 Task: Create relationship between doctor and appointment object.
Action: Mouse moved to (648, 49)
Screenshot: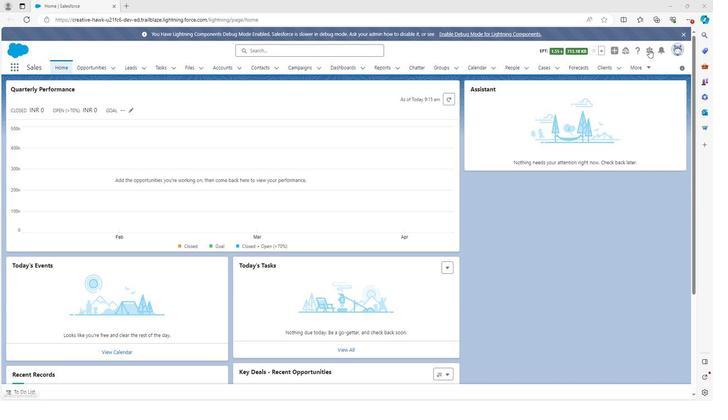 
Action: Mouse pressed left at (648, 49)
Screenshot: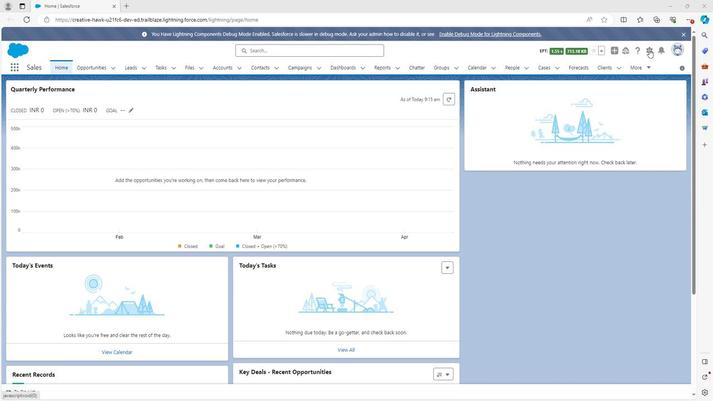 
Action: Mouse moved to (620, 69)
Screenshot: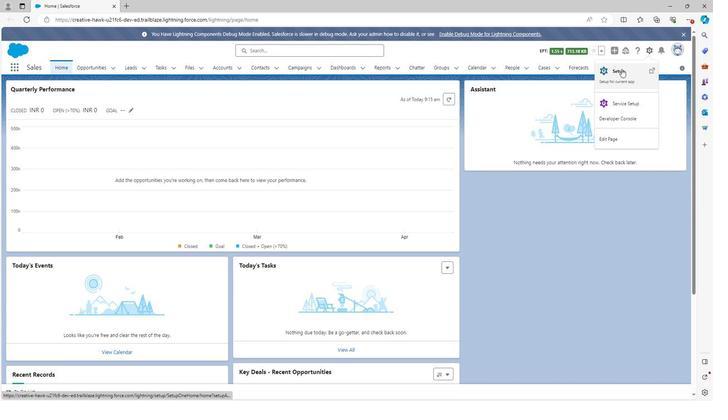 
Action: Mouse pressed left at (620, 69)
Screenshot: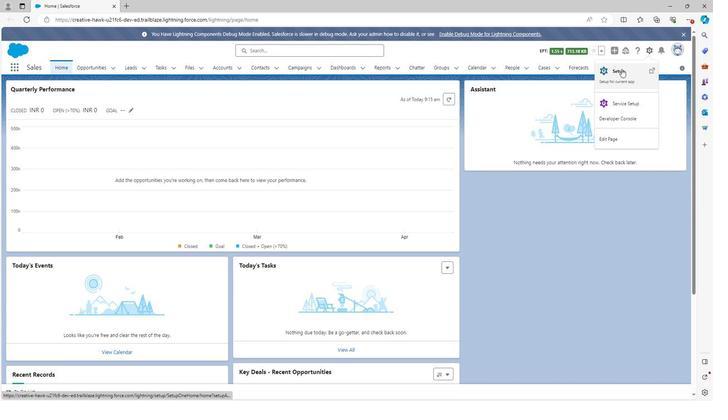 
Action: Mouse moved to (90, 64)
Screenshot: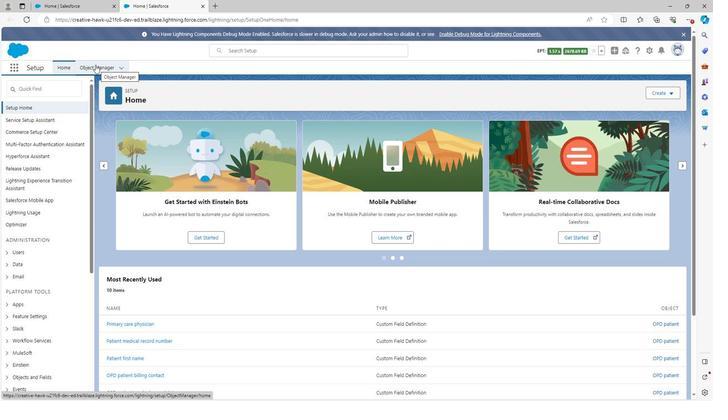 
Action: Mouse pressed left at (90, 64)
Screenshot: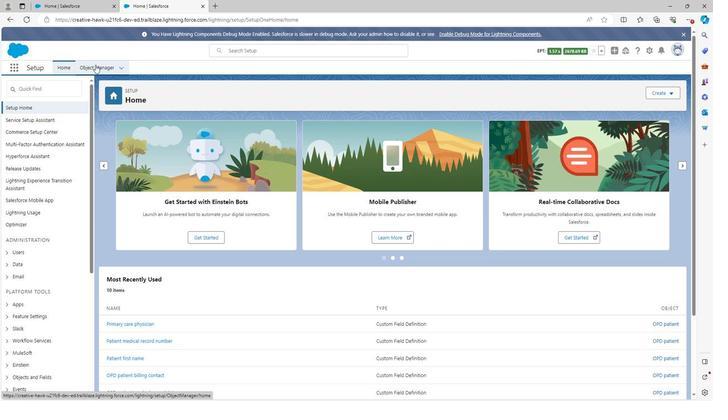 
Action: Mouse moved to (37, 271)
Screenshot: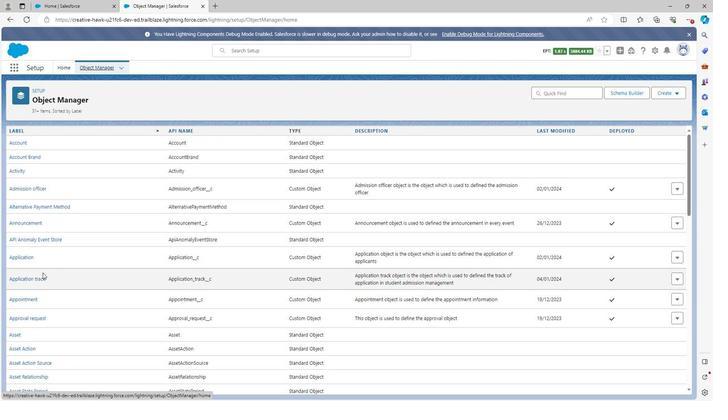 
Action: Mouse scrolled (37, 271) with delta (0, 0)
Screenshot: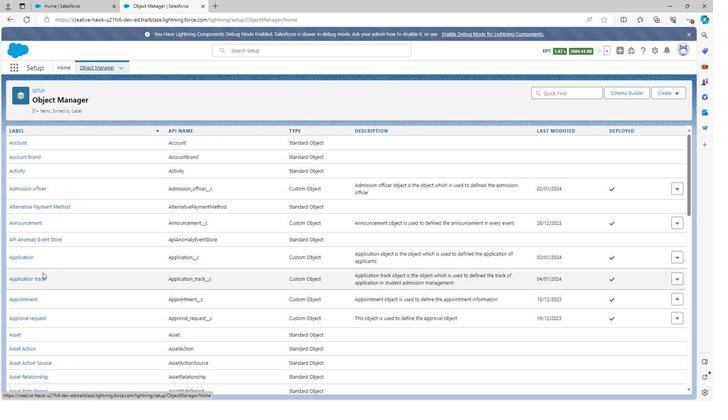 
Action: Mouse moved to (39, 267)
Screenshot: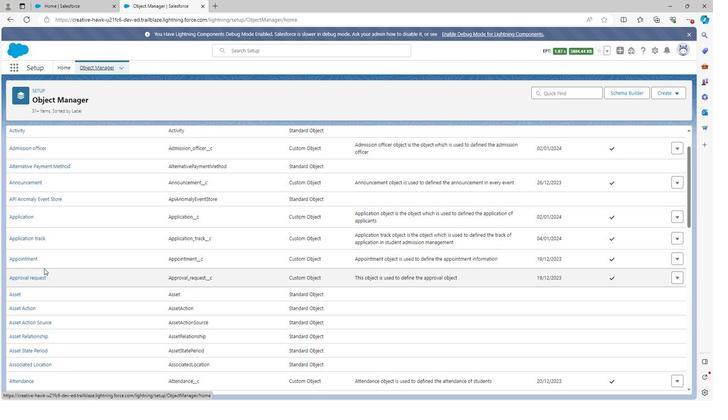 
Action: Mouse scrolled (39, 267) with delta (0, 0)
Screenshot: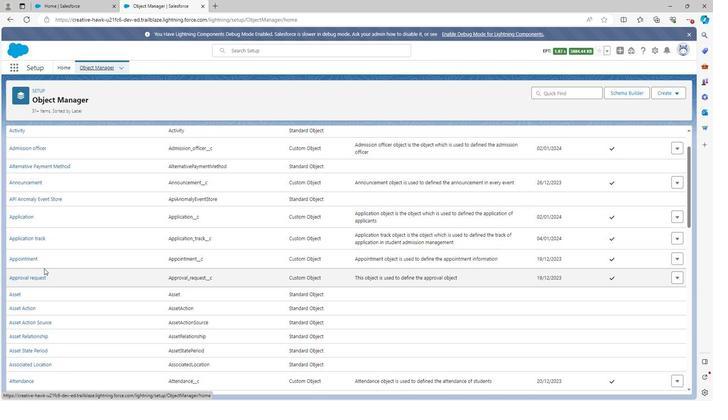 
Action: Mouse scrolled (39, 267) with delta (0, 0)
Screenshot: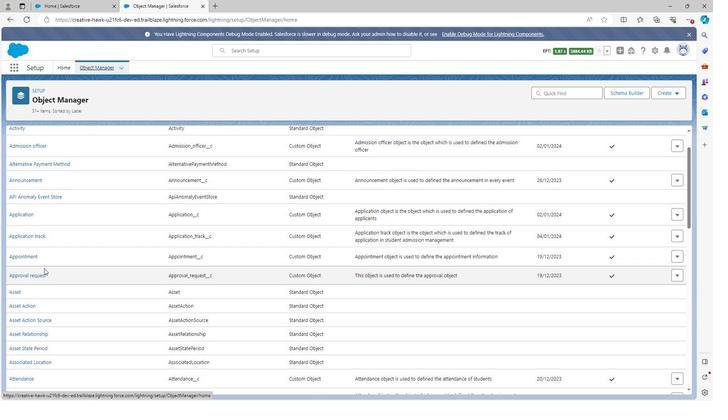 
Action: Mouse scrolled (39, 267) with delta (0, 0)
Screenshot: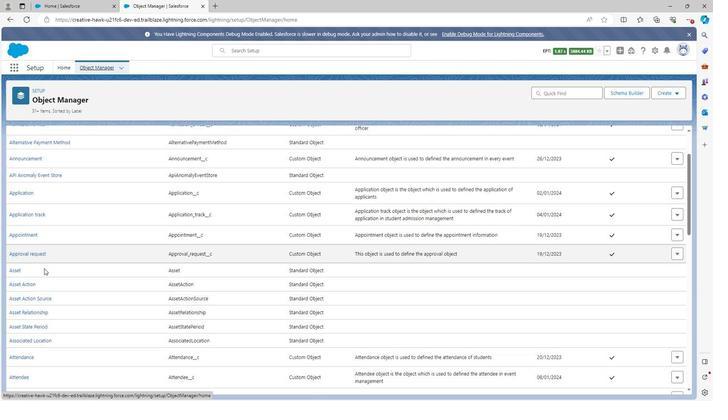 
Action: Mouse scrolled (39, 267) with delta (0, 0)
Screenshot: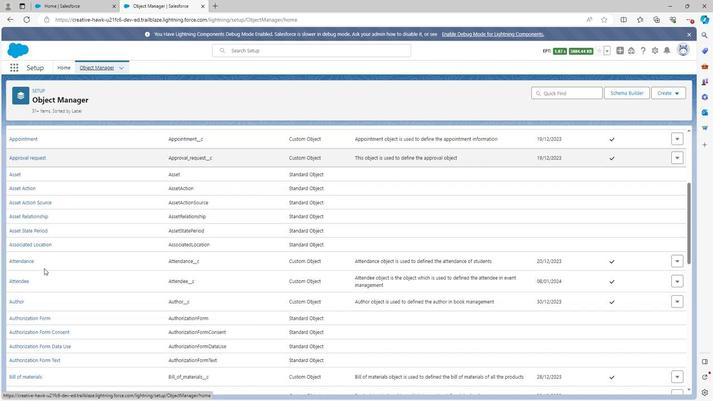 
Action: Mouse scrolled (39, 267) with delta (0, 0)
Screenshot: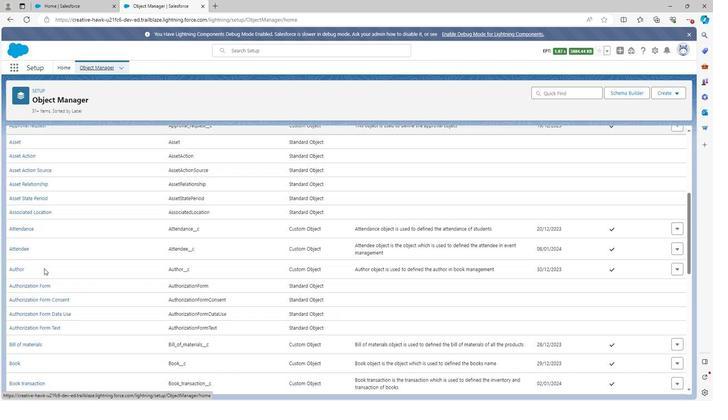
Action: Mouse moved to (39, 267)
Screenshot: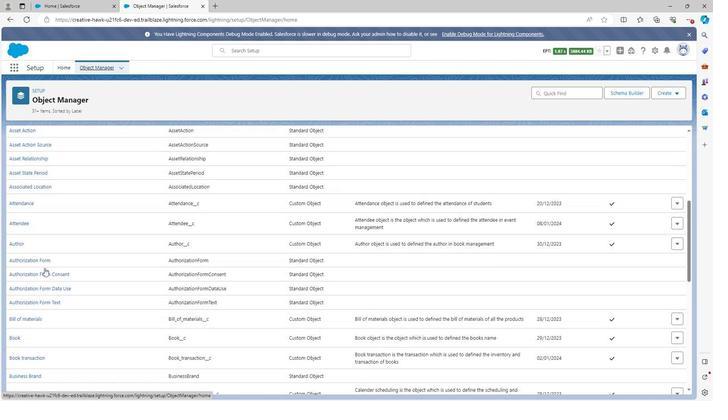 
Action: Mouse scrolled (39, 266) with delta (0, 0)
Screenshot: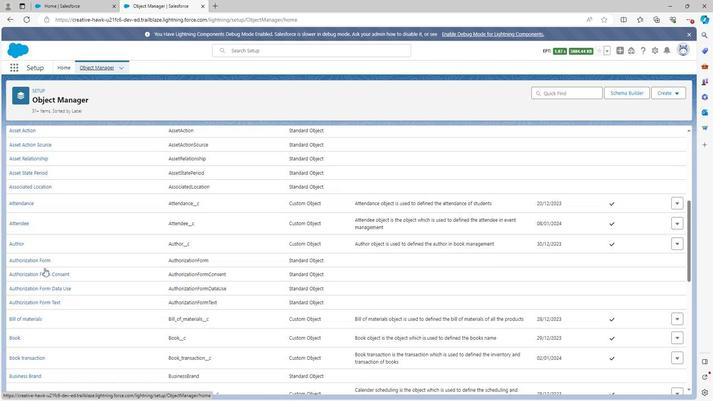 
Action: Mouse moved to (39, 267)
Screenshot: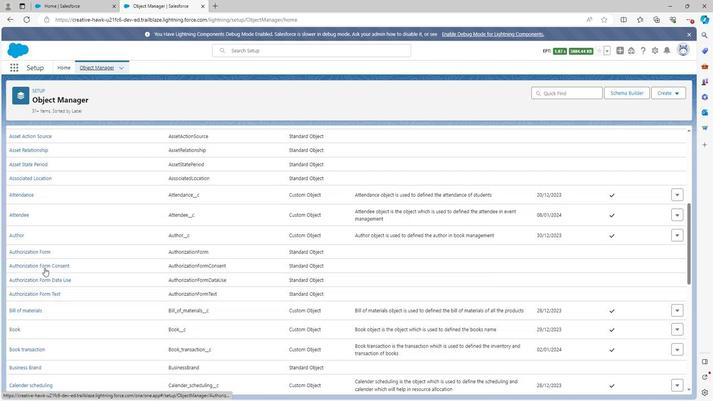 
Action: Mouse scrolled (39, 266) with delta (0, 0)
Screenshot: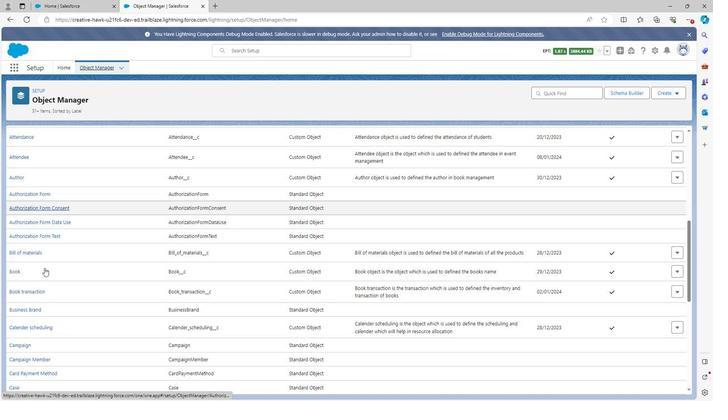 
Action: Mouse scrolled (39, 266) with delta (0, 0)
Screenshot: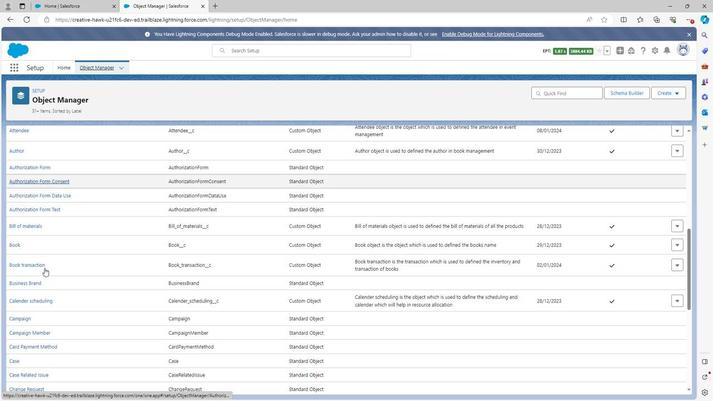 
Action: Mouse scrolled (39, 266) with delta (0, 0)
Screenshot: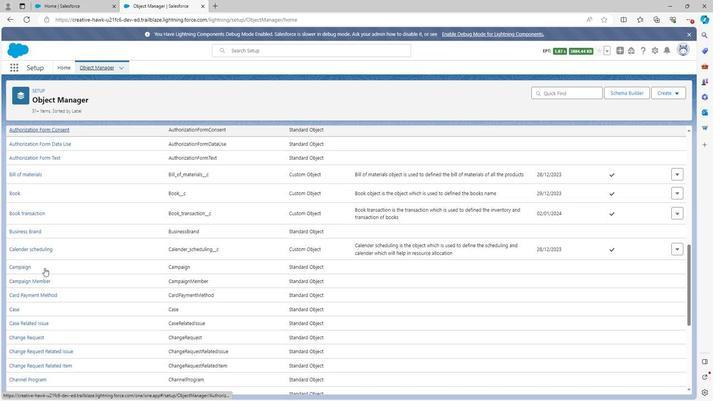 
Action: Mouse scrolled (39, 266) with delta (0, 0)
Screenshot: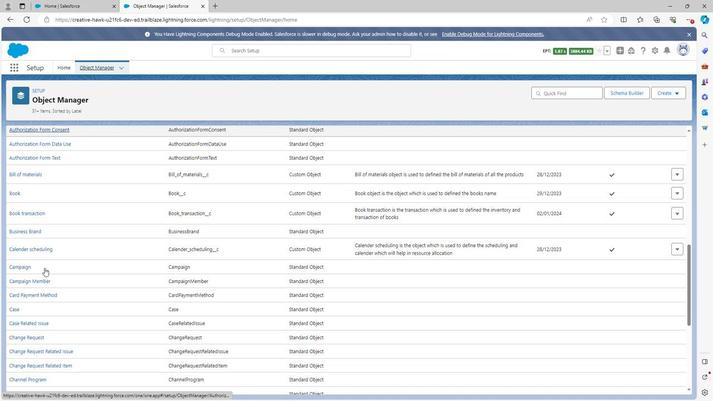 
Action: Mouse scrolled (39, 266) with delta (0, 0)
Screenshot: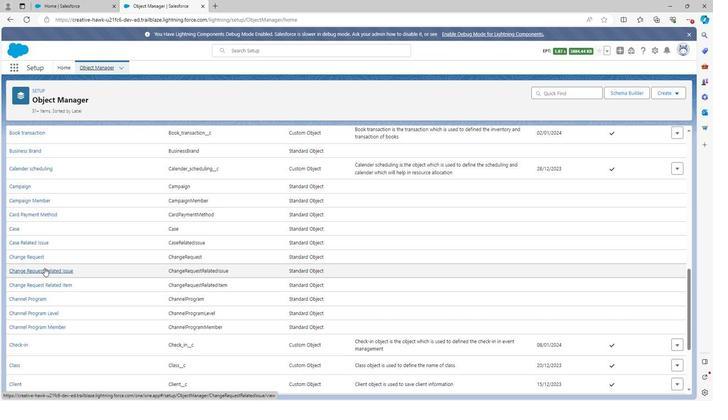 
Action: Mouse scrolled (39, 266) with delta (0, 0)
Screenshot: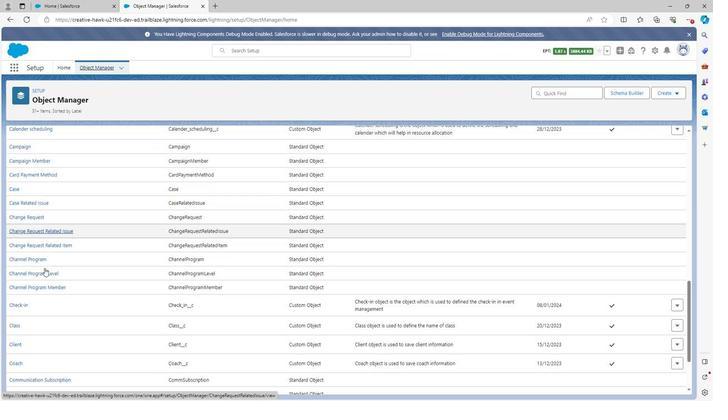 
Action: Mouse scrolled (39, 266) with delta (0, 0)
Screenshot: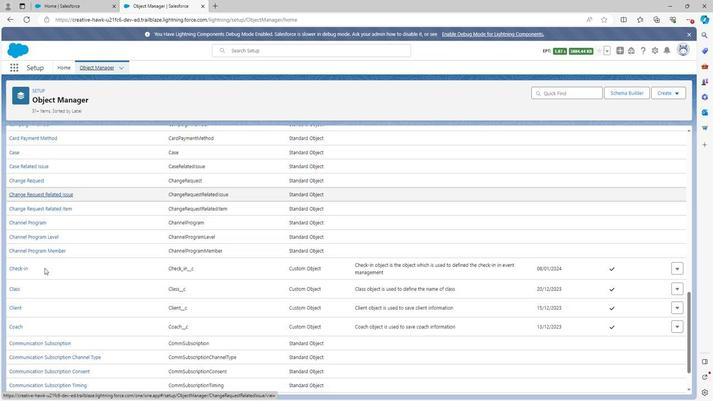 
Action: Mouse scrolled (39, 266) with delta (0, 0)
Screenshot: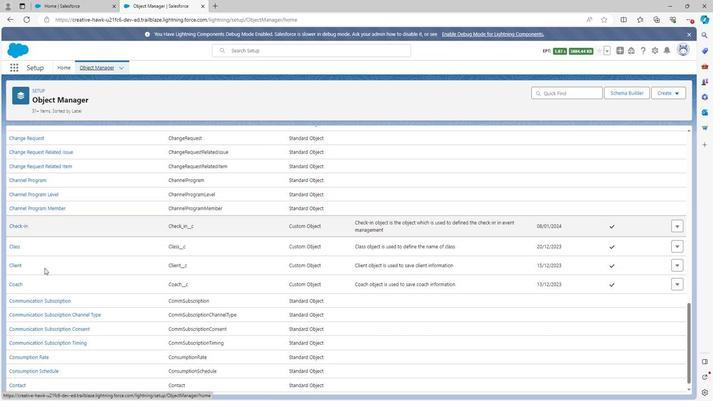 
Action: Mouse scrolled (39, 266) with delta (0, 0)
Screenshot: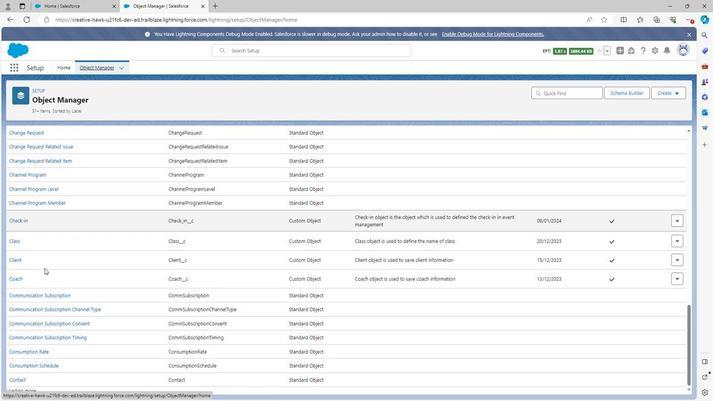 
Action: Mouse scrolled (39, 266) with delta (0, 0)
Screenshot: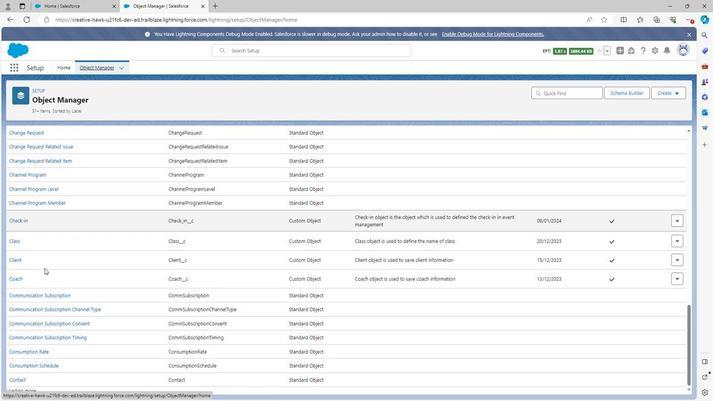 
Action: Mouse scrolled (39, 266) with delta (0, 0)
Screenshot: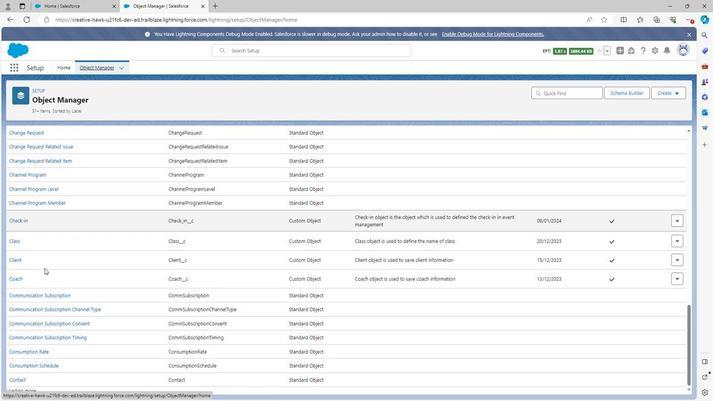 
Action: Mouse scrolled (39, 266) with delta (0, 0)
Screenshot: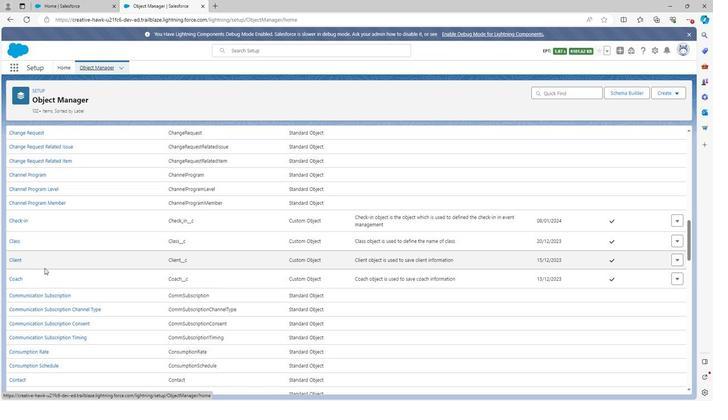 
Action: Mouse scrolled (39, 266) with delta (0, 0)
Screenshot: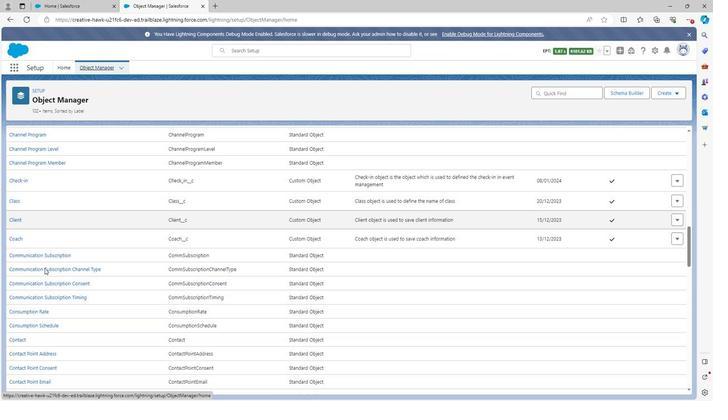 
Action: Mouse scrolled (39, 266) with delta (0, 0)
Screenshot: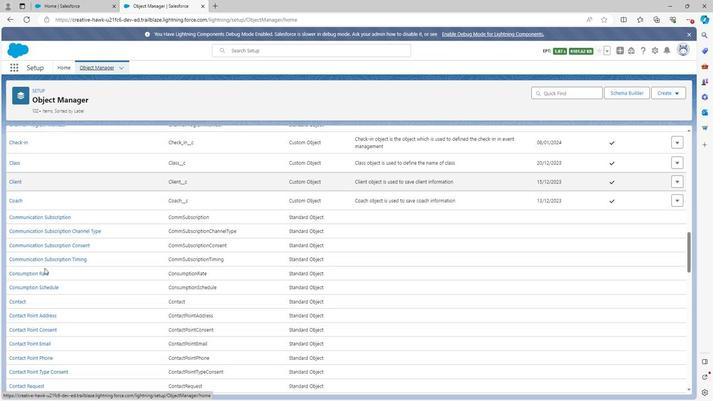 
Action: Mouse scrolled (39, 266) with delta (0, 0)
Screenshot: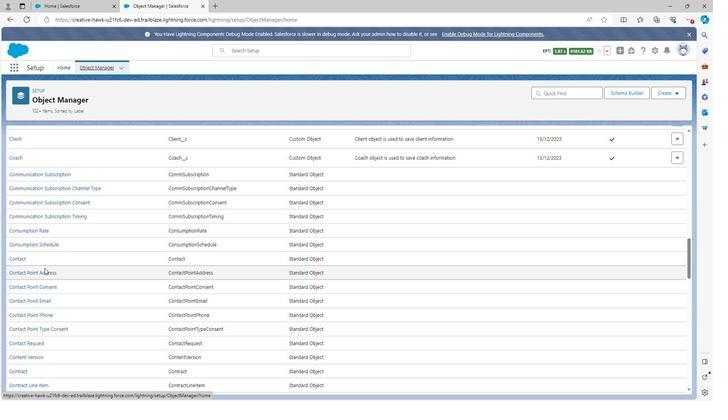 
Action: Mouse scrolled (39, 266) with delta (0, 0)
Screenshot: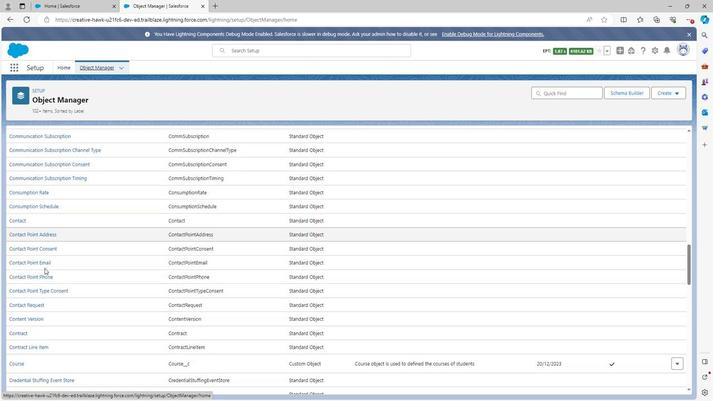 
Action: Mouse scrolled (39, 266) with delta (0, 0)
Screenshot: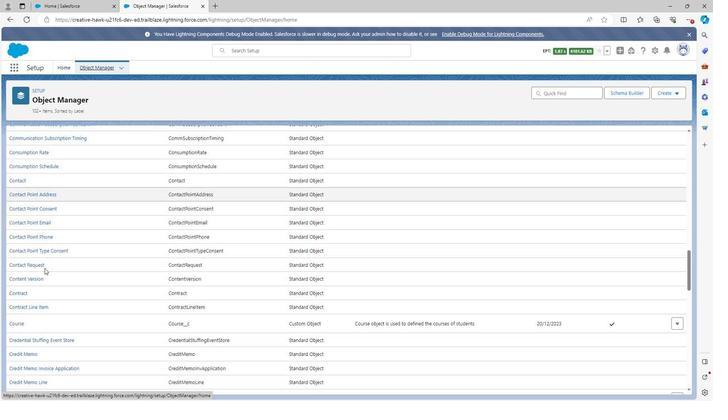 
Action: Mouse moved to (40, 267)
Screenshot: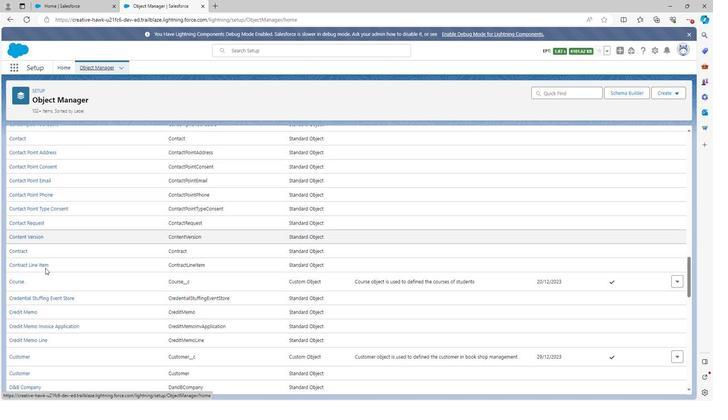 
Action: Mouse scrolled (40, 266) with delta (0, 0)
Screenshot: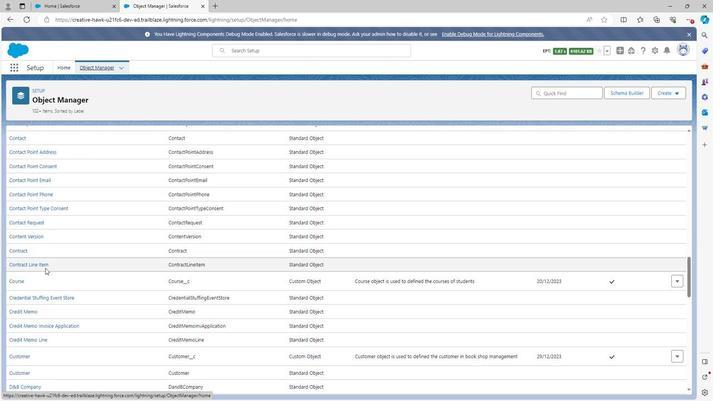 
Action: Mouse scrolled (40, 266) with delta (0, 0)
Screenshot: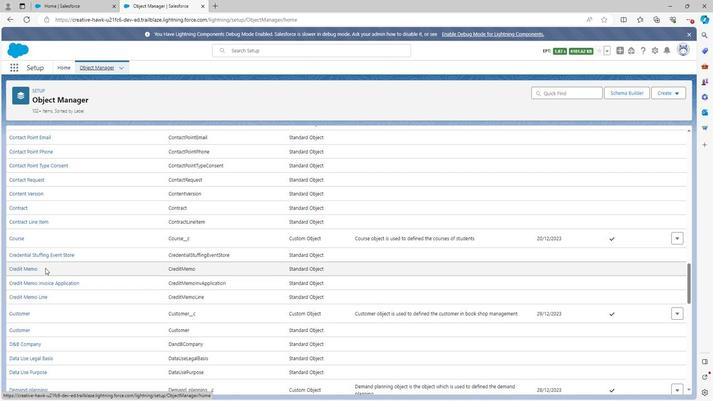 
Action: Mouse scrolled (40, 266) with delta (0, 0)
Screenshot: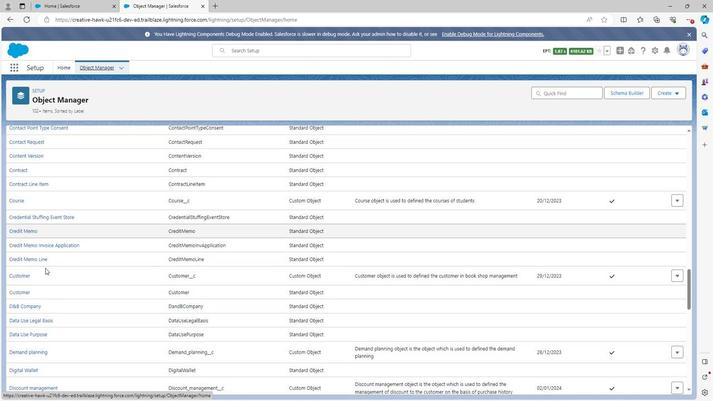 
Action: Mouse scrolled (40, 266) with delta (0, 0)
Screenshot: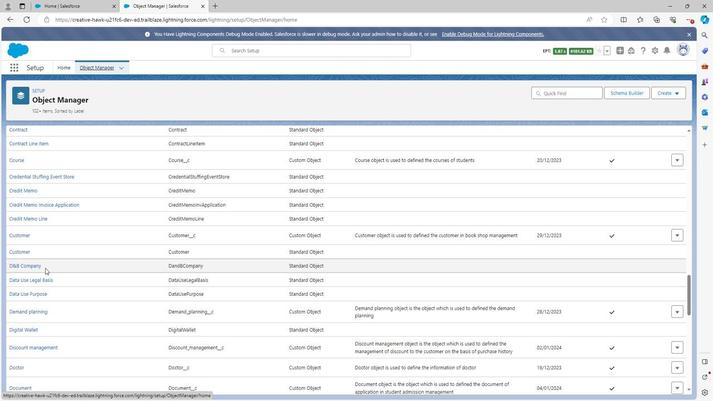 
Action: Mouse scrolled (40, 266) with delta (0, 0)
Screenshot: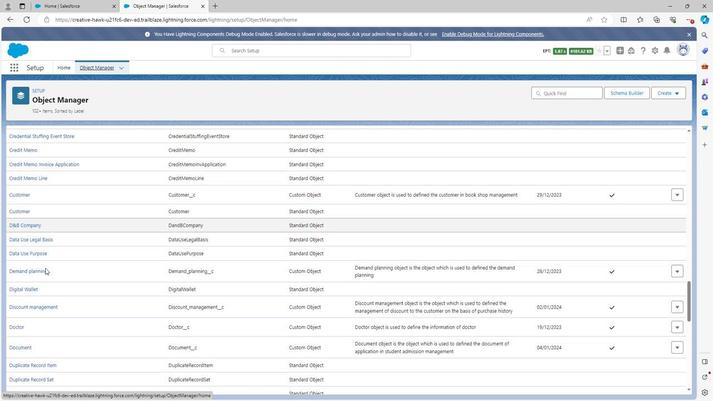 
Action: Mouse scrolled (40, 266) with delta (0, 0)
Screenshot: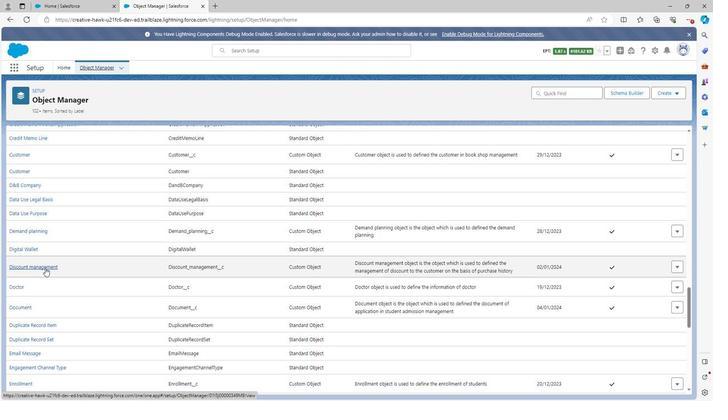 
Action: Mouse scrolled (40, 266) with delta (0, 0)
Screenshot: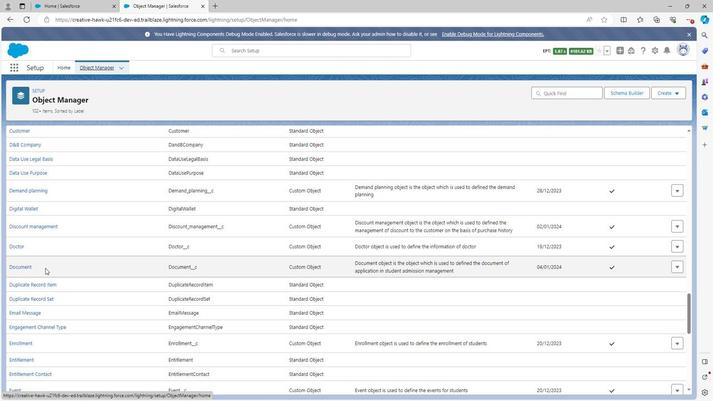 
Action: Mouse scrolled (40, 266) with delta (0, 0)
Screenshot: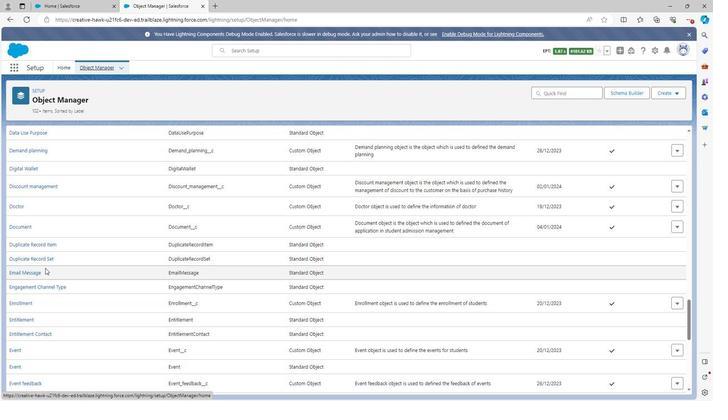 
Action: Mouse scrolled (40, 266) with delta (0, 0)
Screenshot: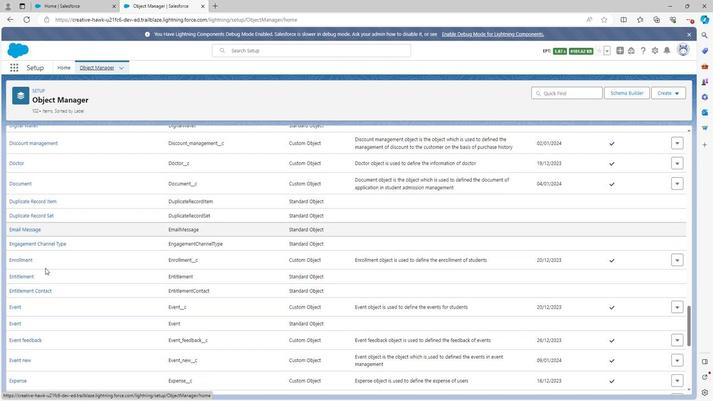 
Action: Mouse scrolled (40, 266) with delta (0, 0)
Screenshot: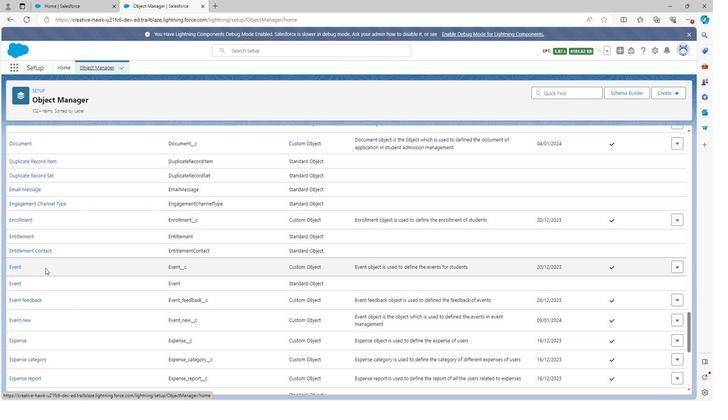
Action: Mouse scrolled (40, 266) with delta (0, 0)
Screenshot: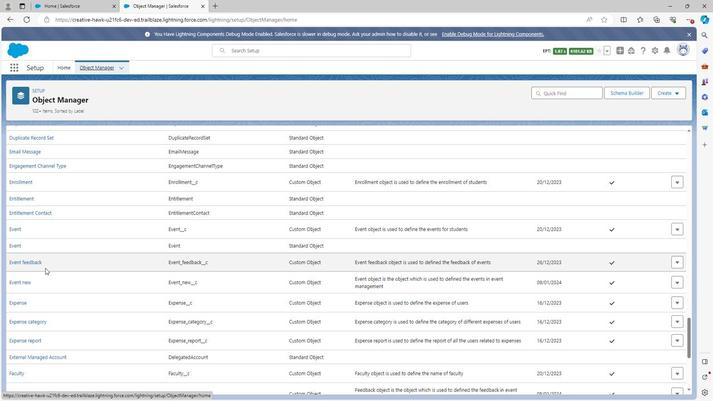 
Action: Mouse scrolled (40, 266) with delta (0, 0)
Screenshot: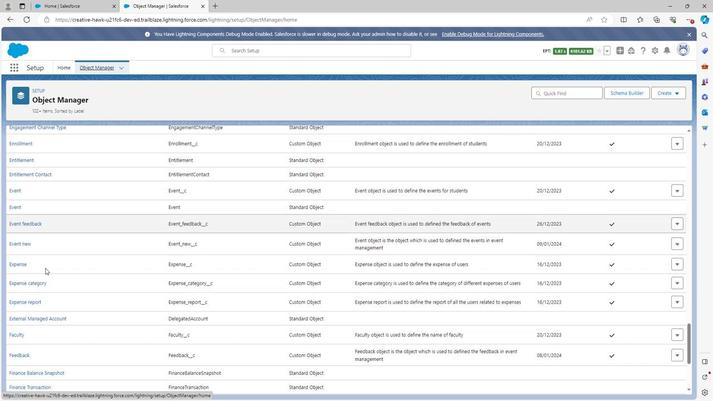 
Action: Mouse scrolled (40, 266) with delta (0, 0)
Screenshot: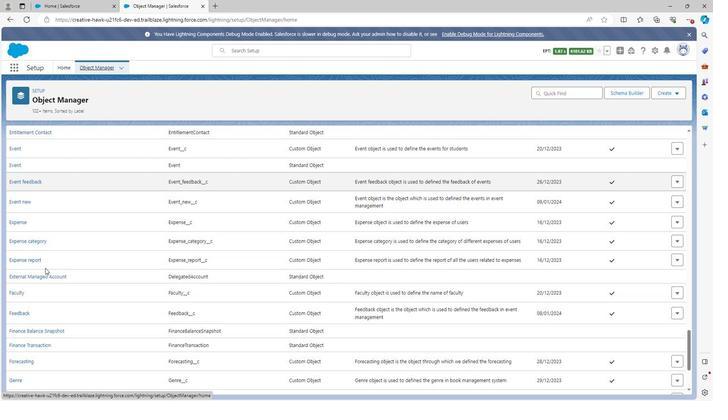 
Action: Mouse scrolled (40, 266) with delta (0, 0)
Screenshot: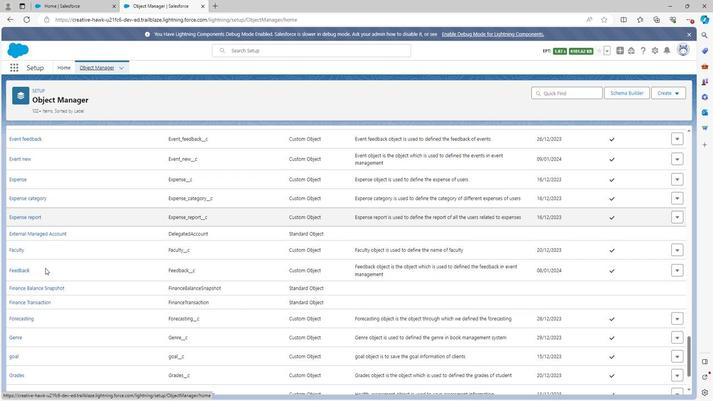 
Action: Mouse scrolled (40, 266) with delta (0, 0)
Screenshot: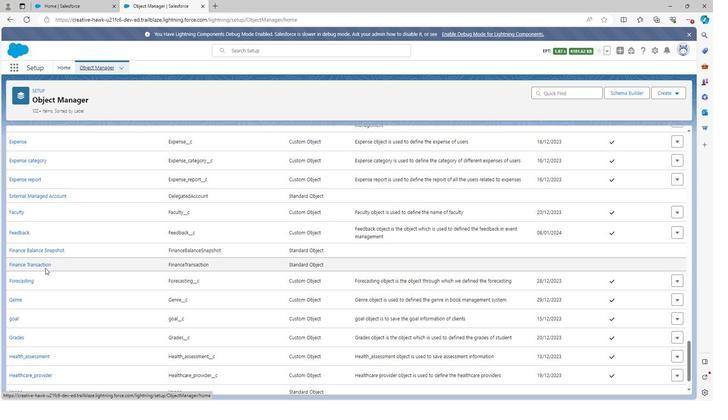 
Action: Mouse scrolled (40, 266) with delta (0, 0)
Screenshot: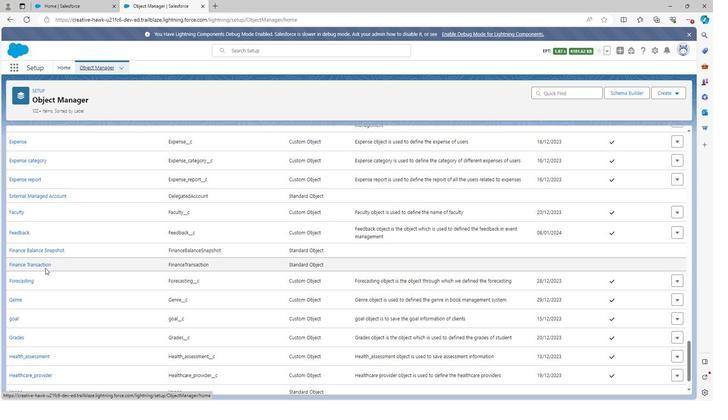 
Action: Mouse moved to (40, 268)
Screenshot: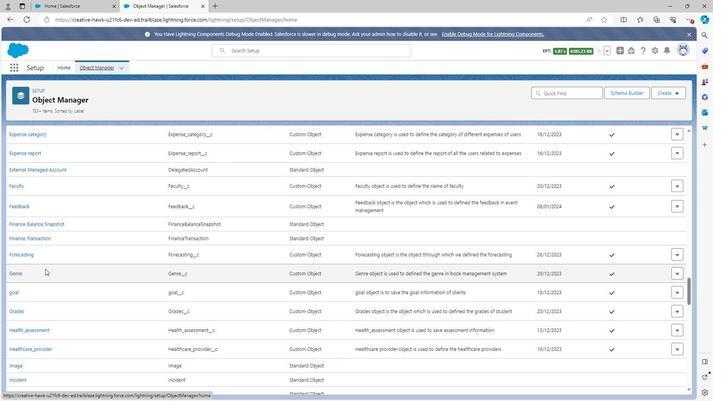 
Action: Mouse scrolled (40, 267) with delta (0, 0)
Screenshot: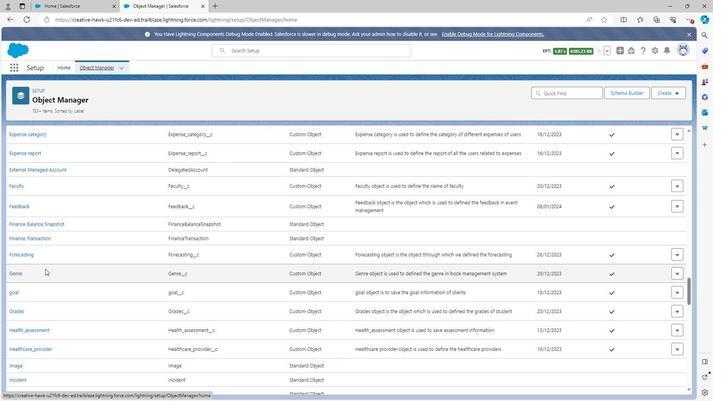 
Action: Mouse scrolled (40, 267) with delta (0, 0)
Screenshot: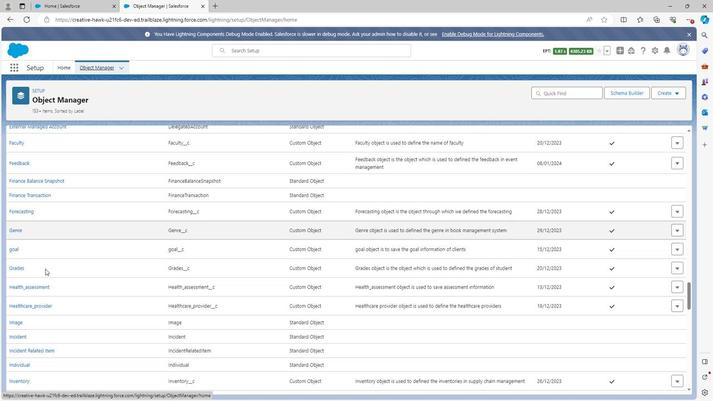 
Action: Mouse moved to (40, 269)
Screenshot: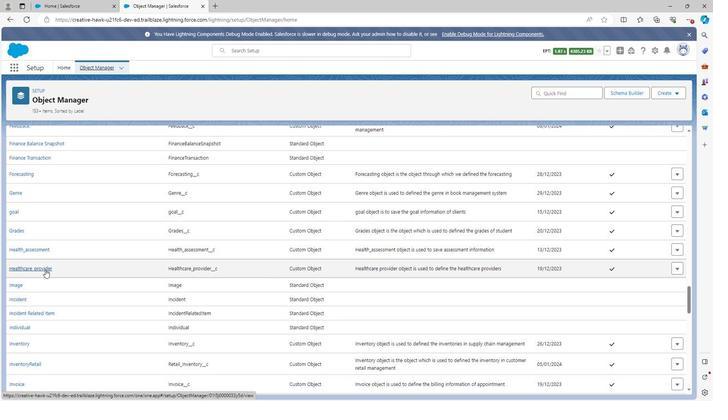 
Action: Mouse scrolled (40, 268) with delta (0, 0)
Screenshot: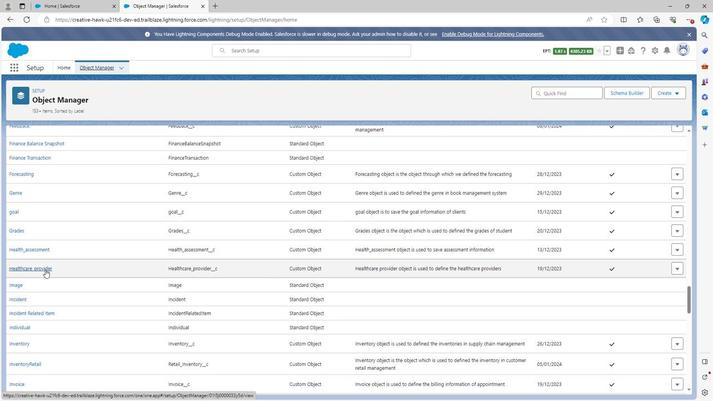 
Action: Mouse moved to (40, 269)
Screenshot: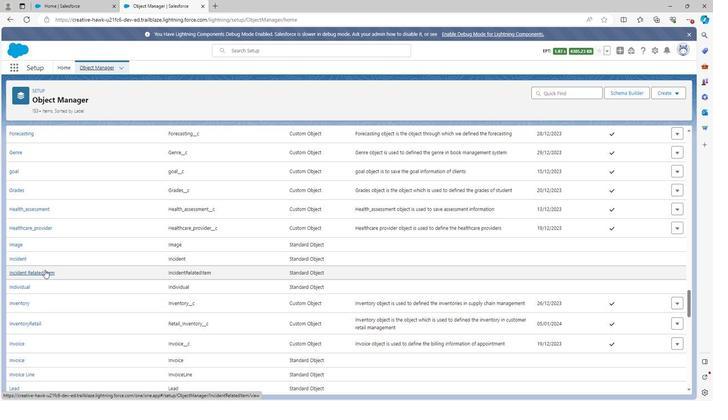 
Action: Mouse scrolled (40, 269) with delta (0, 0)
Screenshot: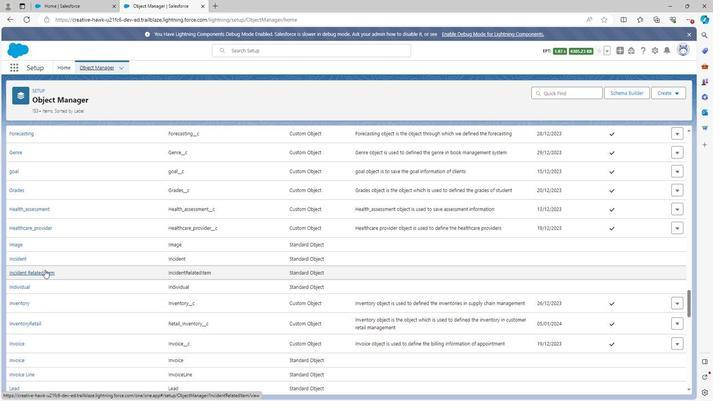 
Action: Mouse scrolled (40, 269) with delta (0, 0)
Screenshot: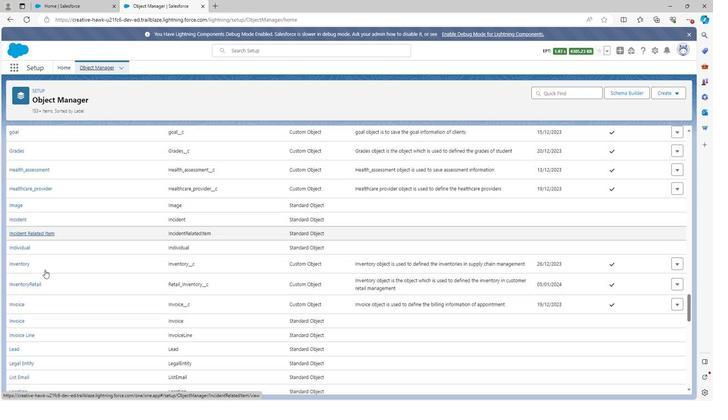 
Action: Mouse scrolled (40, 269) with delta (0, 0)
Screenshot: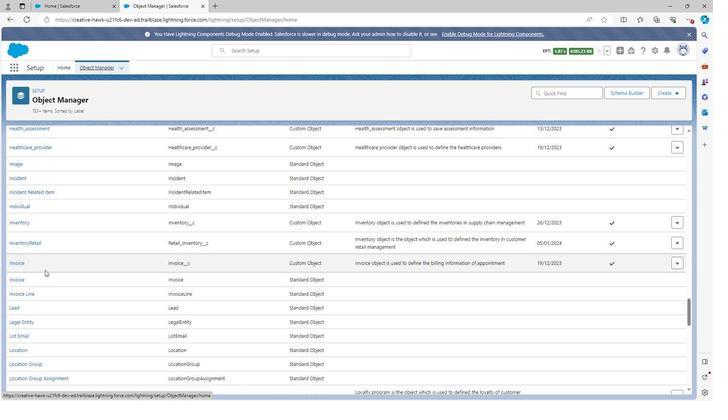 
Action: Mouse scrolled (40, 269) with delta (0, 0)
Screenshot: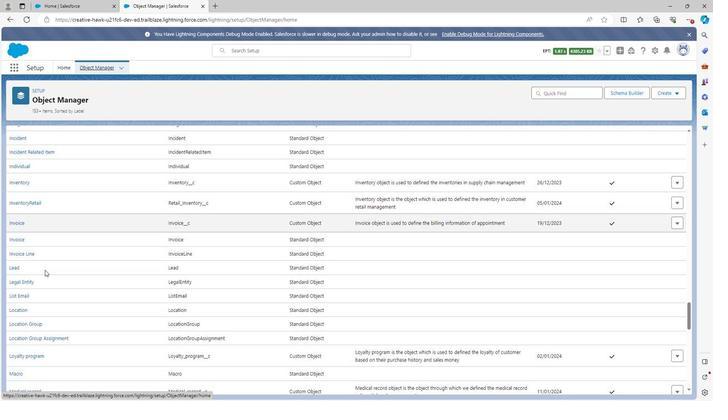 
Action: Mouse moved to (40, 269)
Screenshot: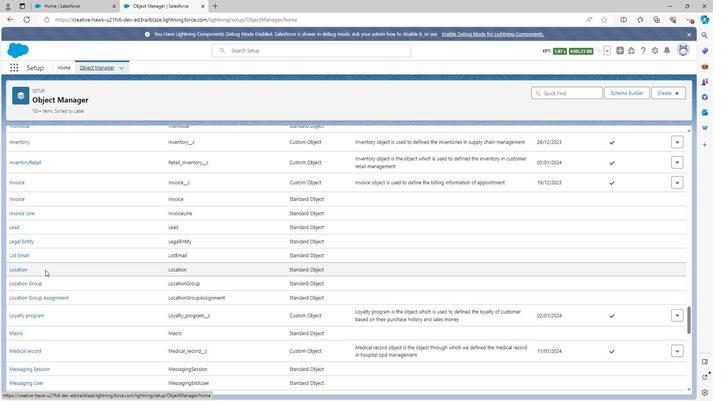 
Action: Mouse scrolled (40, 269) with delta (0, 0)
Screenshot: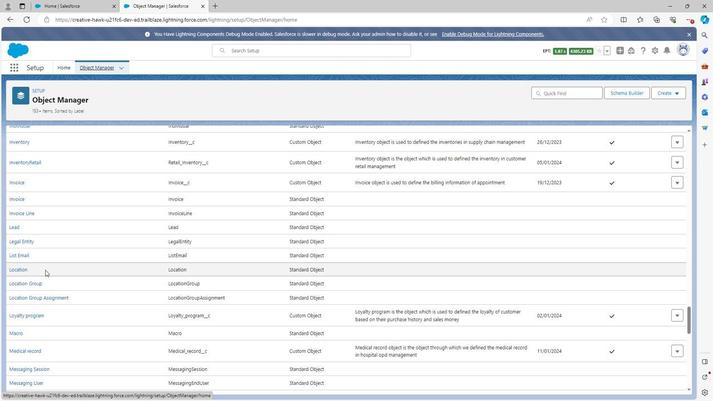 
Action: Mouse scrolled (40, 269) with delta (0, 0)
Screenshot: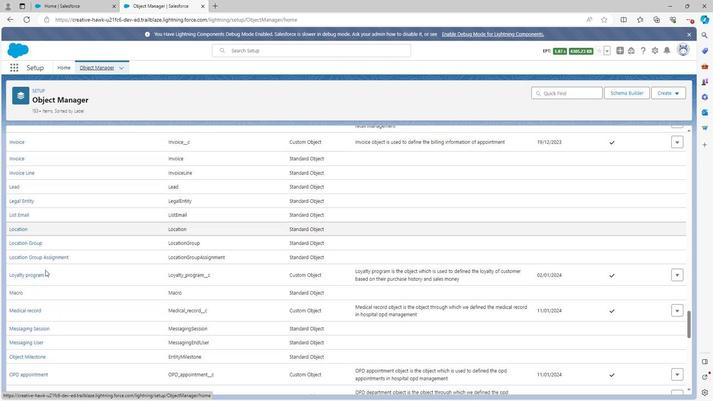 
Action: Mouse scrolled (40, 269) with delta (0, 0)
Screenshot: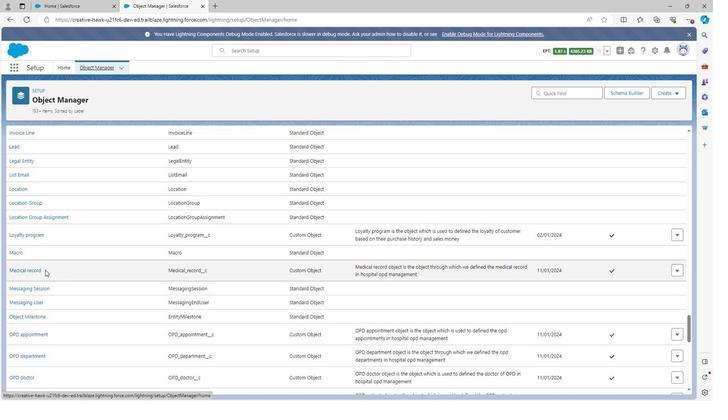 
Action: Mouse moved to (31, 291)
Screenshot: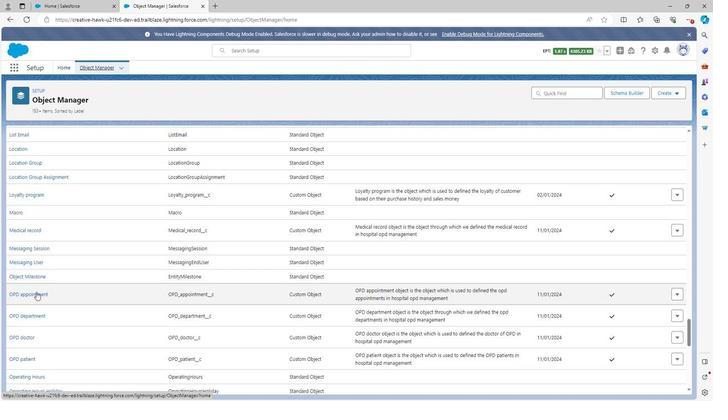 
Action: Mouse pressed left at (31, 291)
Screenshot: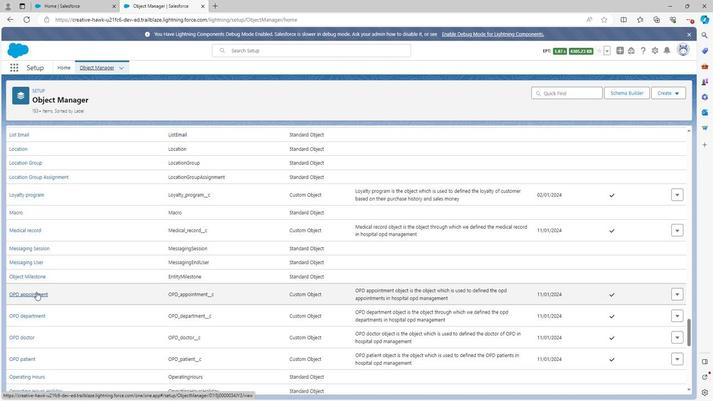 
Action: Mouse moved to (42, 147)
Screenshot: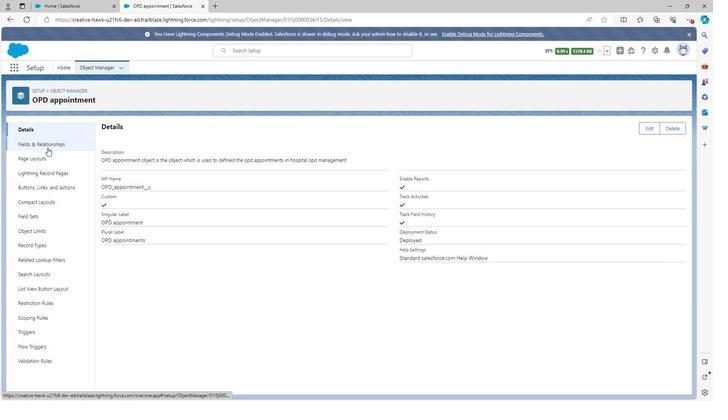
Action: Mouse pressed left at (42, 147)
Screenshot: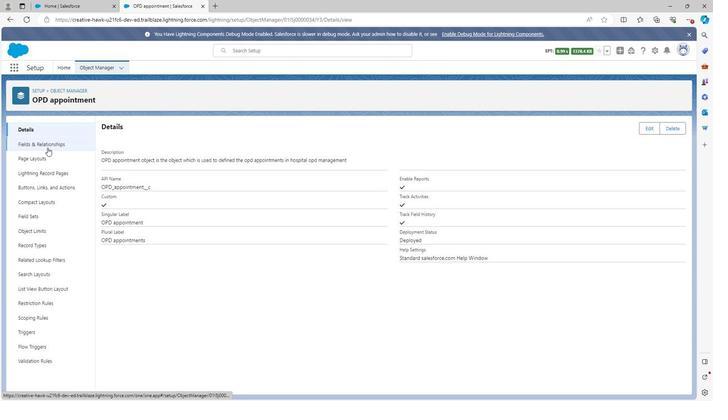 
Action: Mouse moved to (524, 129)
Screenshot: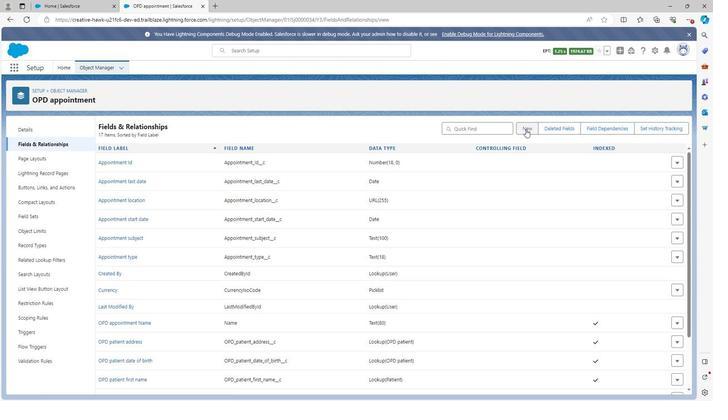 
Action: Mouse pressed left at (524, 129)
Screenshot: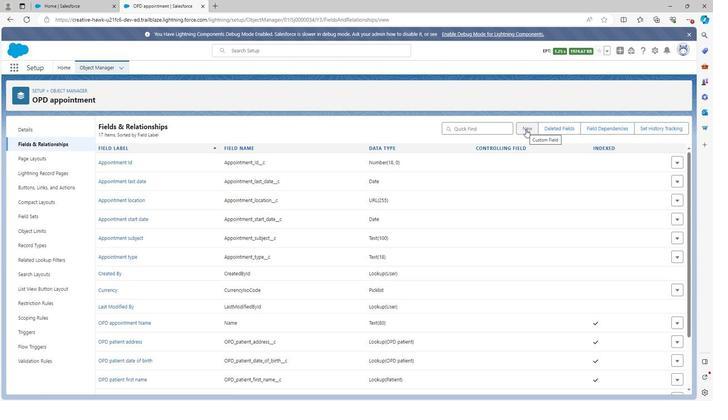 
Action: Mouse moved to (105, 264)
Screenshot: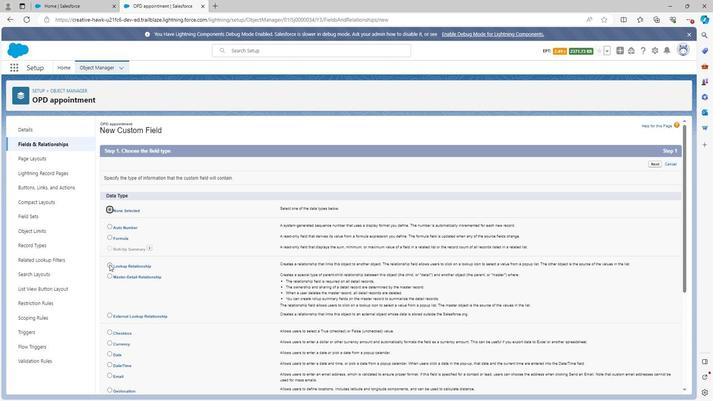 
Action: Mouse pressed left at (105, 264)
Screenshot: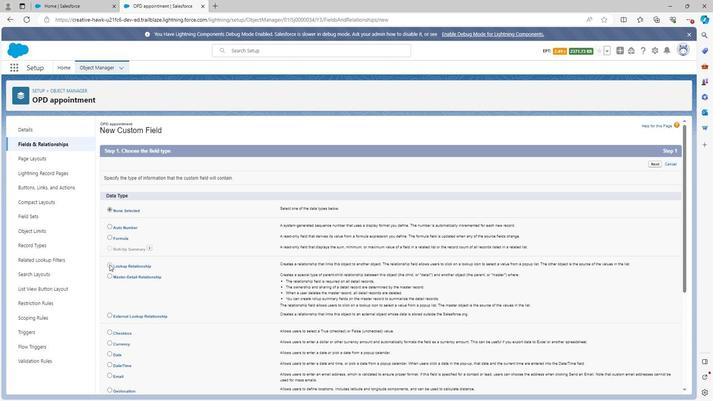 
Action: Mouse moved to (636, 342)
Screenshot: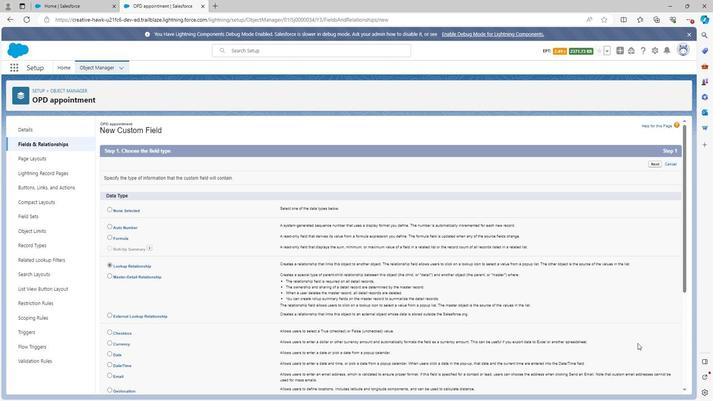 
Action: Mouse scrolled (636, 342) with delta (0, 0)
Screenshot: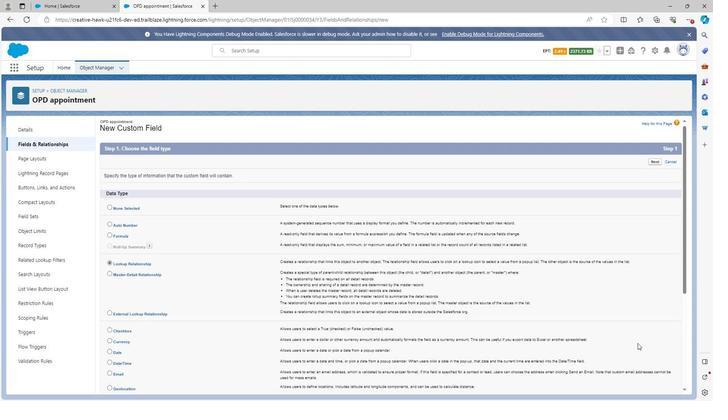 
Action: Mouse scrolled (636, 342) with delta (0, 0)
Screenshot: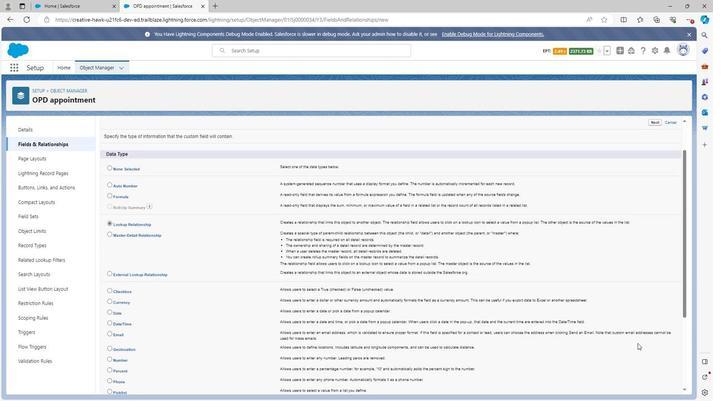 
Action: Mouse scrolled (636, 342) with delta (0, 0)
Screenshot: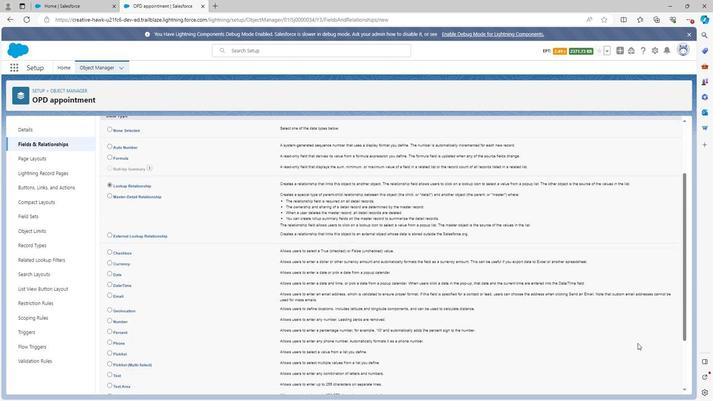 
Action: Mouse scrolled (636, 342) with delta (0, 0)
Screenshot: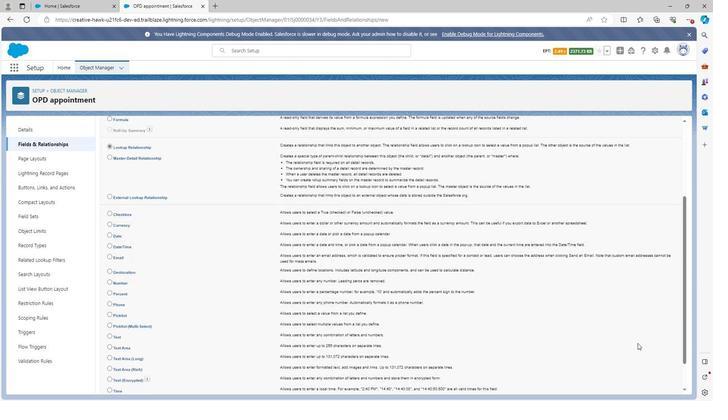 
Action: Mouse scrolled (636, 342) with delta (0, 0)
Screenshot: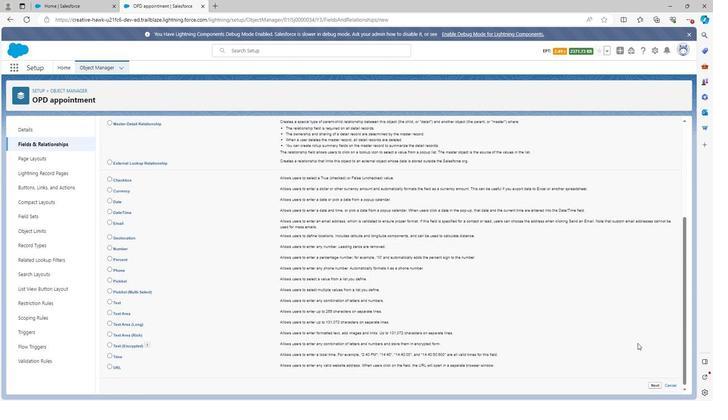 
Action: Mouse scrolled (636, 342) with delta (0, 0)
Screenshot: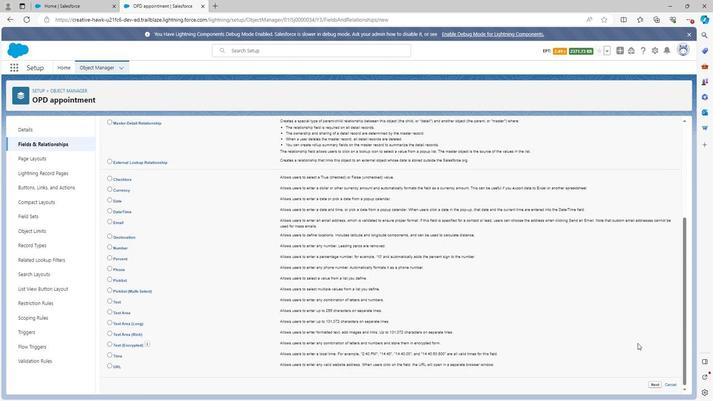 
Action: Mouse moved to (655, 383)
Screenshot: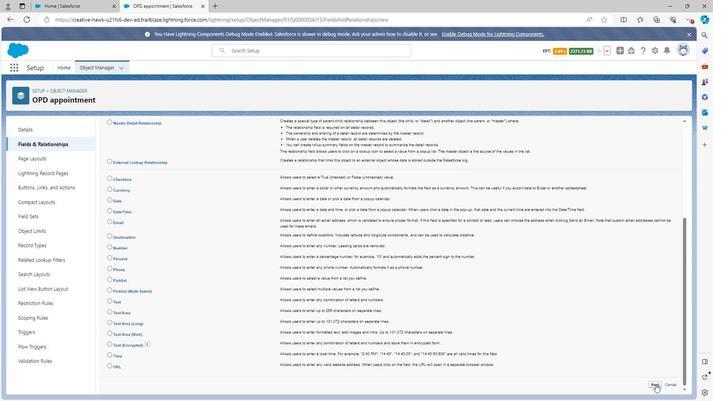 
Action: Mouse pressed left at (655, 383)
Screenshot: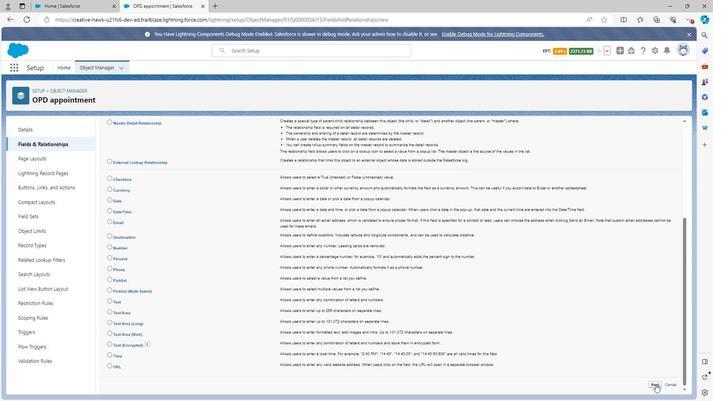 
Action: Mouse moved to (228, 191)
Screenshot: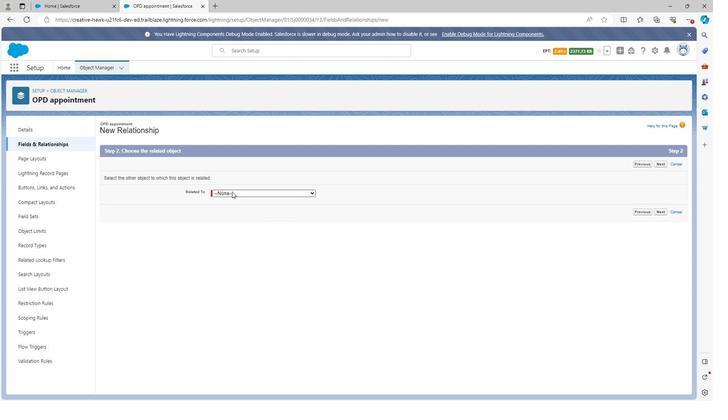 
Action: Mouse pressed left at (228, 191)
Screenshot: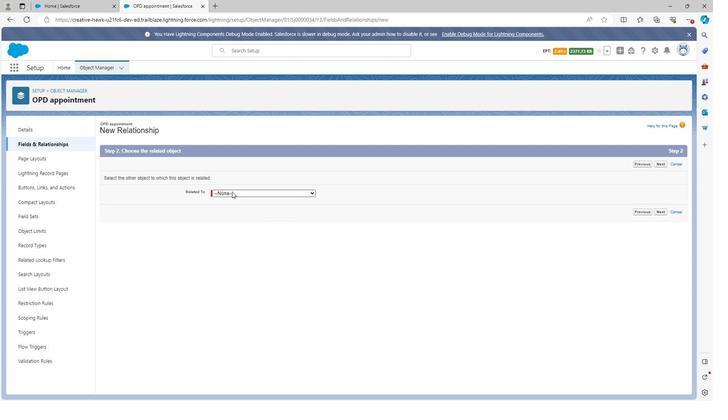 
Action: Mouse moved to (239, 259)
Screenshot: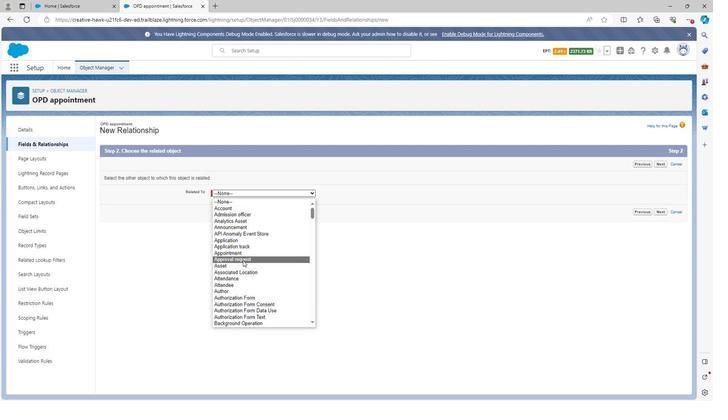 
Action: Mouse scrolled (239, 259) with delta (0, 0)
Screenshot: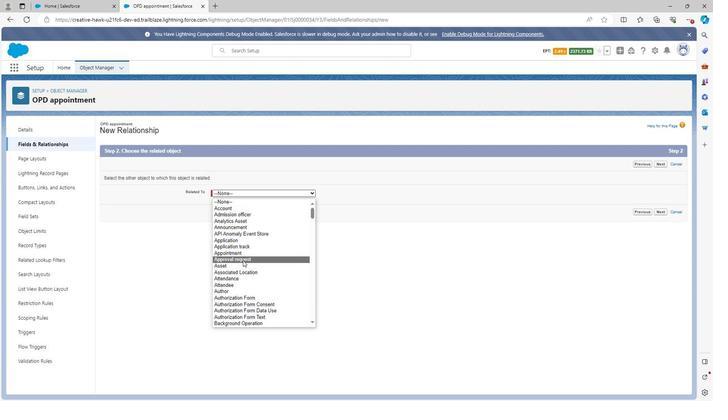 
Action: Mouse moved to (239, 260)
Screenshot: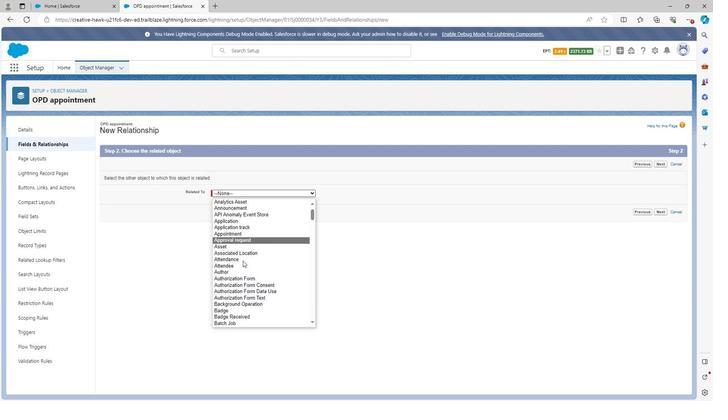 
Action: Mouse scrolled (239, 259) with delta (0, 0)
Screenshot: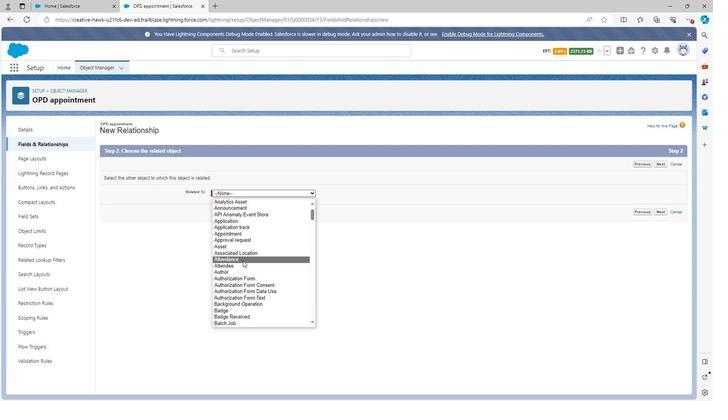 
Action: Mouse moved to (241, 259)
Screenshot: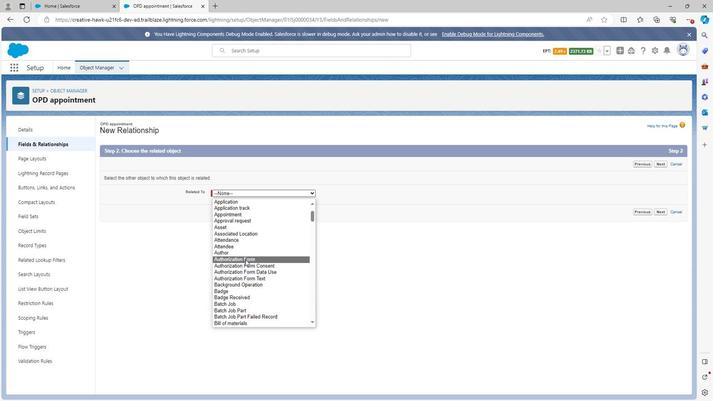 
Action: Mouse scrolled (241, 258) with delta (0, 0)
Screenshot: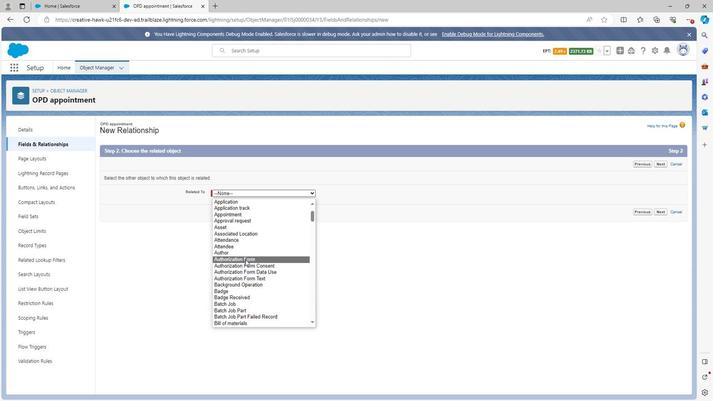 
Action: Mouse scrolled (241, 258) with delta (0, 0)
Screenshot: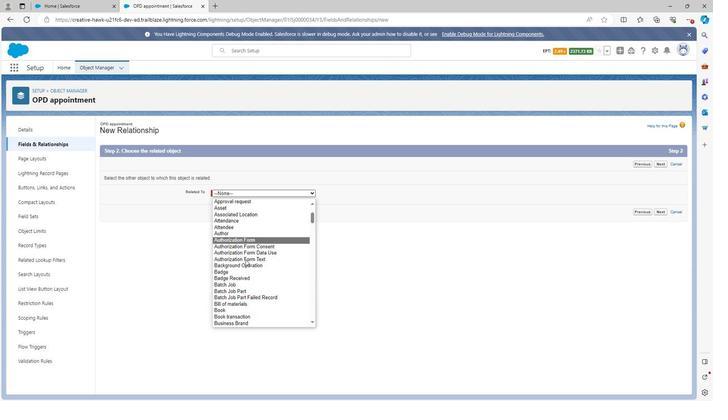 
Action: Mouse scrolled (241, 258) with delta (0, 0)
Screenshot: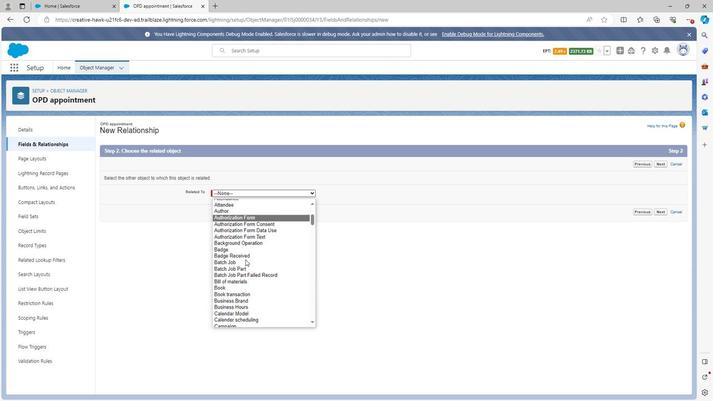 
Action: Mouse scrolled (241, 258) with delta (0, 0)
Screenshot: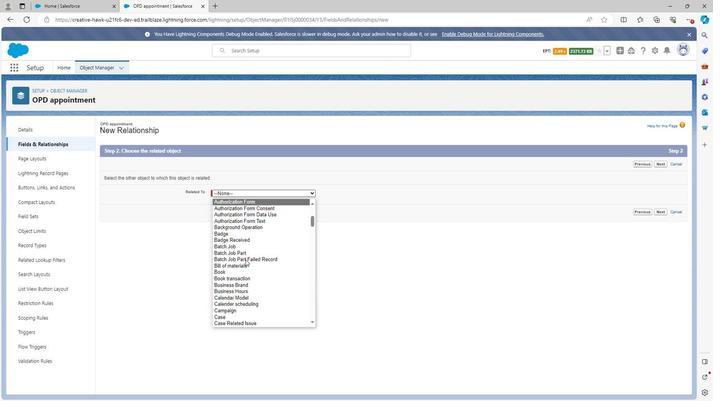 
Action: Mouse scrolled (241, 258) with delta (0, 0)
Screenshot: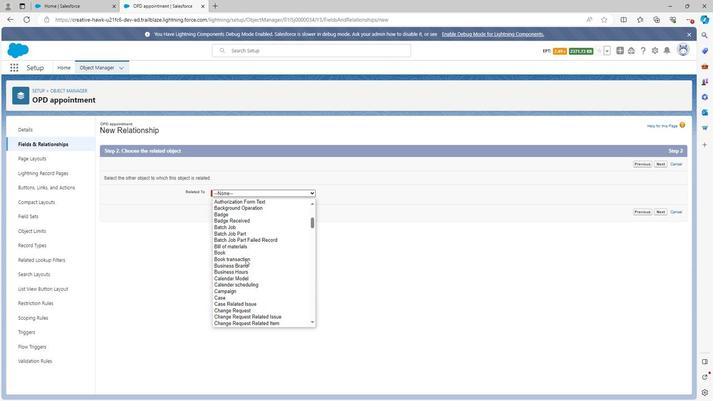 
Action: Mouse scrolled (241, 258) with delta (0, 0)
Screenshot: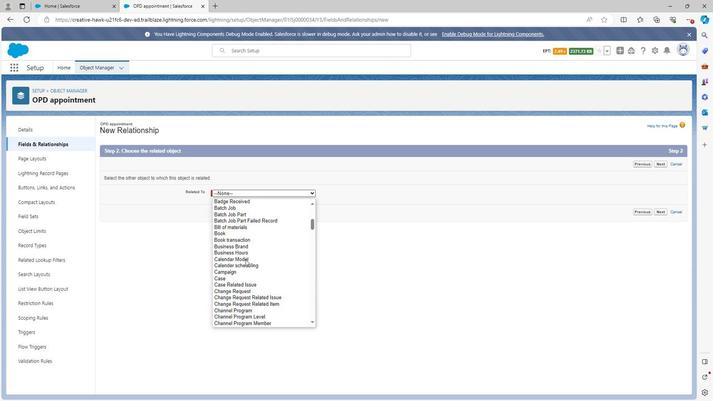 
Action: Mouse scrolled (241, 258) with delta (0, 0)
Screenshot: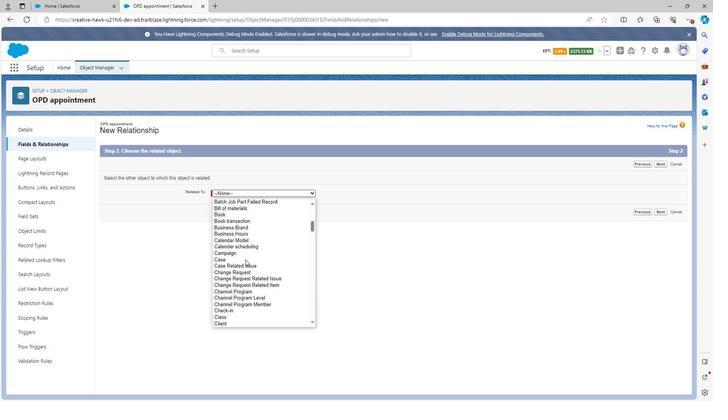 
Action: Mouse scrolled (241, 258) with delta (0, 0)
Screenshot: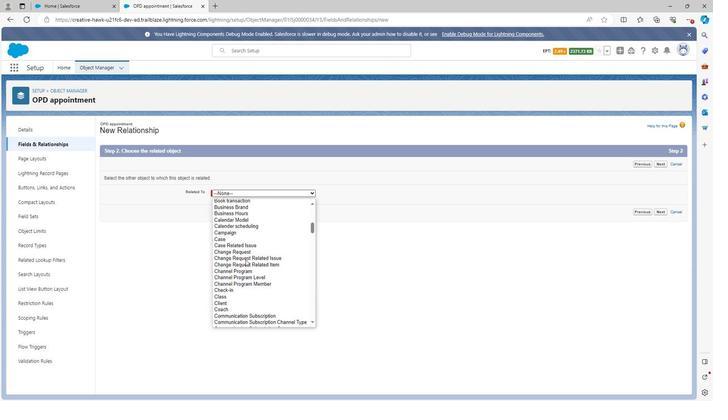 
Action: Mouse scrolled (241, 258) with delta (0, 0)
Screenshot: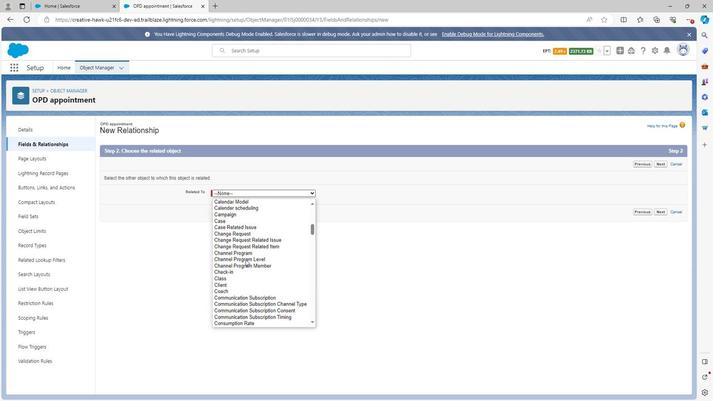 
Action: Mouse scrolled (241, 258) with delta (0, 0)
Screenshot: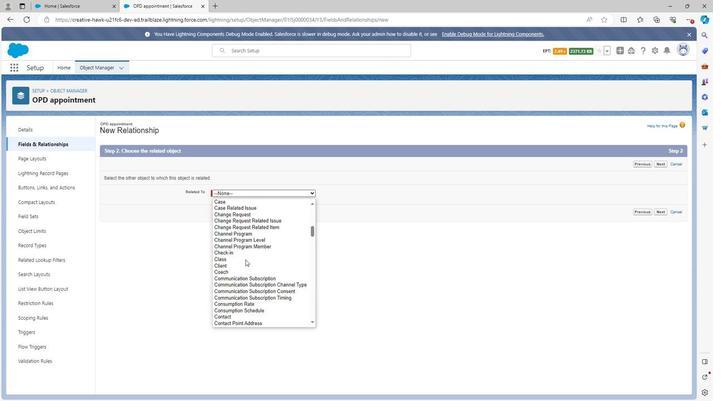 
Action: Mouse scrolled (241, 258) with delta (0, 0)
Screenshot: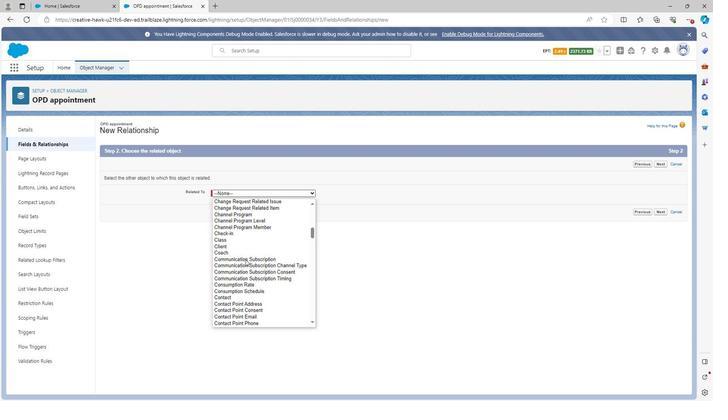 
Action: Mouse scrolled (241, 258) with delta (0, 0)
Screenshot: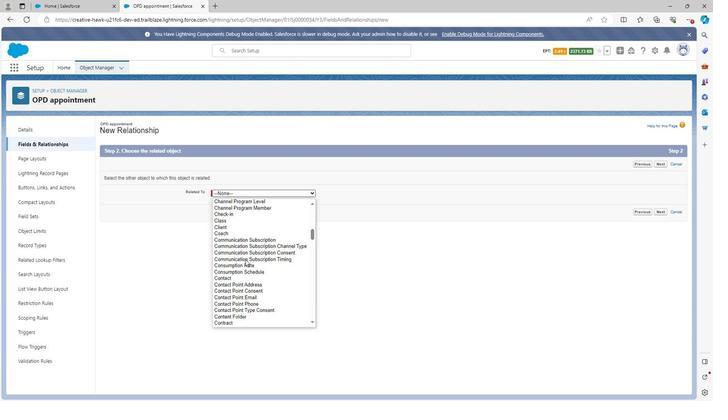
Action: Mouse scrolled (241, 258) with delta (0, 0)
Screenshot: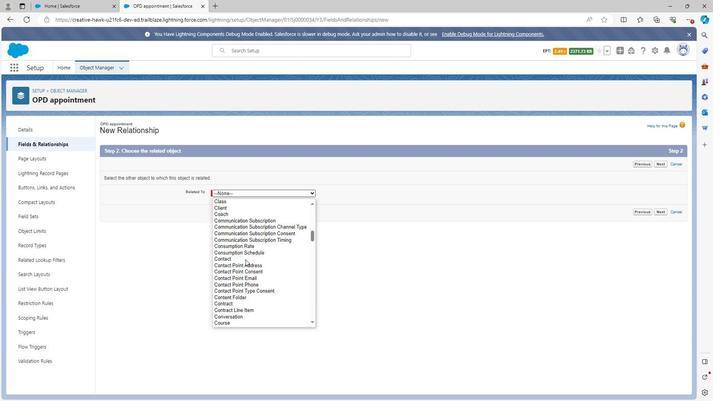 
Action: Mouse scrolled (241, 258) with delta (0, 0)
Screenshot: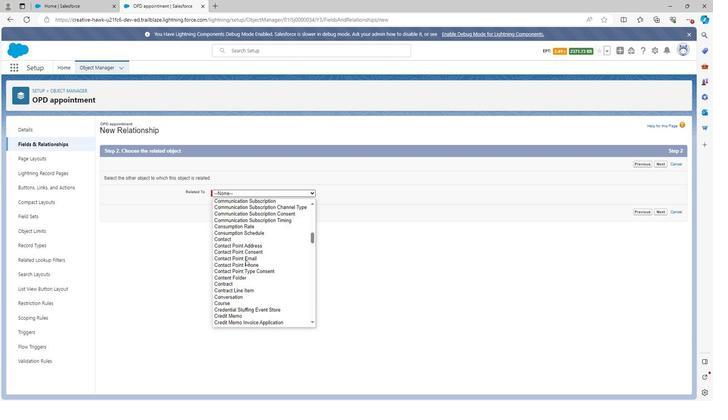 
Action: Mouse scrolled (241, 258) with delta (0, 0)
Screenshot: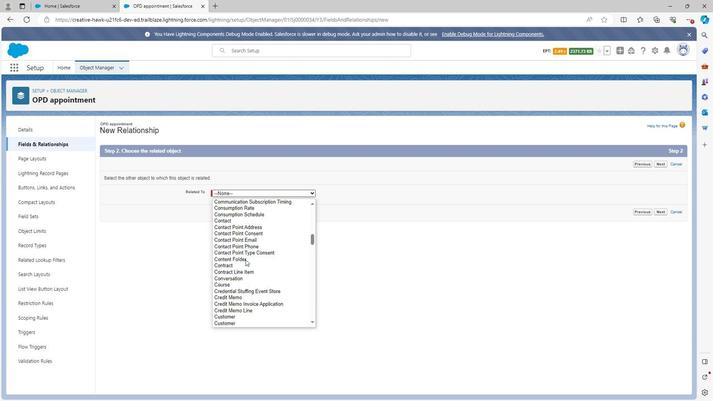 
Action: Mouse scrolled (241, 258) with delta (0, 0)
Screenshot: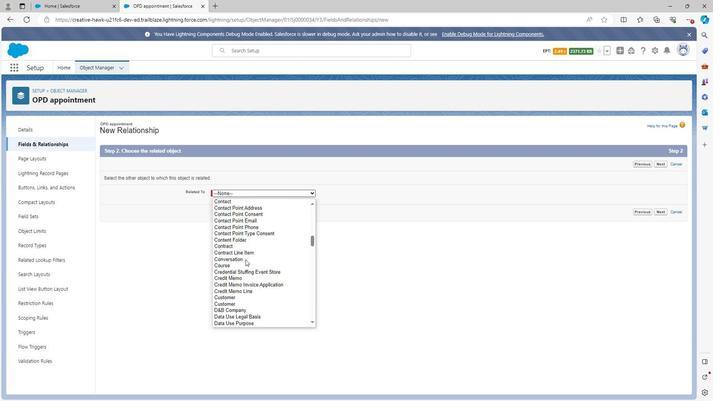 
Action: Mouse scrolled (241, 258) with delta (0, 0)
Screenshot: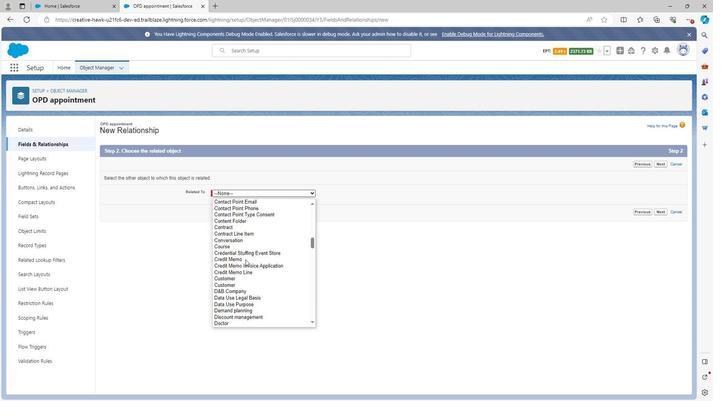
Action: Mouse scrolled (241, 258) with delta (0, 0)
Screenshot: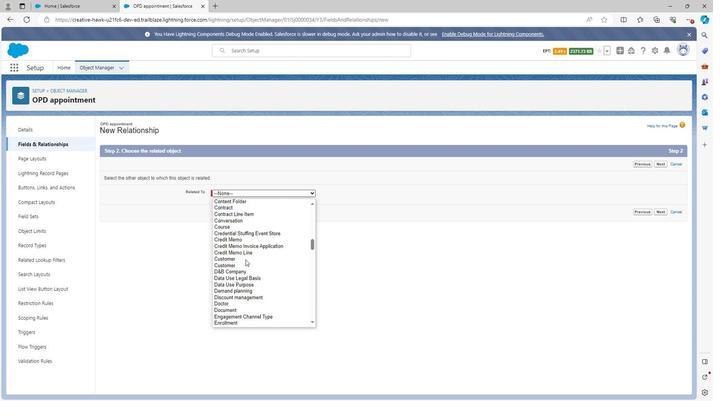 
Action: Mouse scrolled (241, 258) with delta (0, 0)
Screenshot: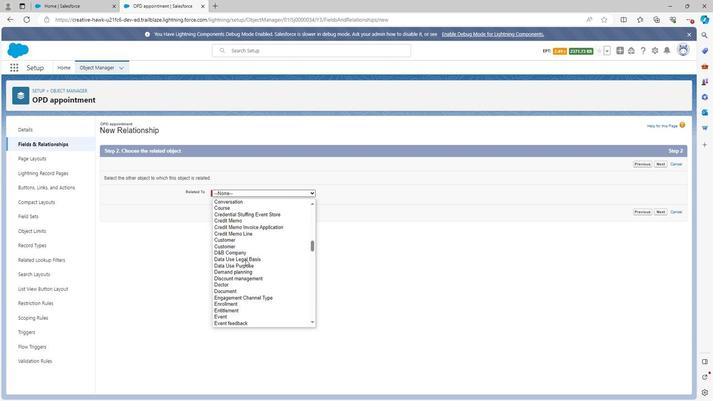 
Action: Mouse scrolled (241, 258) with delta (0, 0)
Screenshot: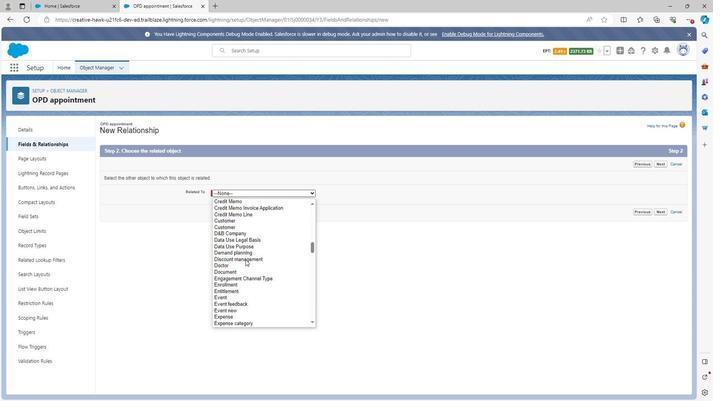 
Action: Mouse scrolled (241, 258) with delta (0, 0)
Screenshot: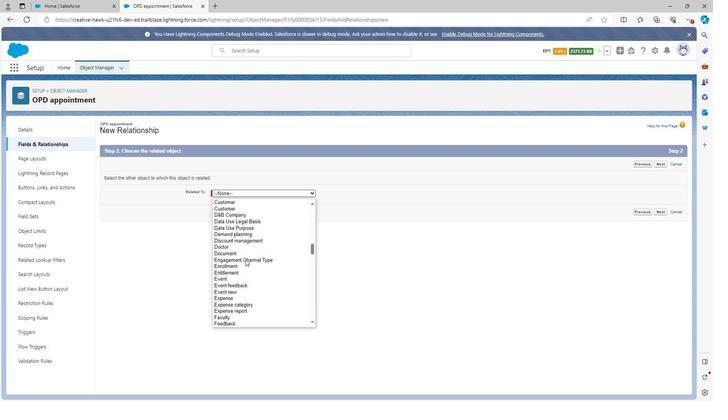 
Action: Mouse scrolled (241, 258) with delta (0, 0)
Screenshot: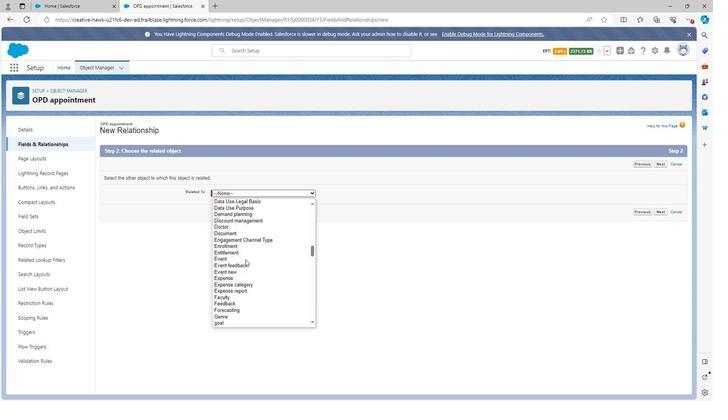 
Action: Mouse scrolled (241, 258) with delta (0, 0)
Screenshot: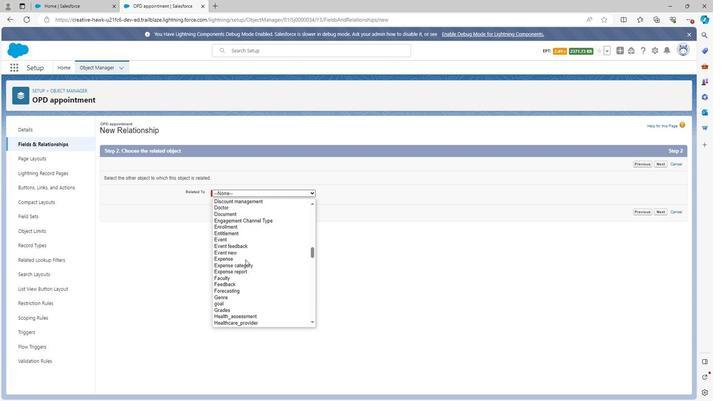 
Action: Mouse scrolled (241, 258) with delta (0, 0)
Screenshot: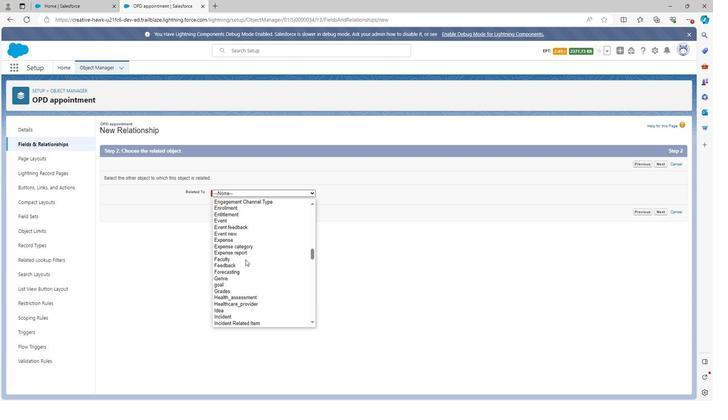 
Action: Mouse scrolled (241, 258) with delta (0, 0)
Screenshot: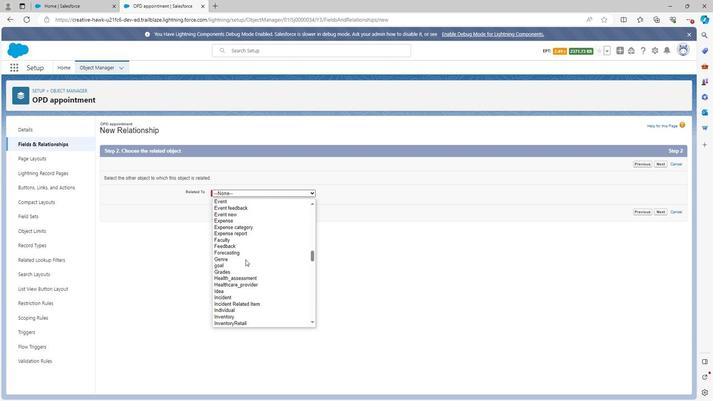 
Action: Mouse scrolled (241, 258) with delta (0, 0)
Screenshot: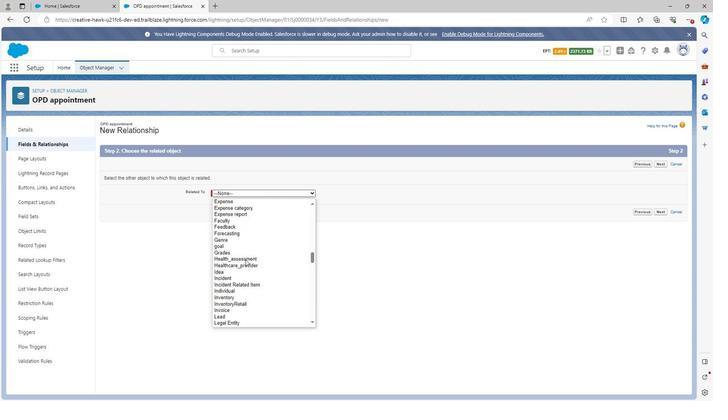 
Action: Mouse scrolled (241, 258) with delta (0, 0)
Screenshot: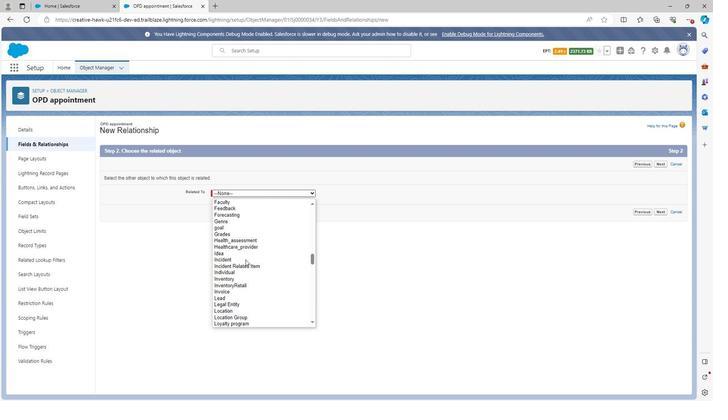 
Action: Mouse scrolled (241, 258) with delta (0, 0)
Screenshot: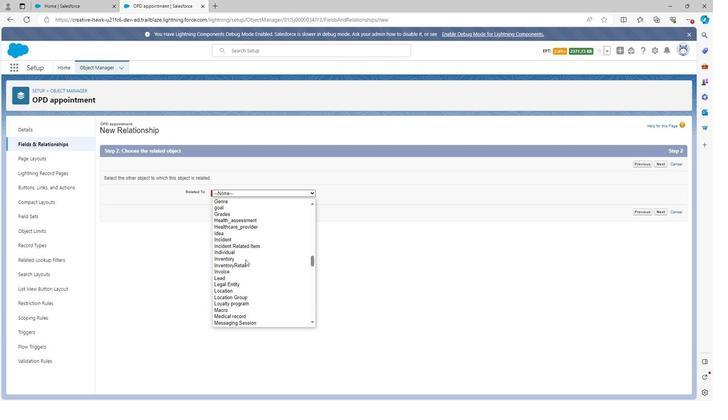 
Action: Mouse scrolled (241, 258) with delta (0, 0)
Screenshot: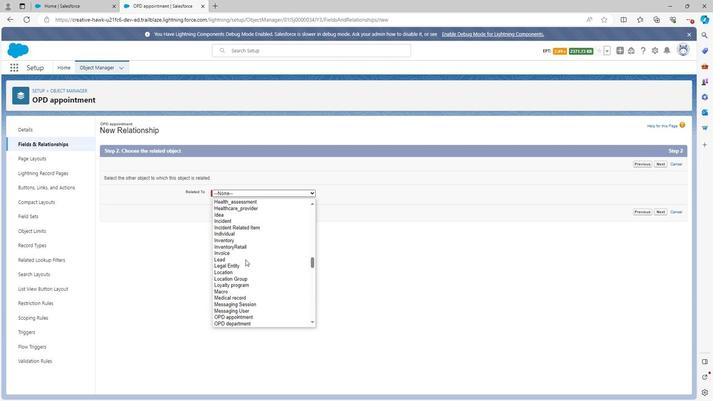 
Action: Mouse scrolled (241, 258) with delta (0, 0)
Screenshot: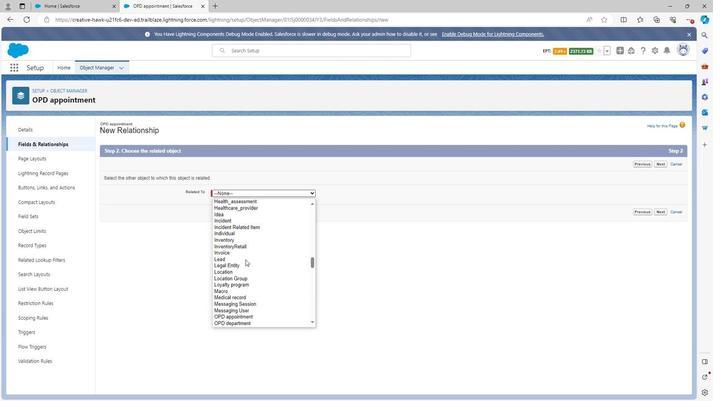 
Action: Mouse moved to (240, 259)
Screenshot: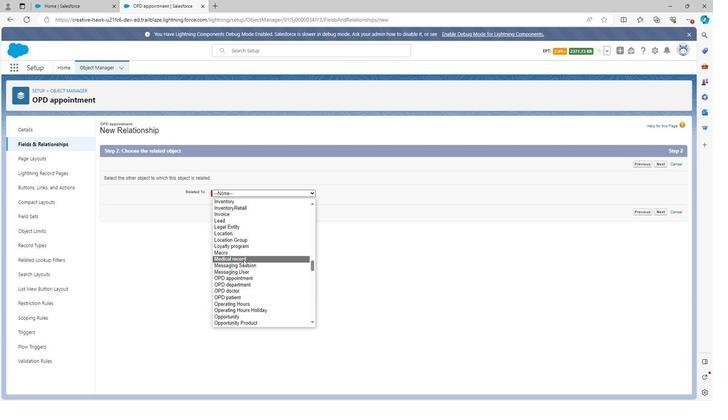 
Action: Mouse scrolled (240, 259) with delta (0, 0)
Screenshot: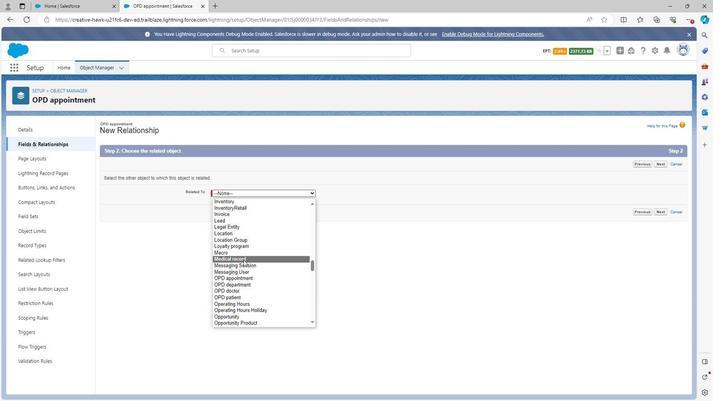 
Action: Mouse scrolled (240, 259) with delta (0, 0)
Screenshot: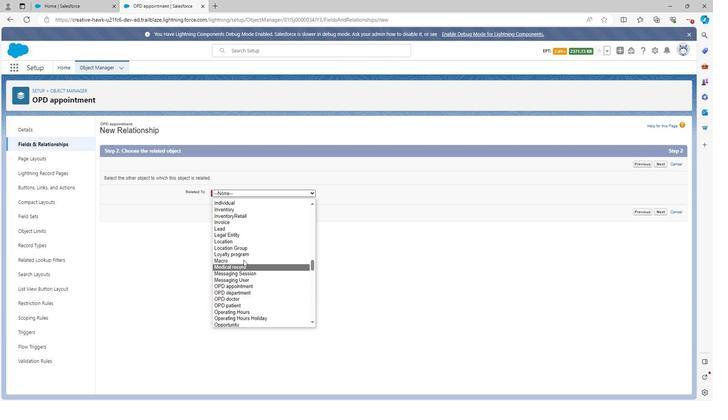 
Action: Mouse scrolled (240, 259) with delta (0, 0)
Screenshot: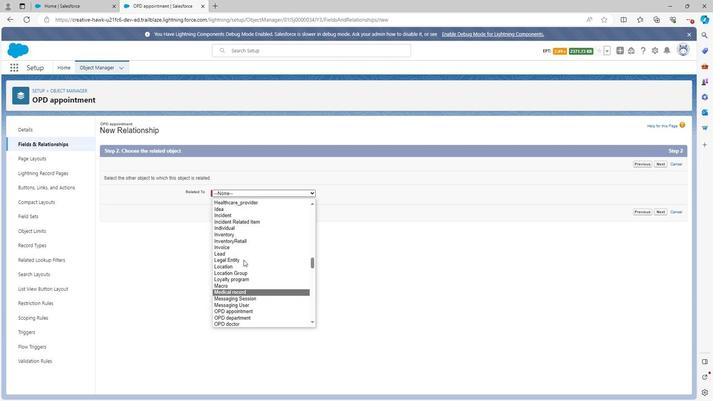 
Action: Mouse scrolled (240, 259) with delta (0, 0)
Screenshot: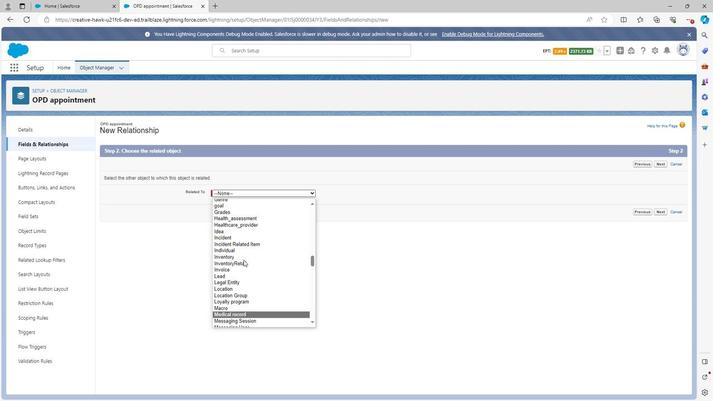 
Action: Mouse scrolled (240, 259) with delta (0, 0)
Screenshot: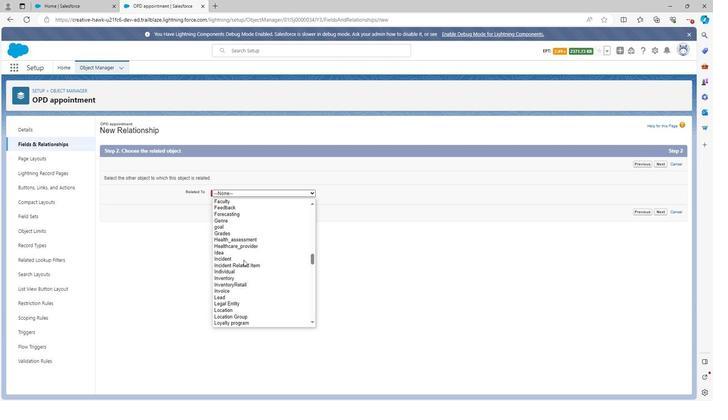 
Action: Mouse scrolled (240, 259) with delta (0, 0)
Screenshot: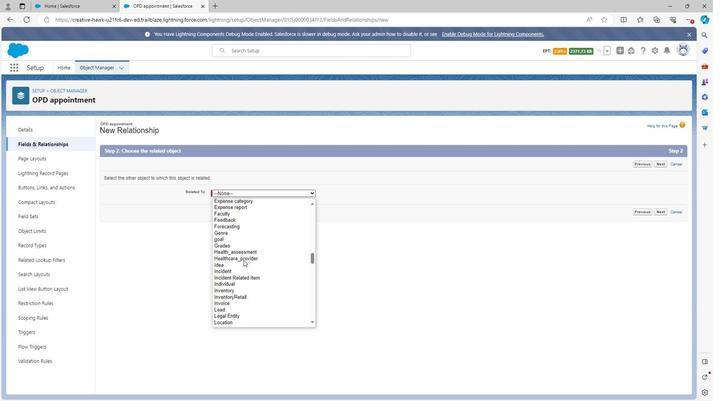 
Action: Mouse scrolled (240, 259) with delta (0, 0)
Screenshot: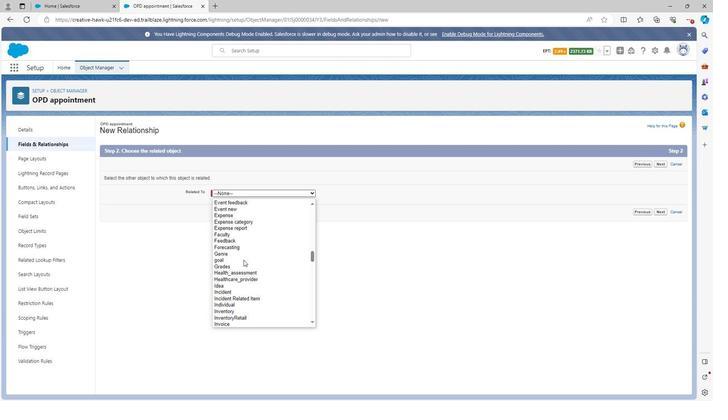 
Action: Mouse scrolled (240, 259) with delta (0, 0)
Screenshot: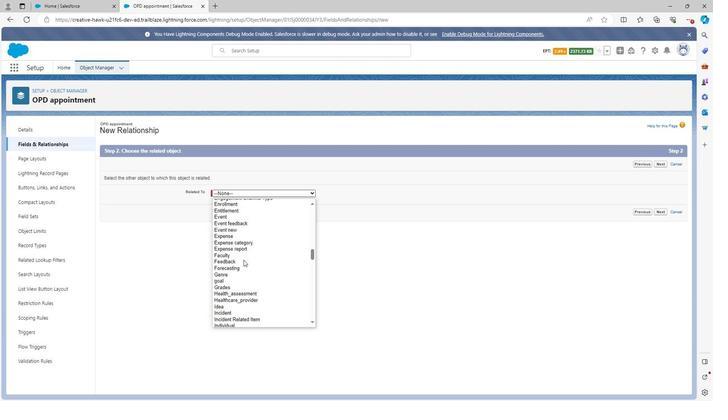 
Action: Mouse scrolled (240, 259) with delta (0, 0)
Screenshot: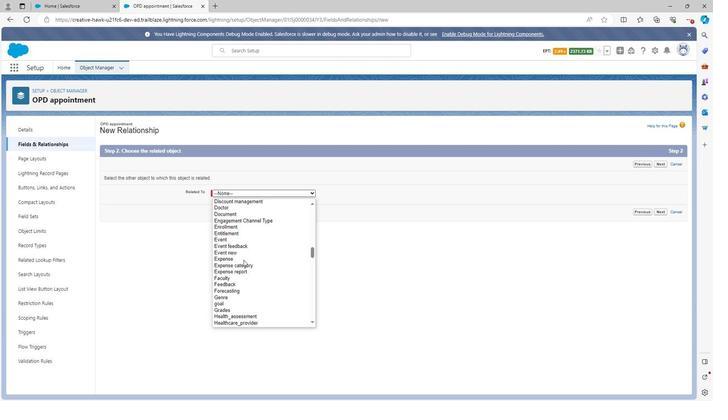 
Action: Mouse moved to (230, 239)
Screenshot: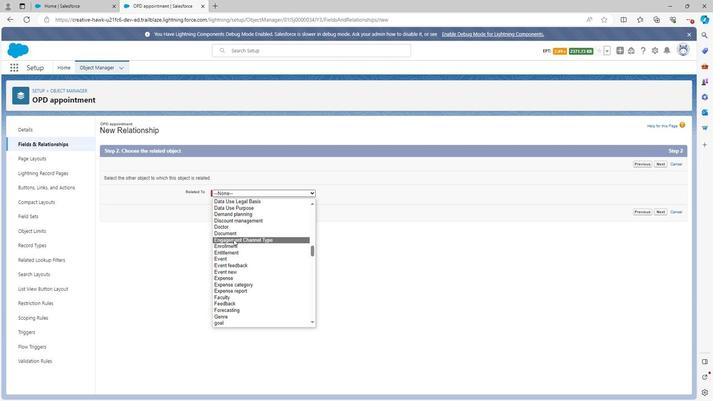 
Action: Mouse scrolled (230, 239) with delta (0, 0)
Screenshot: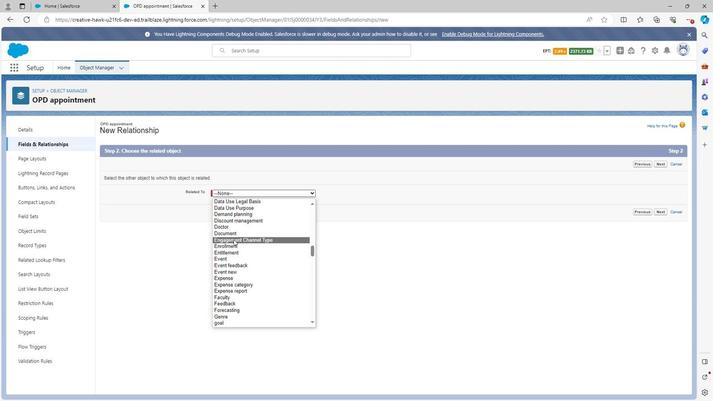 
Action: Mouse scrolled (230, 239) with delta (0, 0)
Screenshot: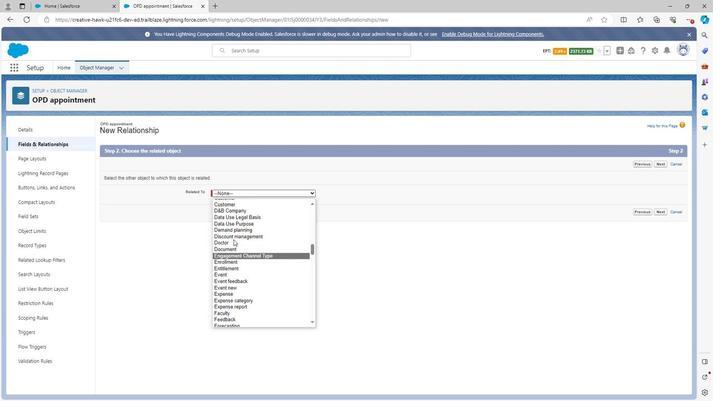 
Action: Mouse scrolled (230, 239) with delta (0, 0)
Screenshot: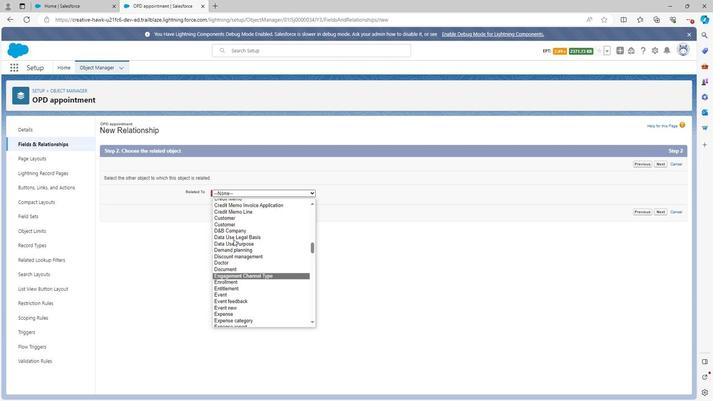 
Action: Mouse scrolled (230, 239) with delta (0, 0)
Screenshot: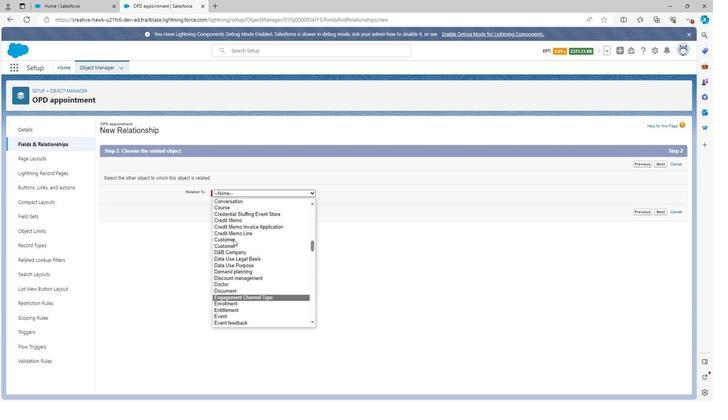 
Action: Mouse scrolled (230, 239) with delta (0, 0)
Screenshot: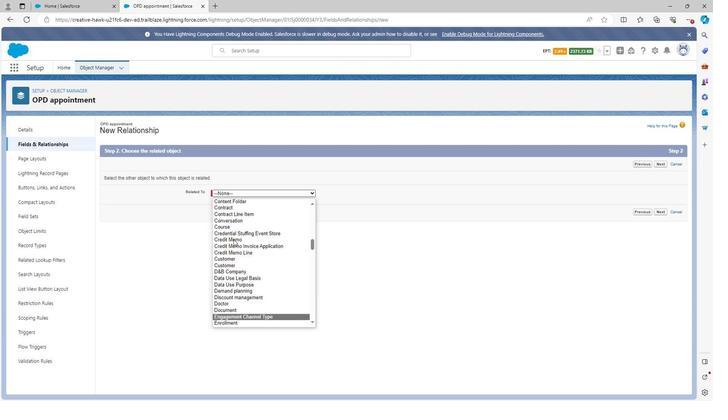 
Action: Mouse scrolled (230, 239) with delta (0, 0)
Screenshot: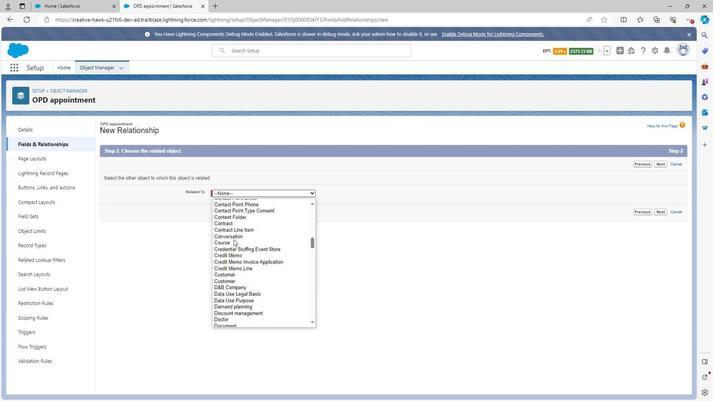 
Action: Mouse scrolled (230, 239) with delta (0, 0)
Screenshot: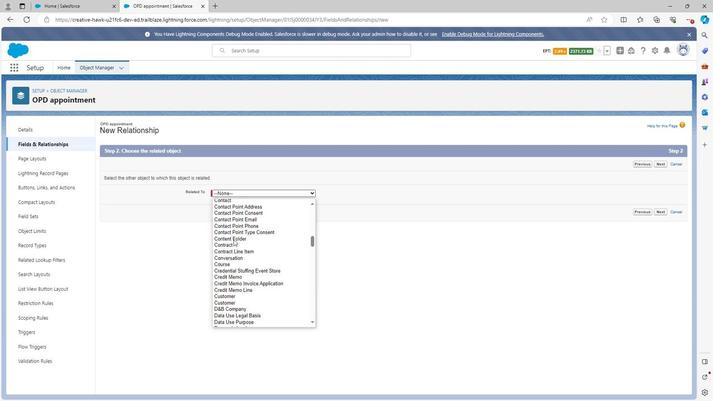 
Action: Mouse scrolled (230, 239) with delta (0, 0)
Screenshot: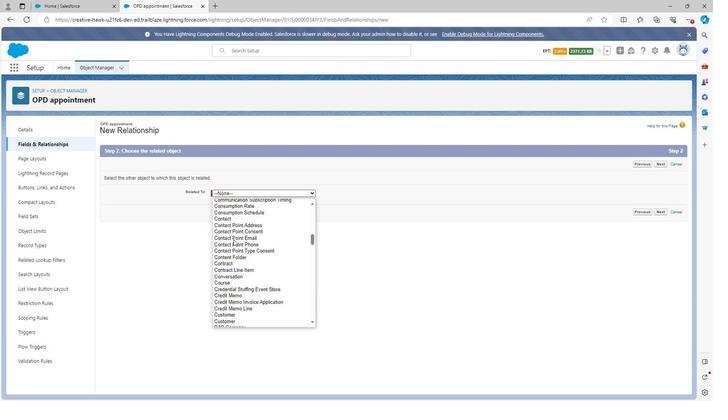 
Action: Mouse scrolled (230, 239) with delta (0, 0)
Screenshot: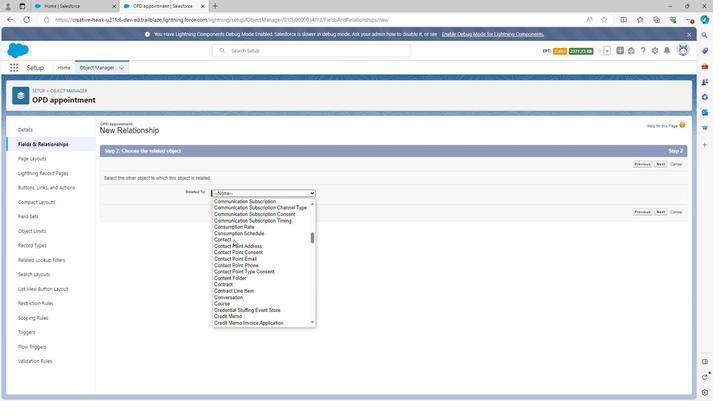 
Action: Mouse scrolled (230, 239) with delta (0, 0)
Screenshot: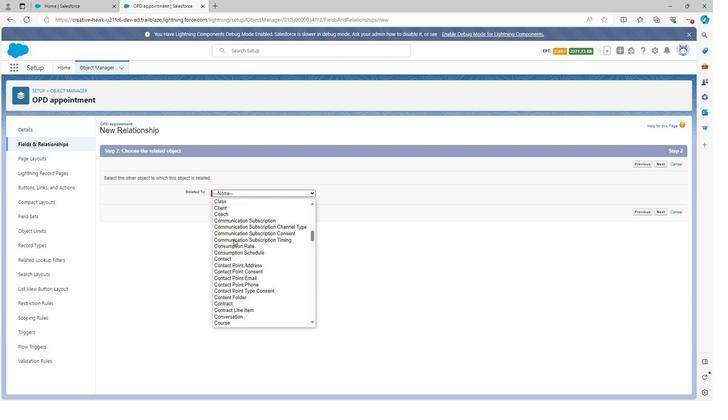 
Action: Mouse scrolled (230, 238) with delta (0, 0)
Screenshot: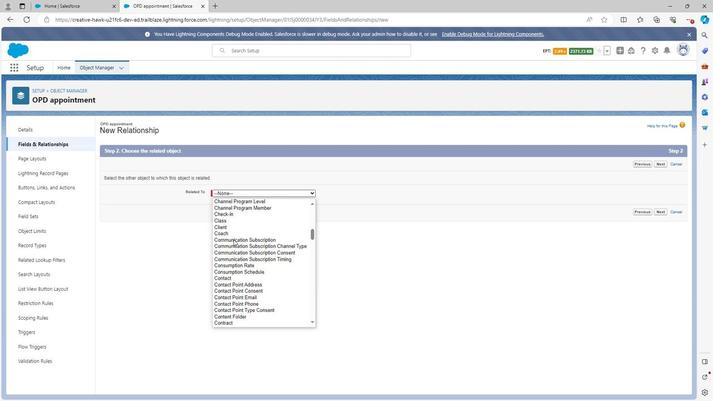 
Action: Mouse scrolled (230, 238) with delta (0, 0)
Screenshot: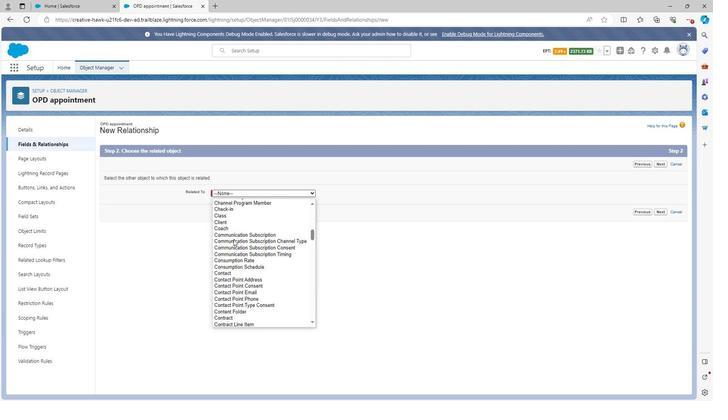 
Action: Mouse scrolled (230, 238) with delta (0, 0)
Screenshot: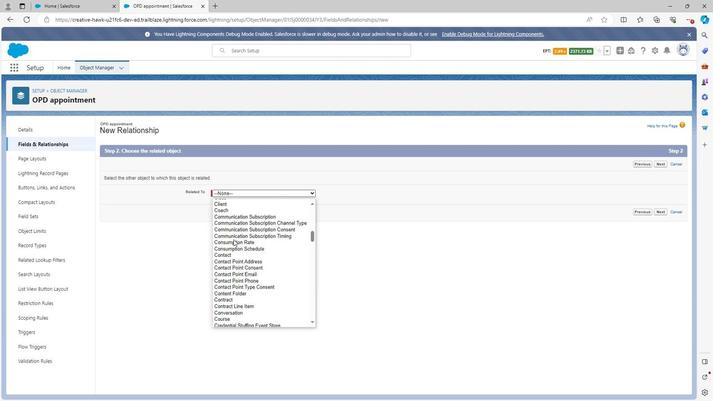 
Action: Mouse scrolled (230, 238) with delta (0, 0)
Screenshot: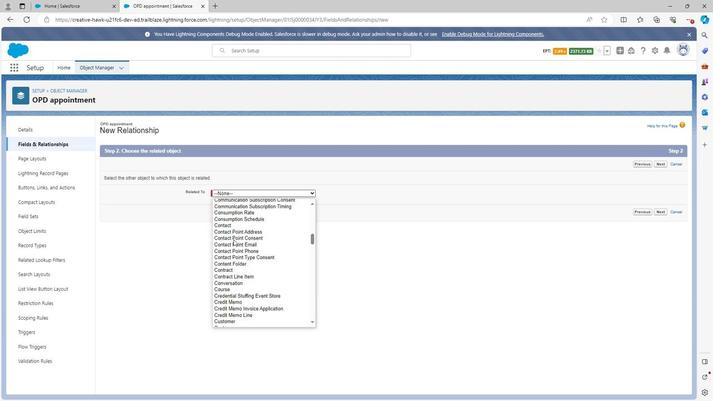 
Action: Mouse scrolled (230, 238) with delta (0, 0)
Screenshot: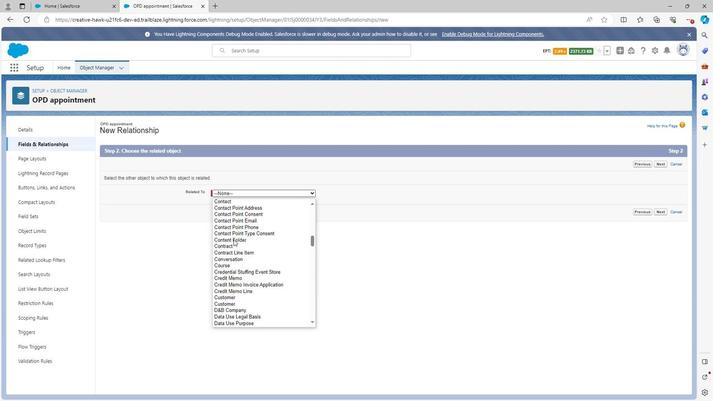 
Action: Mouse scrolled (230, 238) with delta (0, 0)
Screenshot: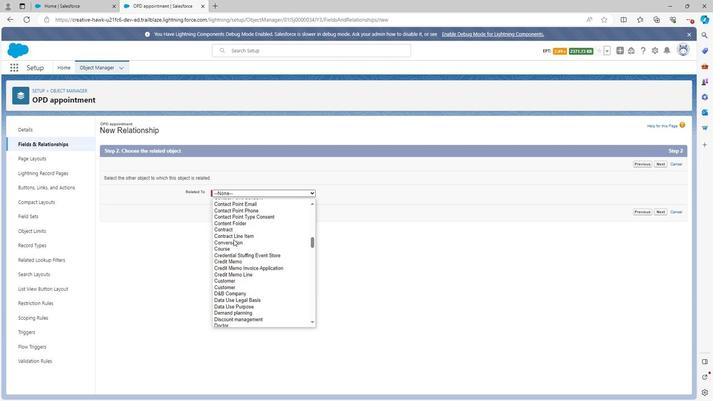 
Action: Mouse scrolled (230, 238) with delta (0, 0)
Screenshot: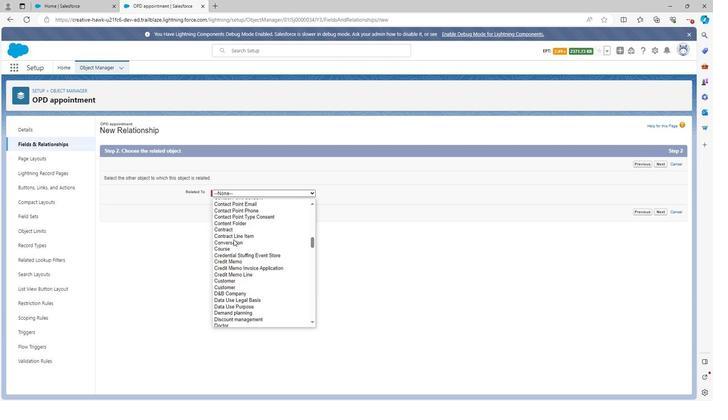 
Action: Mouse scrolled (230, 238) with delta (0, 0)
Screenshot: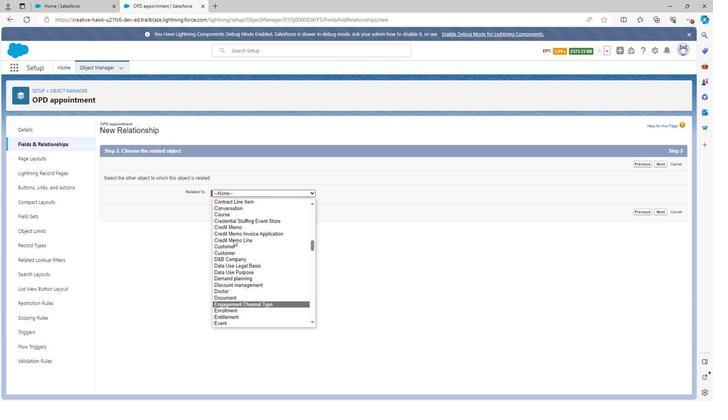 
Action: Mouse scrolled (230, 238) with delta (0, 0)
Screenshot: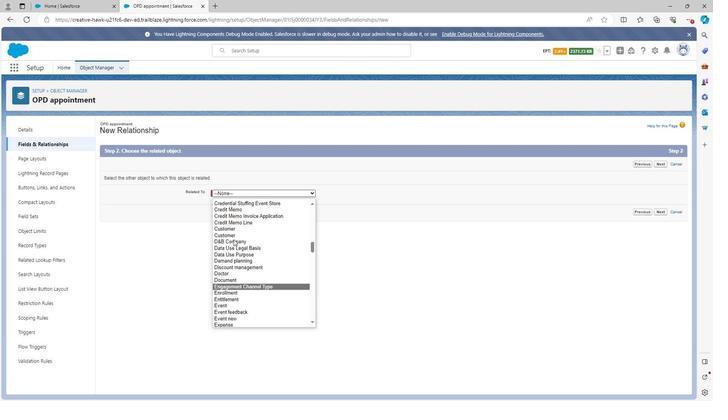 
Action: Mouse scrolled (230, 238) with delta (0, 0)
Screenshot: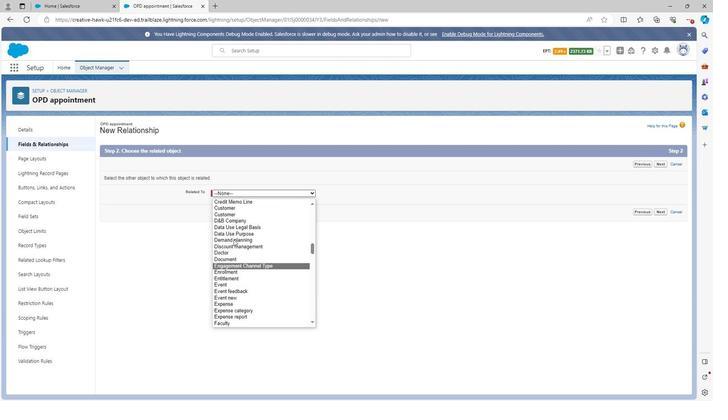 
Action: Mouse scrolled (230, 238) with delta (0, 0)
Screenshot: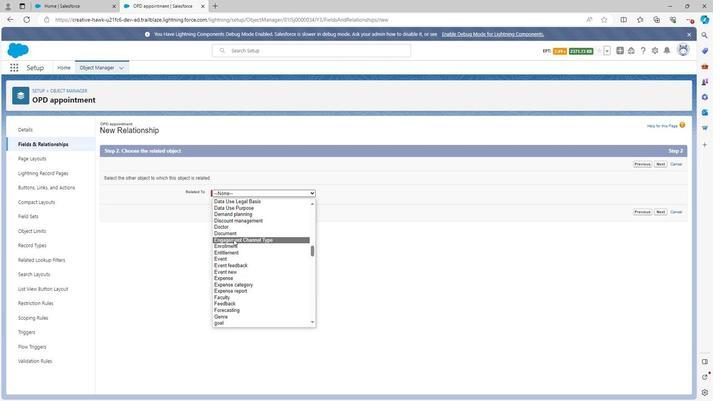 
Action: Mouse scrolled (230, 238) with delta (0, 0)
Screenshot: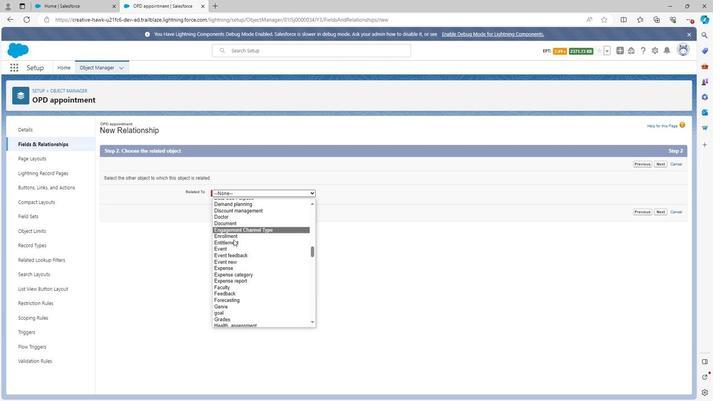 
Action: Mouse scrolled (230, 238) with delta (0, 0)
Screenshot: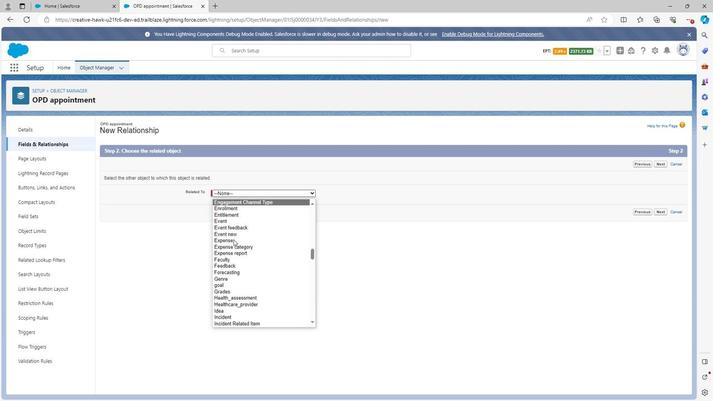 
Action: Mouse scrolled (230, 238) with delta (0, 0)
Screenshot: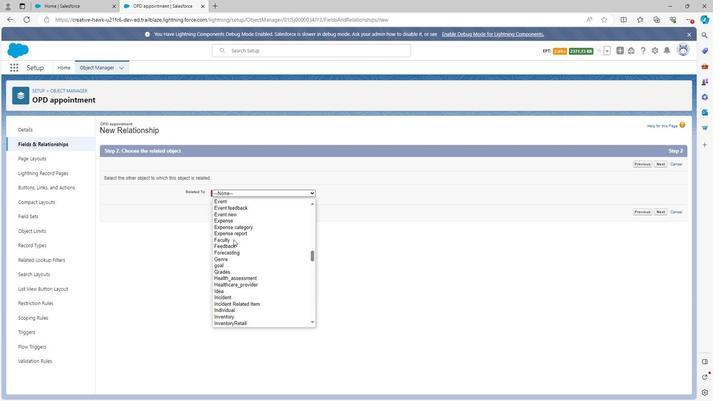 
Action: Mouse scrolled (230, 238) with delta (0, 0)
Screenshot: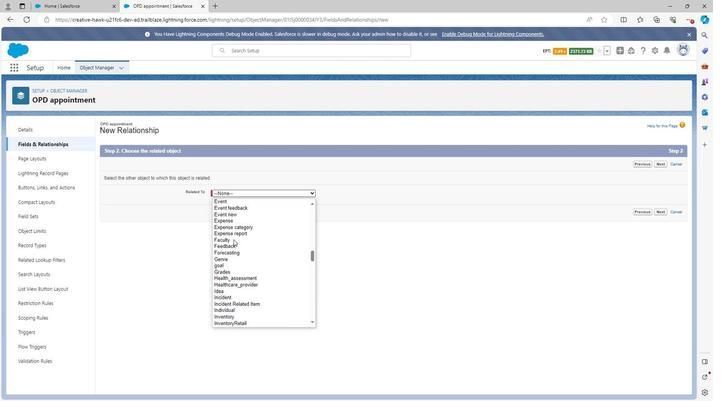 
Action: Mouse scrolled (230, 238) with delta (0, 0)
Screenshot: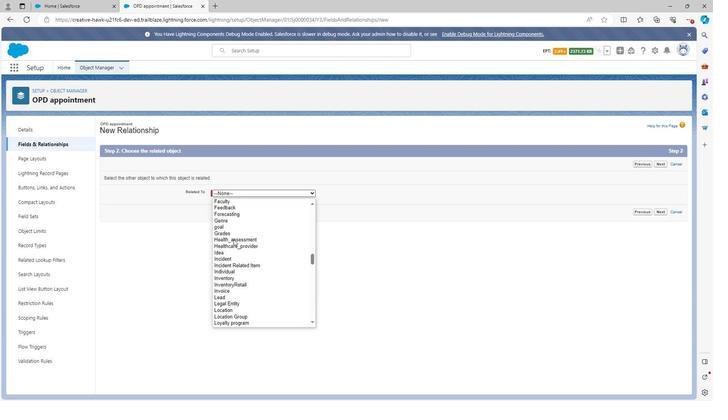 
Action: Mouse scrolled (230, 238) with delta (0, 0)
Screenshot: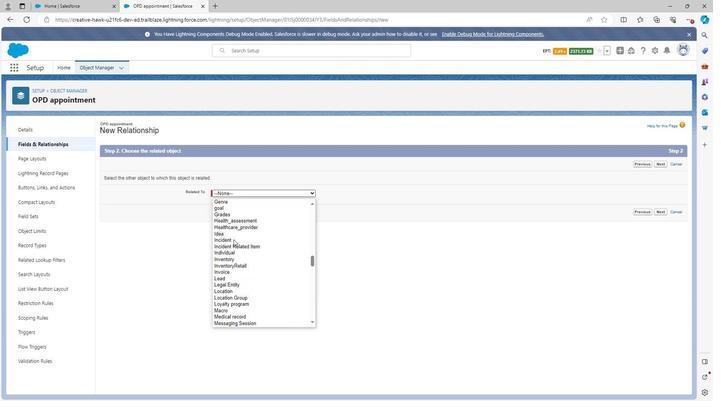 
Action: Mouse scrolled (230, 238) with delta (0, 0)
Screenshot: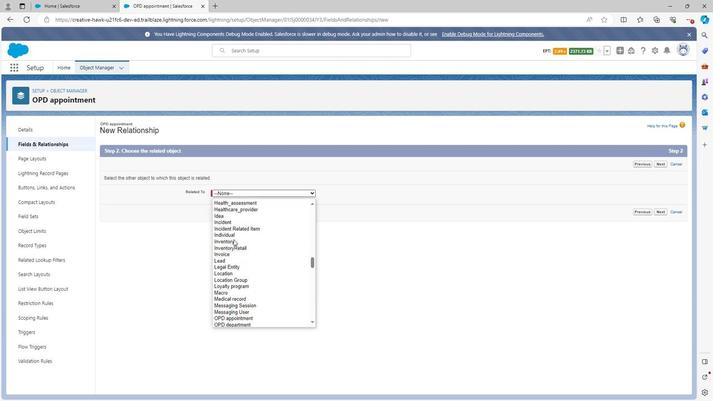 
Action: Mouse scrolled (230, 238) with delta (0, 0)
Screenshot: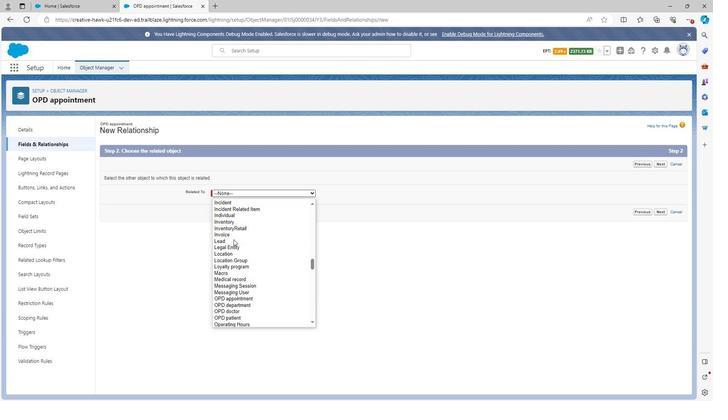 
Action: Mouse scrolled (230, 238) with delta (0, 0)
Screenshot: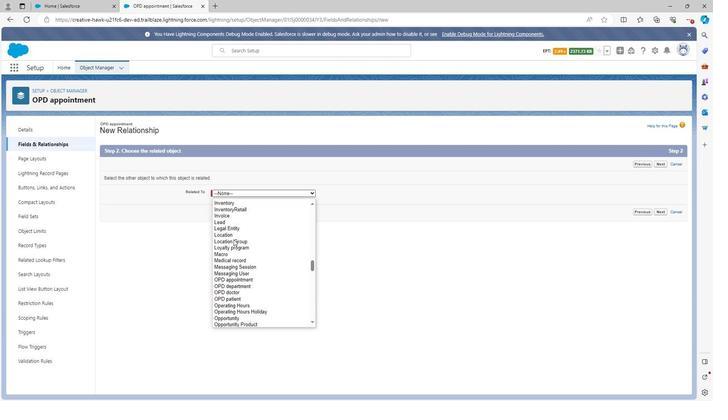
Action: Mouse moved to (232, 270)
Screenshot: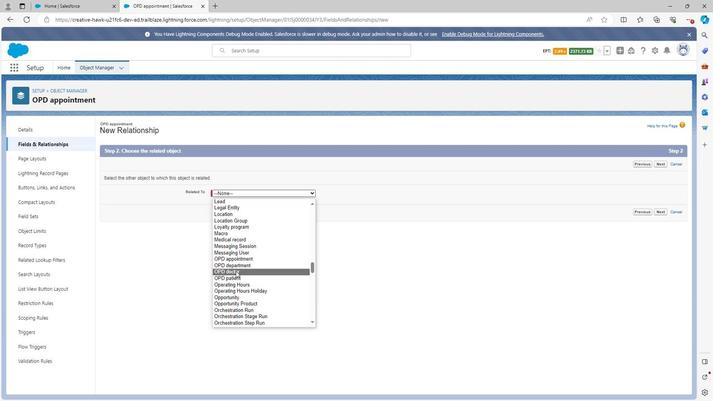 
Action: Mouse pressed left at (232, 270)
Screenshot: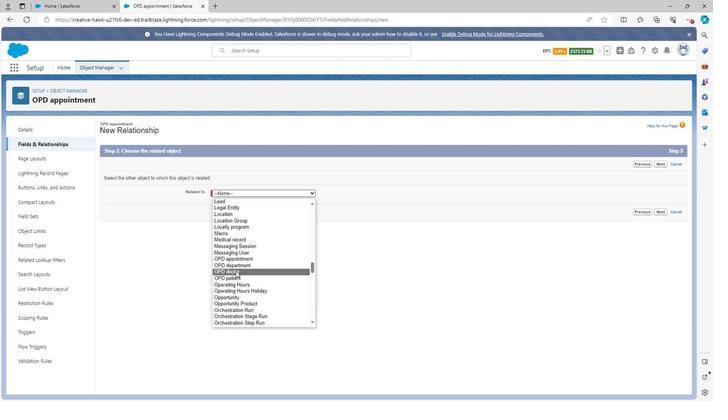 
Action: Mouse moved to (656, 211)
Screenshot: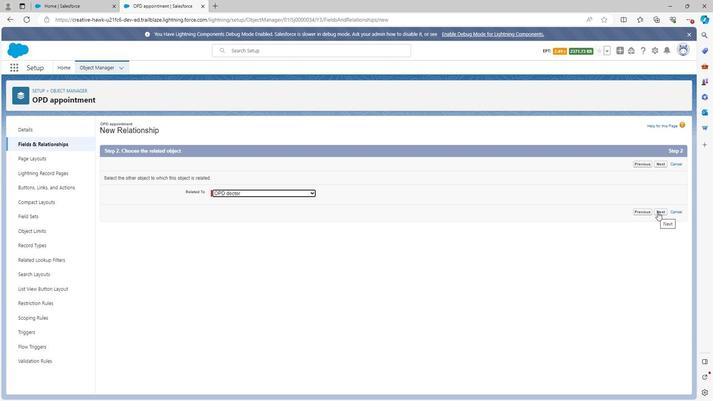 
Action: Mouse pressed left at (656, 211)
Screenshot: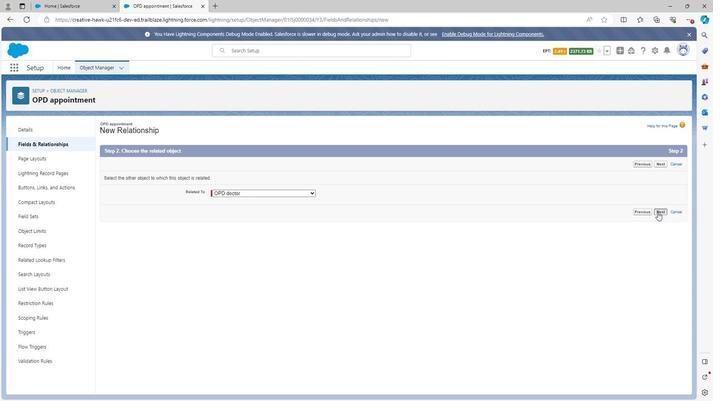 
Action: Mouse moved to (220, 177)
Screenshot: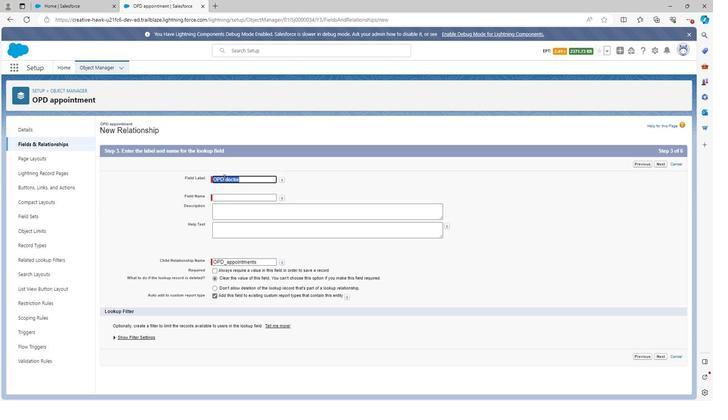 
Action: Key pressed <Key.shift>OPD<Key.space><Key.shift>Doctor<Key.space><Key.shift>ID<Key.backspace>d
Screenshot: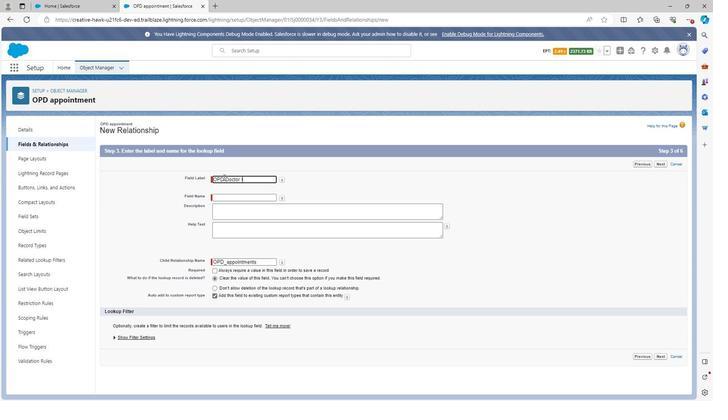 
Action: Mouse moved to (312, 183)
Screenshot: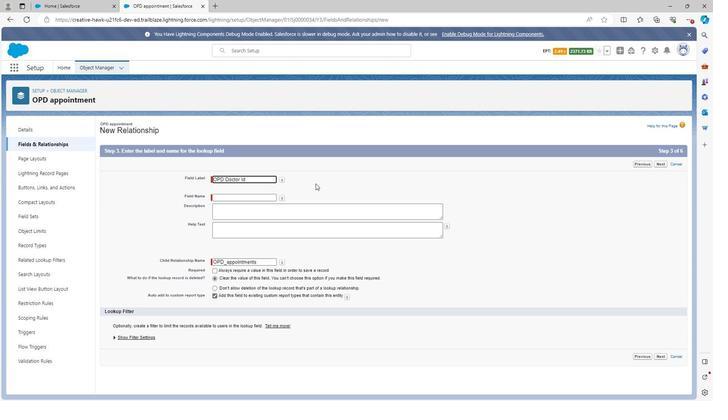 
Action: Mouse pressed left at (312, 183)
Screenshot: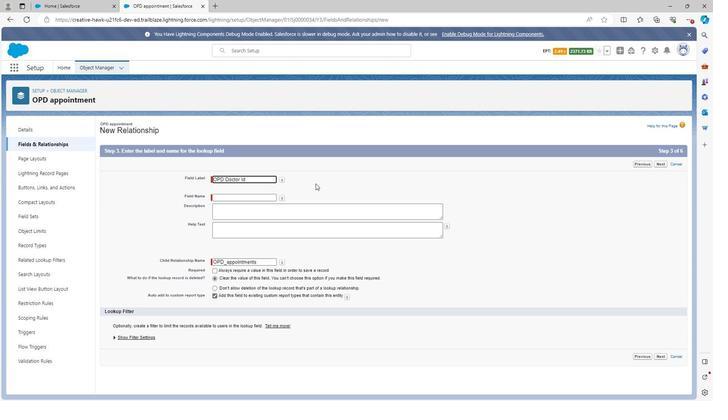 
Action: Mouse moved to (252, 212)
Screenshot: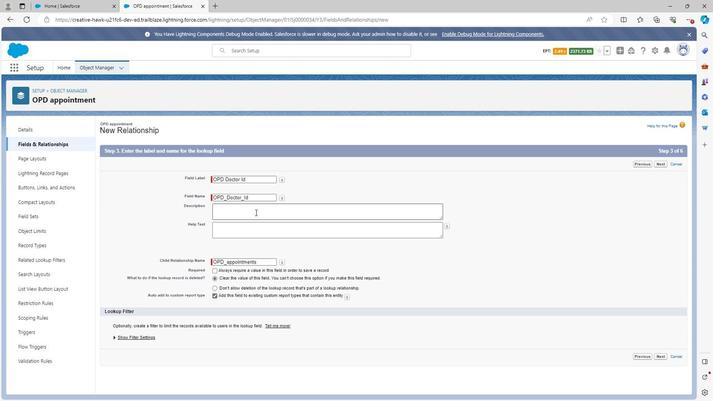 
Action: Mouse pressed left at (252, 212)
Screenshot: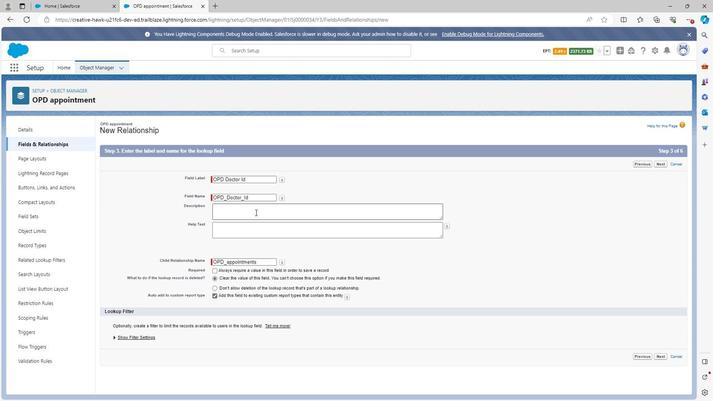 
Action: Key pressed <Key.shift><Key.shift>OPD<Key.space>doctor<Key.space><Key.shift>Id<Key.space>relationship<Key.space>is<Key.space>the<Key.space>relationship<Key.space>through<Key.space>which<Key.space>we<Key.space>get<Key.space><Key.shift>Id<Key.space>od<Key.backspace>f<Key.space><Key.shift>OPD<Key.space>doctor<Key.space>from<Key.space><Key.shift>OPD<Key.space>doctor<Key.space>object<Key.space>to<Key.space><Key.shift>OPD<Key.space>appointment<Key.space>object<Key.space>in<Key.space>hospital<Key.space>opd<Key.space>management
Screenshot: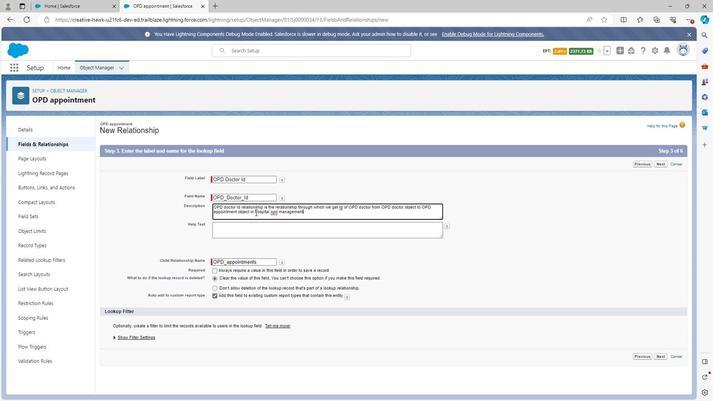 
Action: Mouse moved to (264, 223)
Screenshot: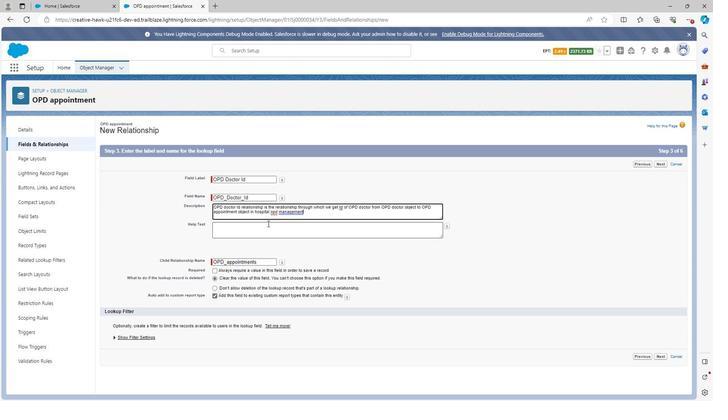
Action: Mouse pressed left at (264, 223)
Screenshot: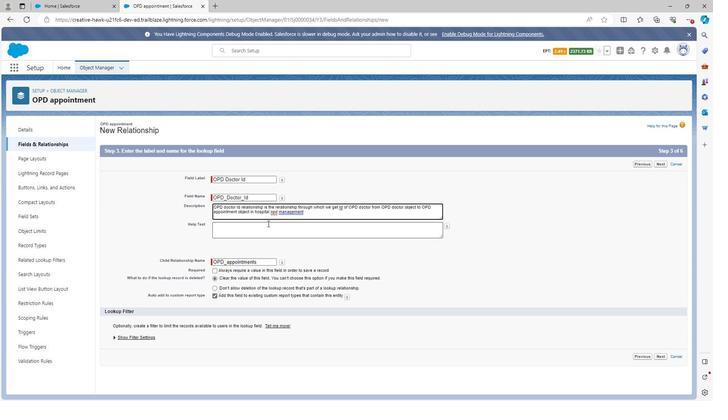 
Action: Key pressed <Key.shift><Key.shift>OPD<Key.space>doctor<Key.space><Key.shift>Id<Key.space>
Screenshot: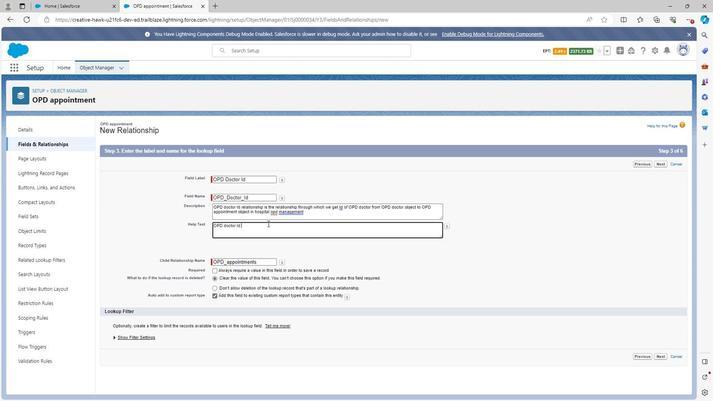 
Action: Mouse moved to (659, 356)
Screenshot: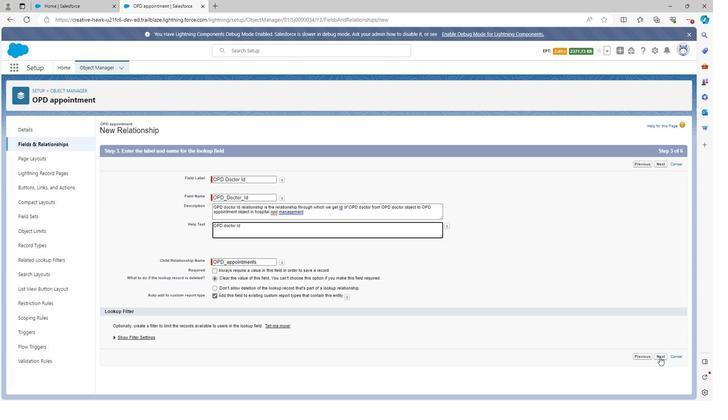 
Action: Mouse pressed left at (659, 356)
Screenshot: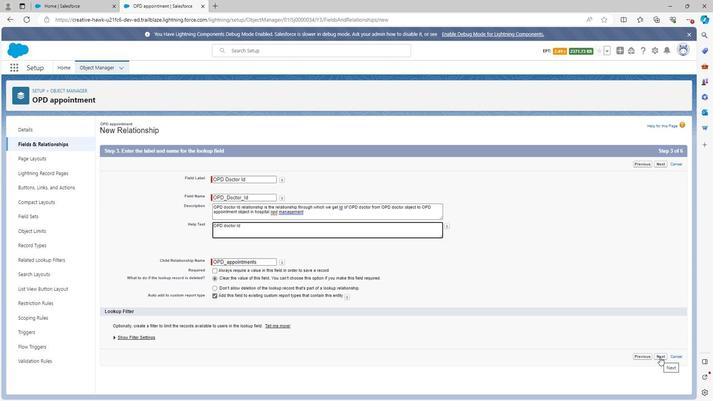 
Action: Mouse moved to (491, 226)
Screenshot: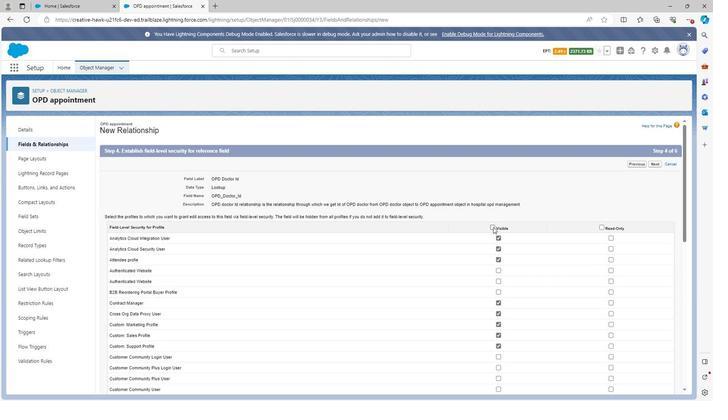 
Action: Mouse pressed left at (491, 226)
Screenshot: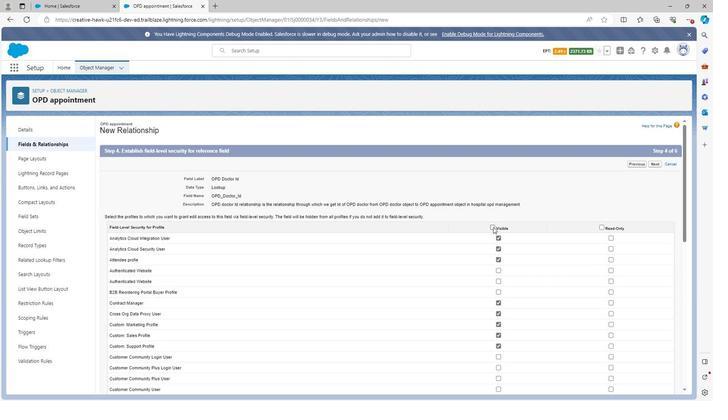 
Action: Mouse moved to (600, 227)
Screenshot: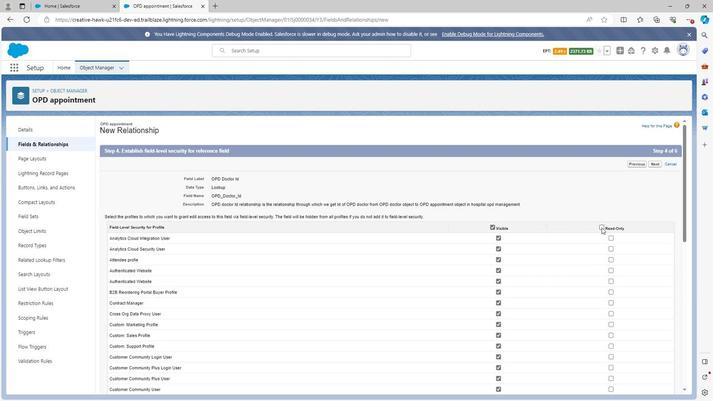
Action: Mouse pressed left at (600, 227)
Screenshot: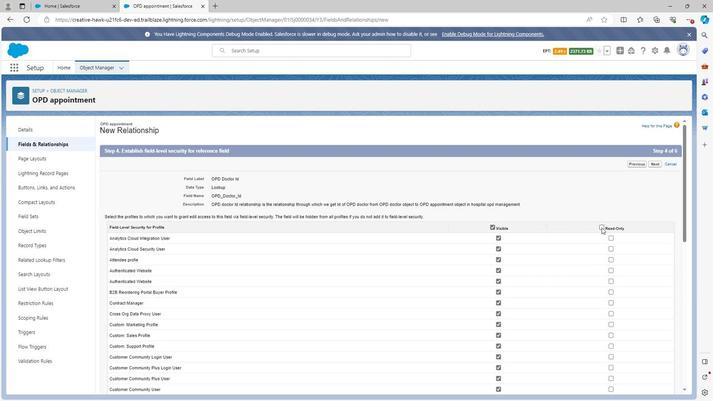 
Action: Mouse moved to (495, 237)
Screenshot: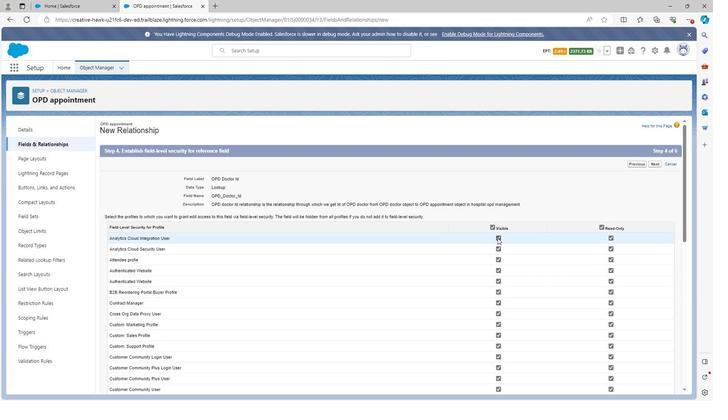 
Action: Mouse pressed left at (495, 237)
Screenshot: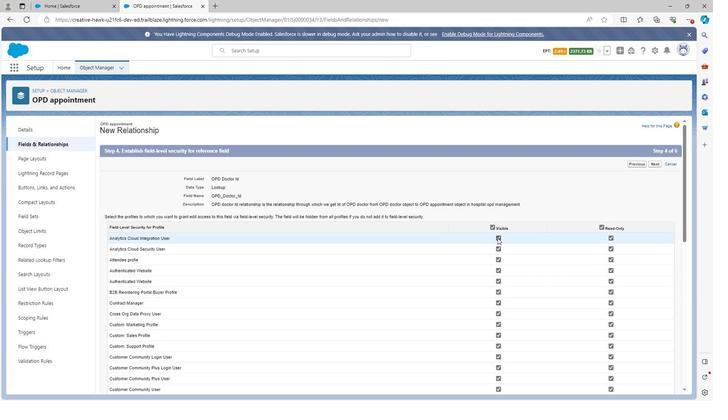 
Action: Mouse moved to (497, 247)
Screenshot: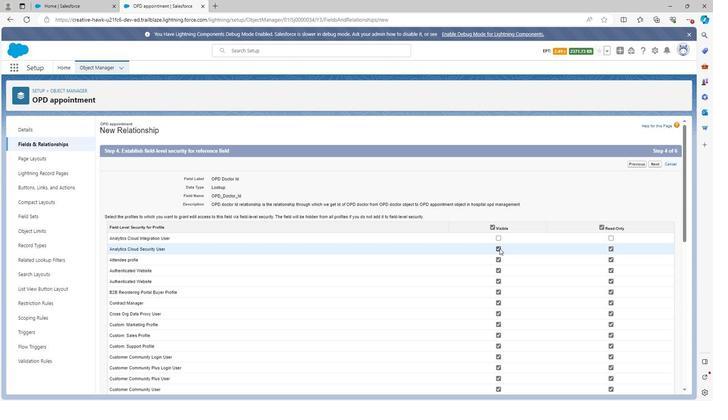 
Action: Mouse pressed left at (497, 247)
Screenshot: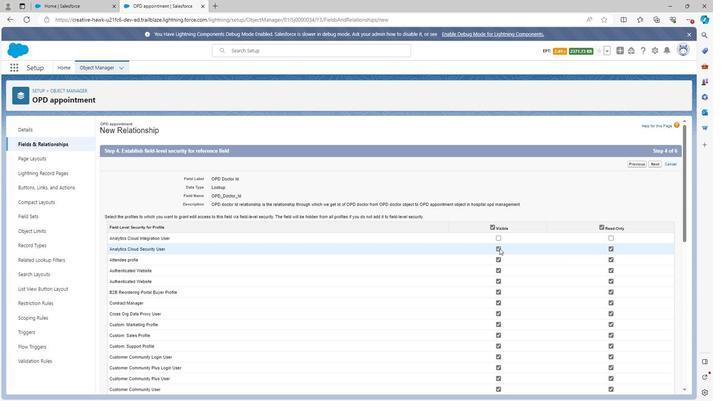 
Action: Mouse moved to (495, 289)
Screenshot: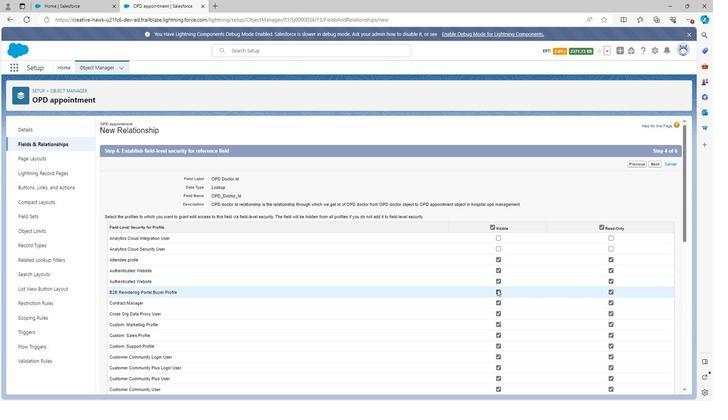 
Action: Mouse pressed left at (495, 289)
Screenshot: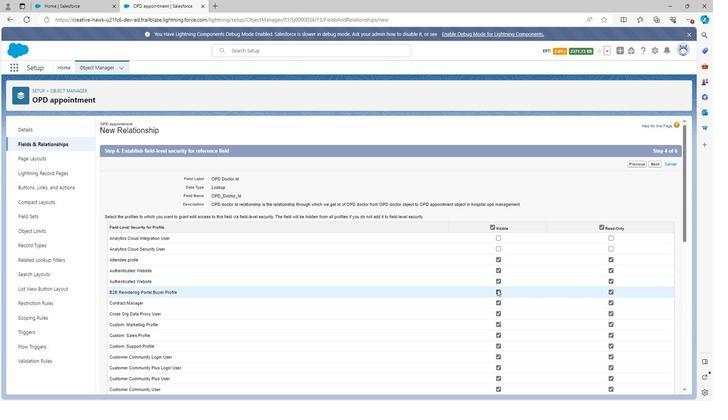 
Action: Mouse moved to (496, 311)
Screenshot: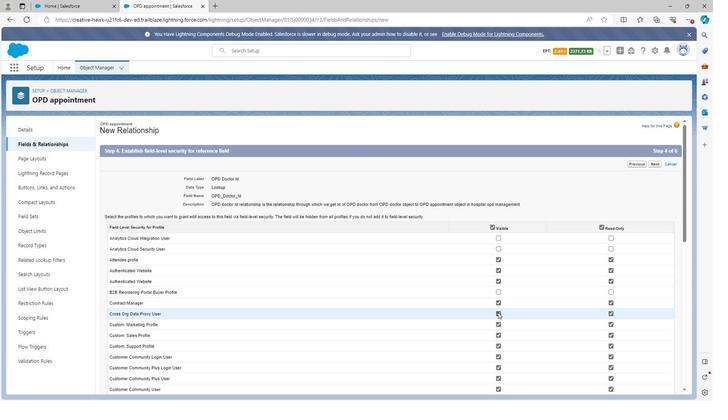 
Action: Mouse pressed left at (496, 311)
Screenshot: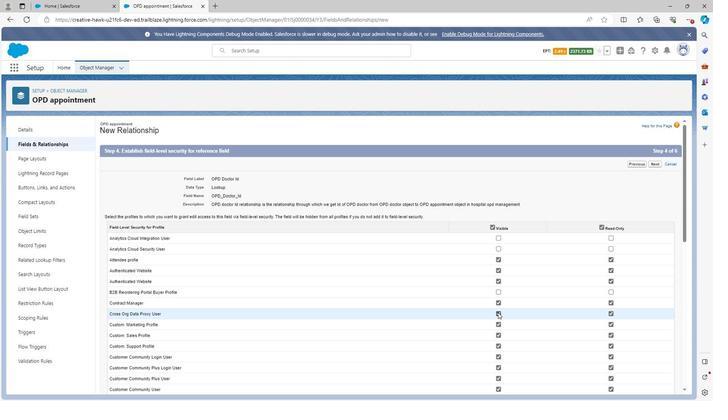 
Action: Mouse moved to (496, 343)
Screenshot: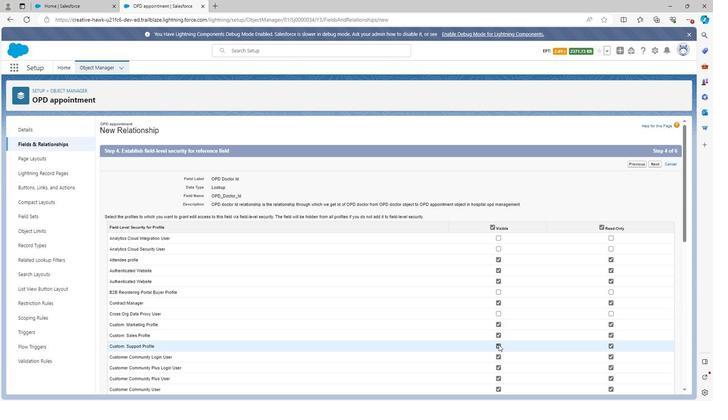 
Action: Mouse pressed left at (496, 343)
Screenshot: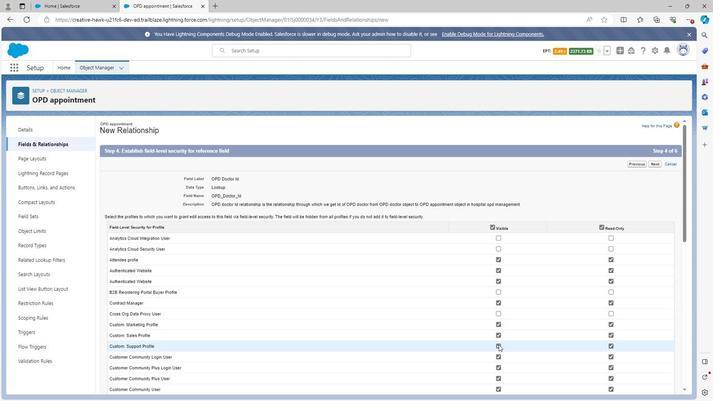 
Action: Mouse moved to (494, 376)
Screenshot: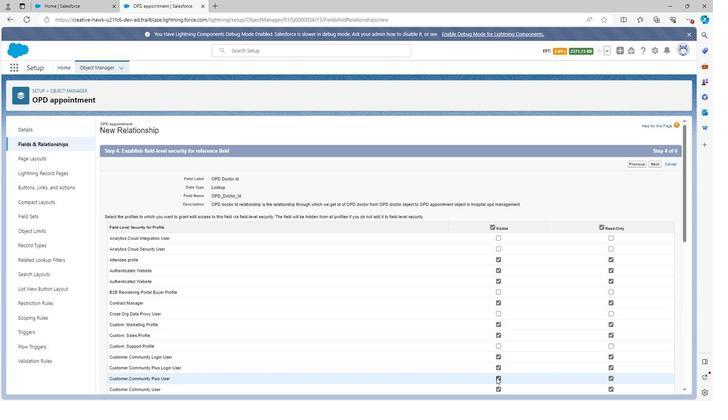 
Action: Mouse pressed left at (494, 376)
Screenshot: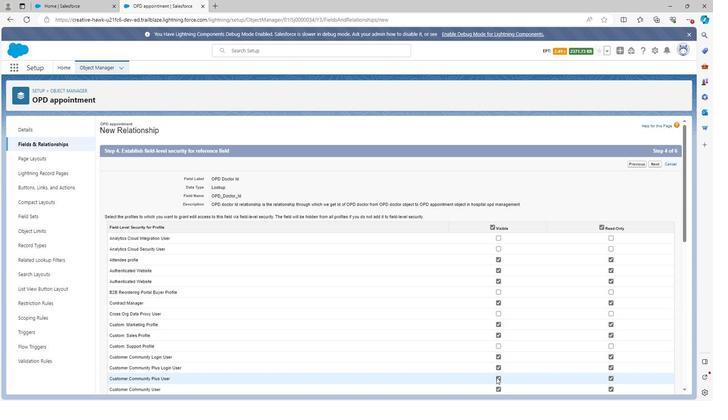 
Action: Mouse scrolled (494, 376) with delta (0, 0)
Screenshot: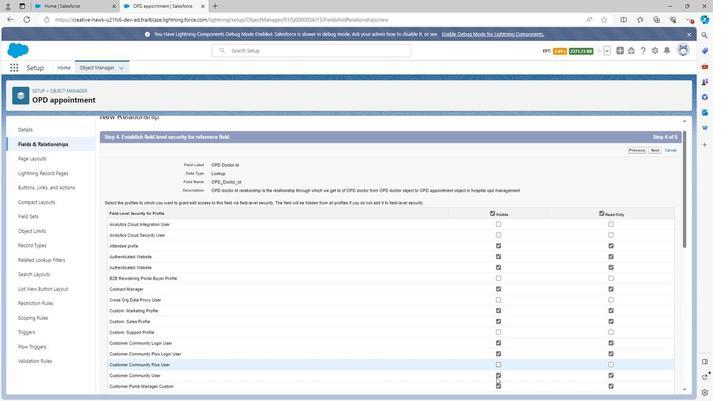 
Action: Mouse moved to (495, 345)
Screenshot: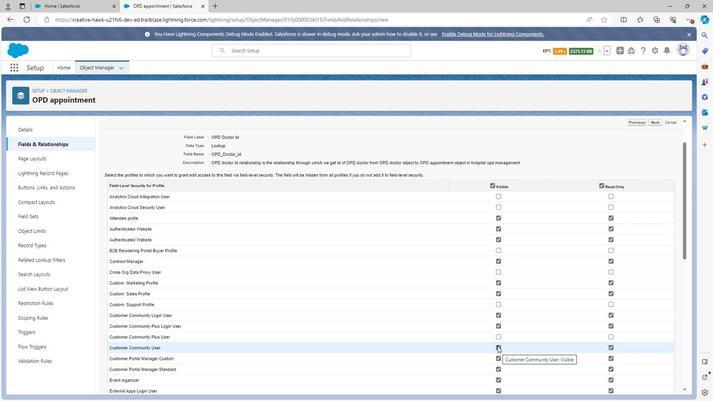 
Action: Mouse pressed left at (495, 345)
Screenshot: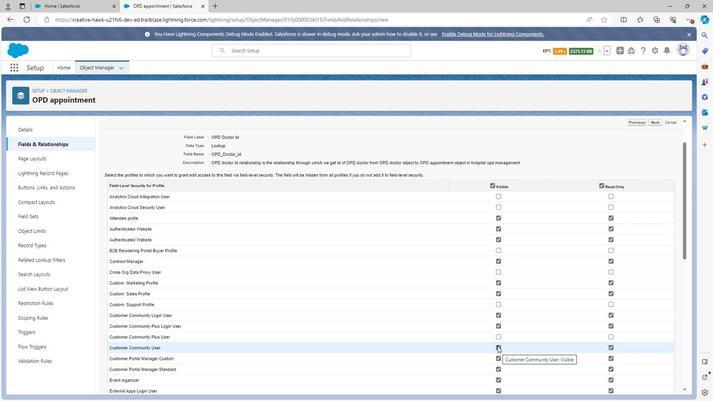 
Action: Mouse moved to (496, 377)
Screenshot: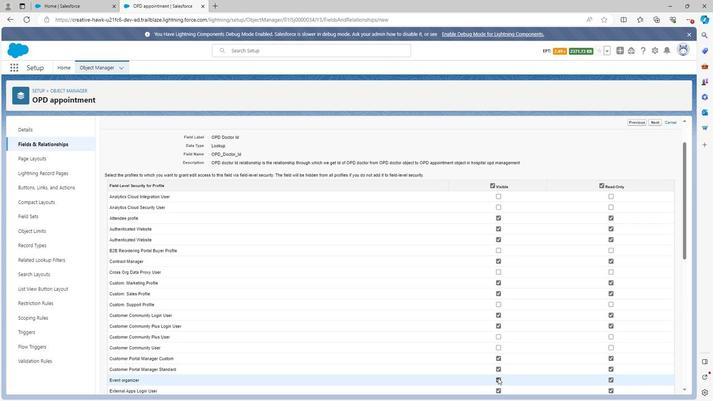
Action: Mouse pressed left at (496, 377)
Screenshot: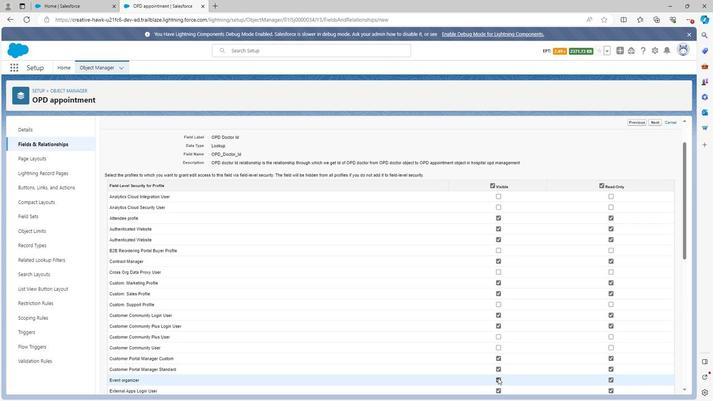 
Action: Mouse scrolled (496, 376) with delta (0, 0)
Screenshot: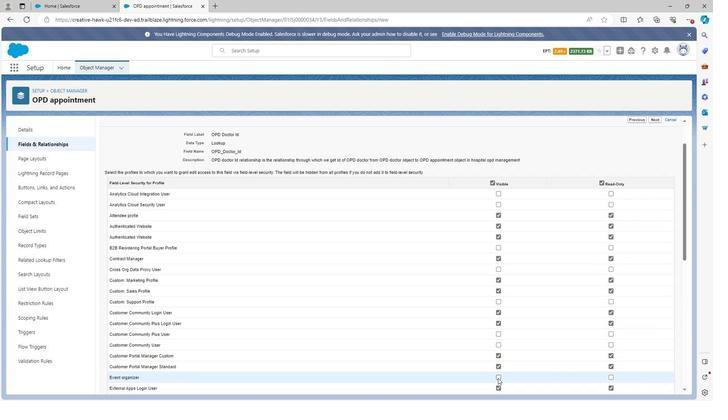 
Action: Mouse scrolled (496, 376) with delta (0, 0)
Screenshot: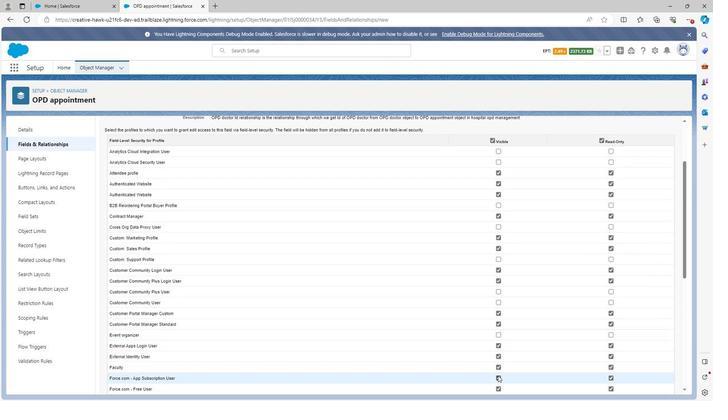 
Action: Mouse moved to (496, 306)
Screenshot: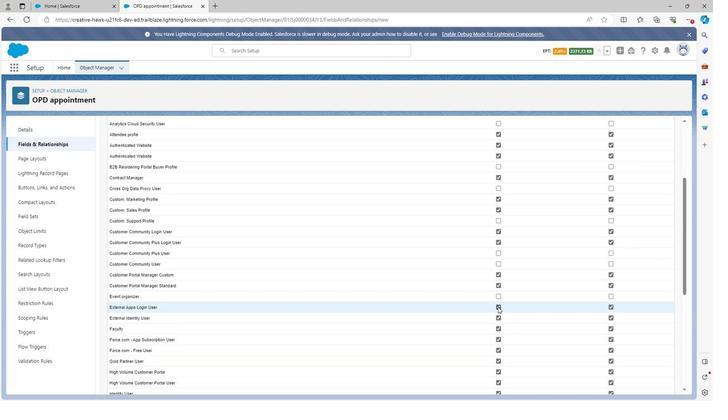 
Action: Mouse pressed left at (496, 306)
Screenshot: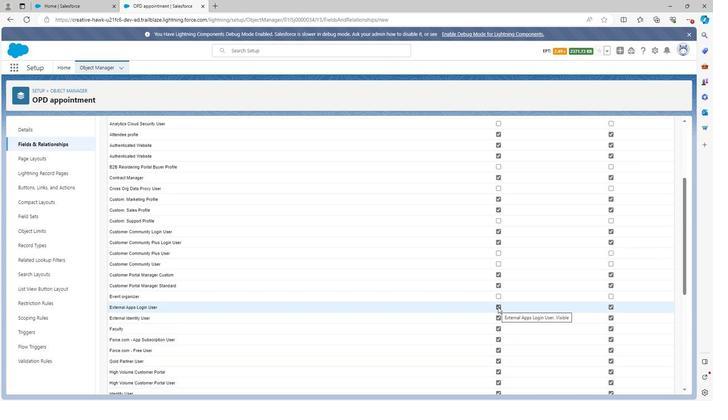 
Action: Mouse moved to (496, 318)
Screenshot: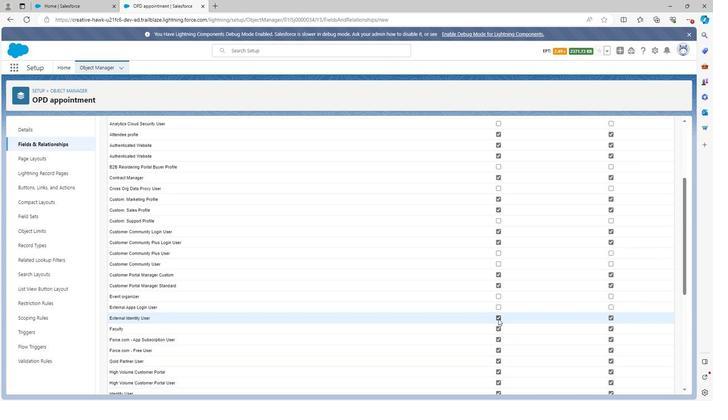 
Action: Mouse pressed left at (496, 318)
Screenshot: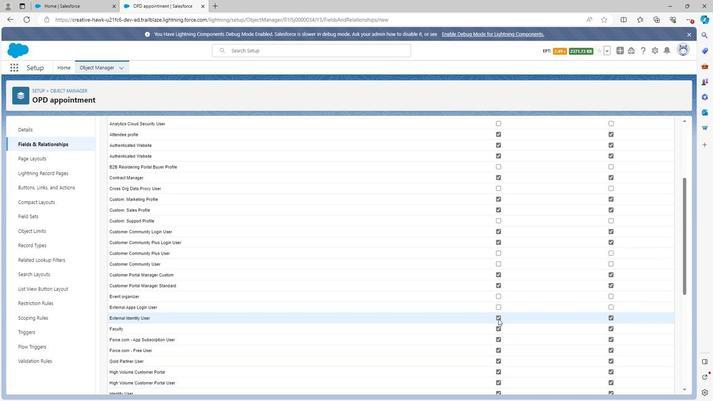 
Action: Mouse moved to (497, 328)
Screenshot: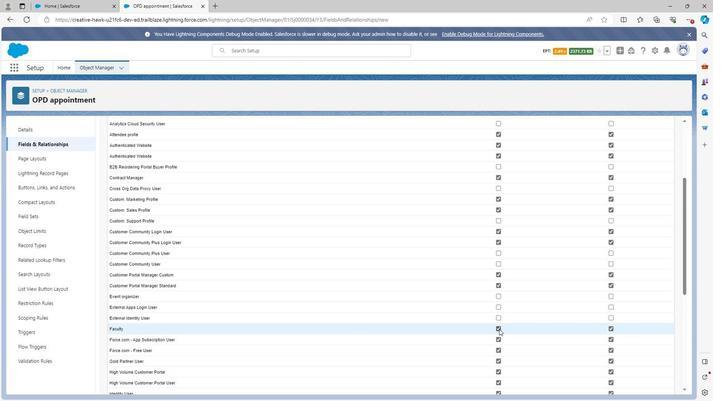 
Action: Mouse pressed left at (497, 328)
Screenshot: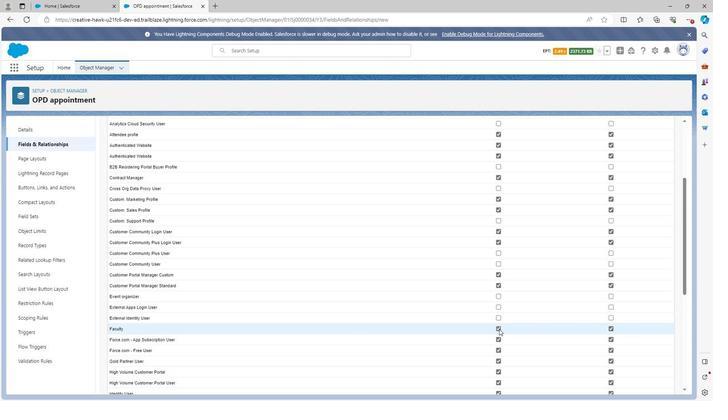 
Action: Mouse moved to (496, 359)
Screenshot: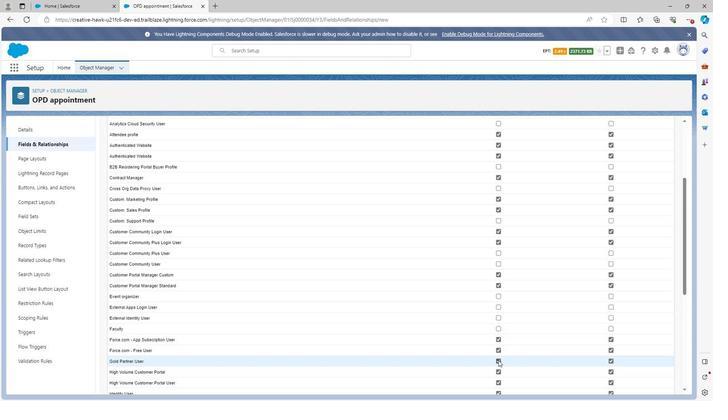 
Action: Mouse pressed left at (496, 359)
Screenshot: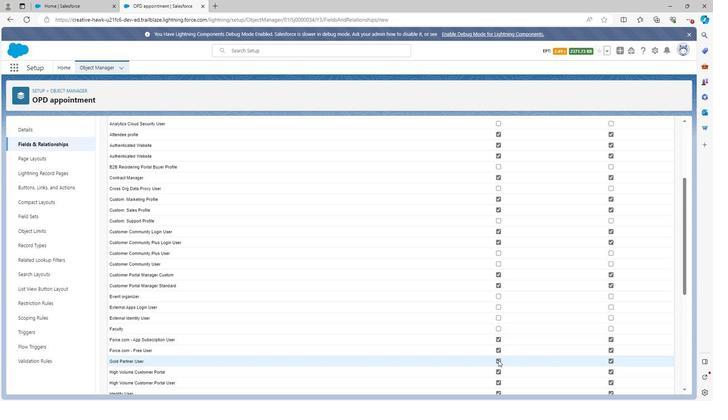 
Action: Mouse moved to (497, 369)
Screenshot: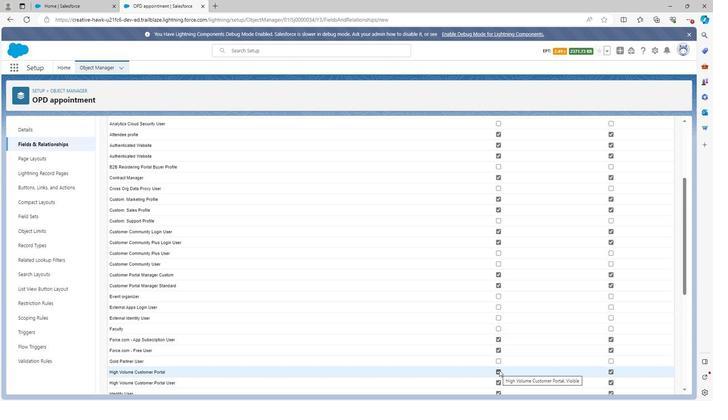 
Action: Mouse pressed left at (497, 369)
Screenshot: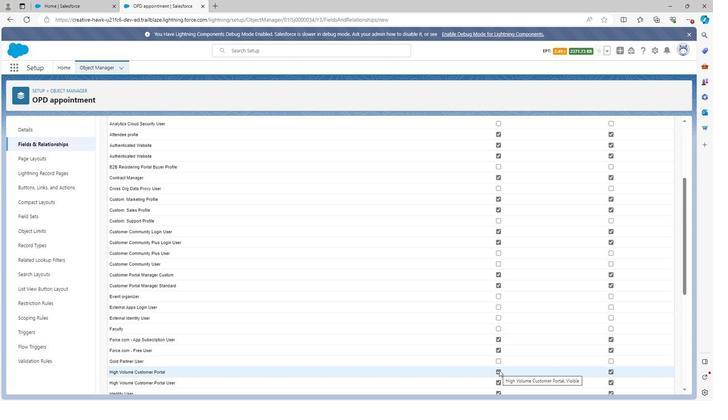 
Action: Mouse moved to (497, 381)
Screenshot: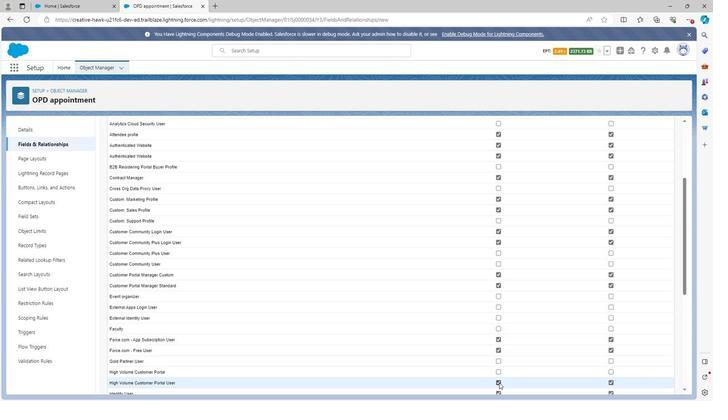 
Action: Mouse pressed left at (497, 381)
Screenshot: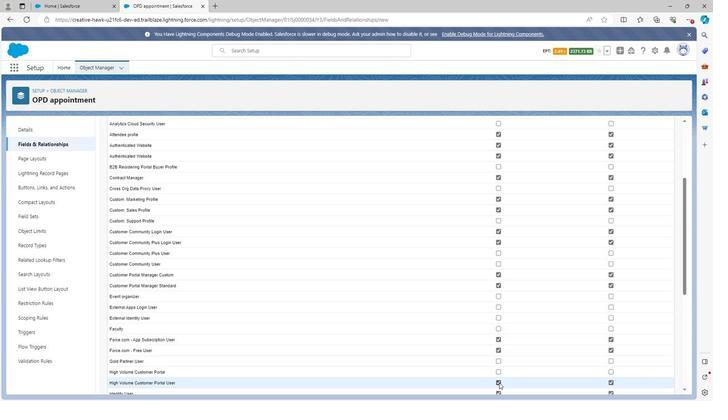 
Action: Mouse moved to (498, 368)
Screenshot: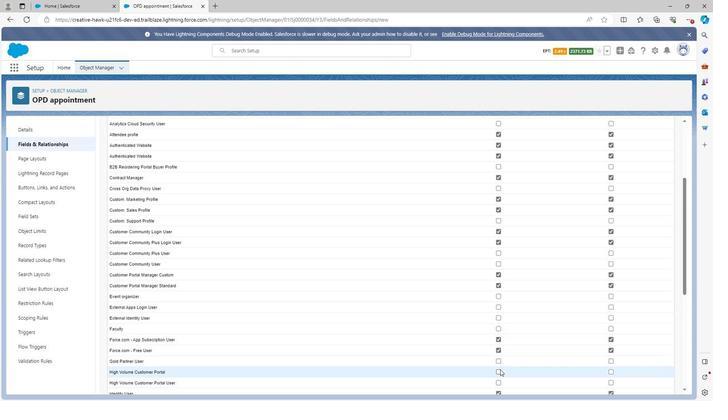 
Action: Mouse scrolled (498, 368) with delta (0, 0)
Screenshot: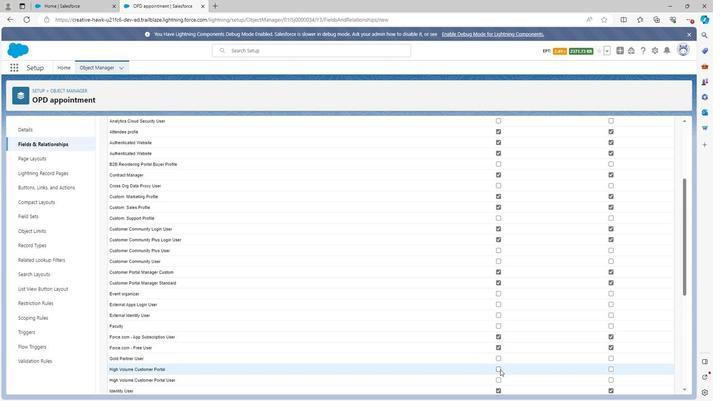 
Action: Mouse moved to (496, 350)
Screenshot: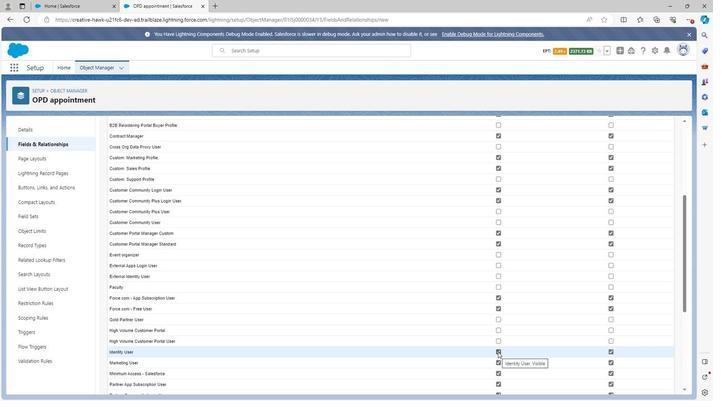 
Action: Mouse pressed left at (496, 350)
Screenshot: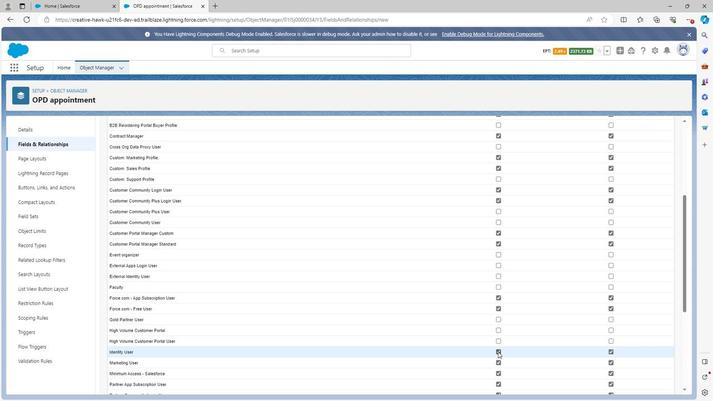 
Action: Mouse moved to (496, 381)
Screenshot: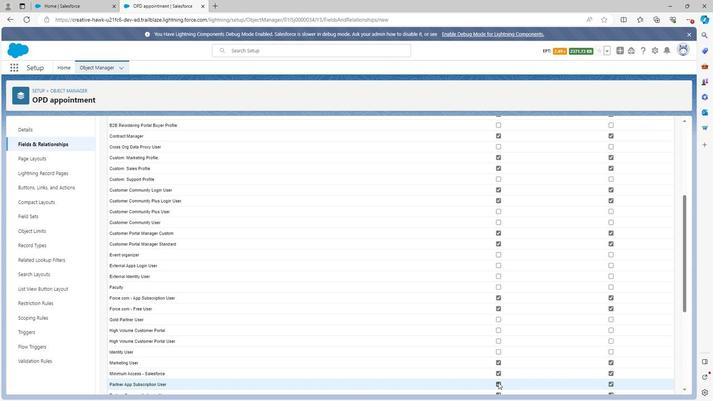 
Action: Mouse pressed left at (496, 381)
Screenshot: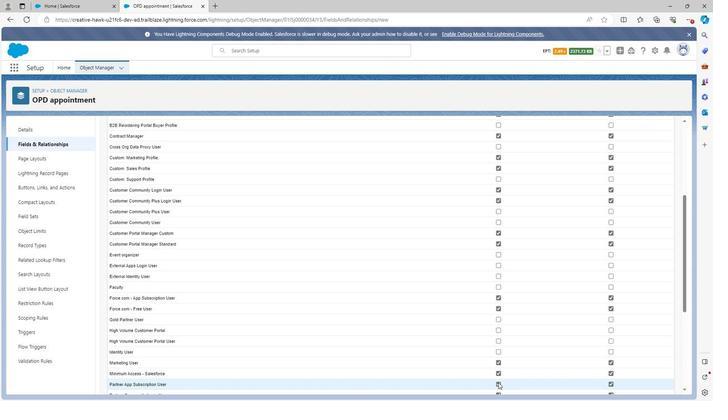 
Action: Mouse moved to (500, 361)
Screenshot: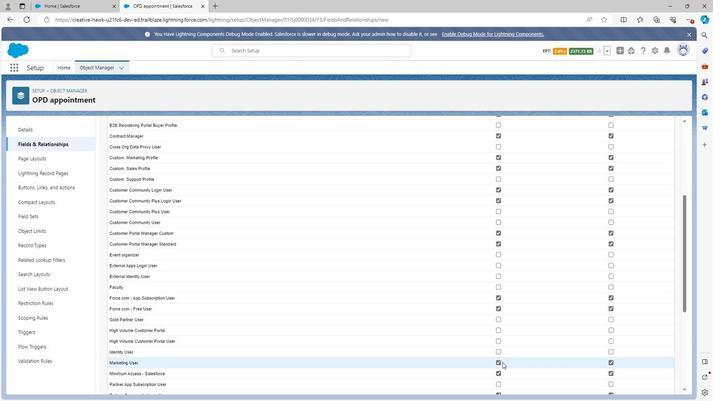 
Action: Mouse scrolled (500, 361) with delta (0, 0)
Screenshot: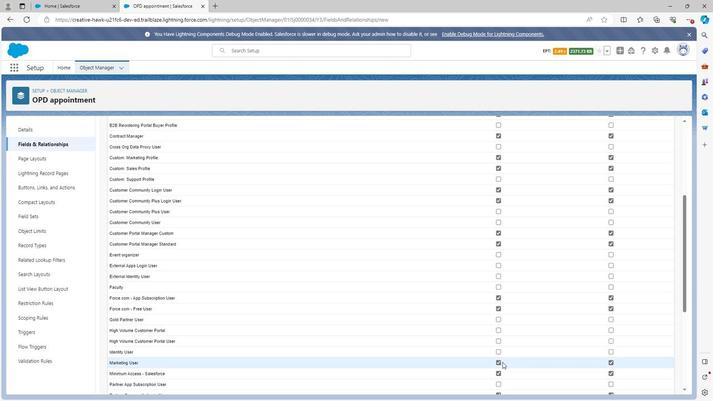 
Action: Mouse scrolled (500, 361) with delta (0, 0)
Screenshot: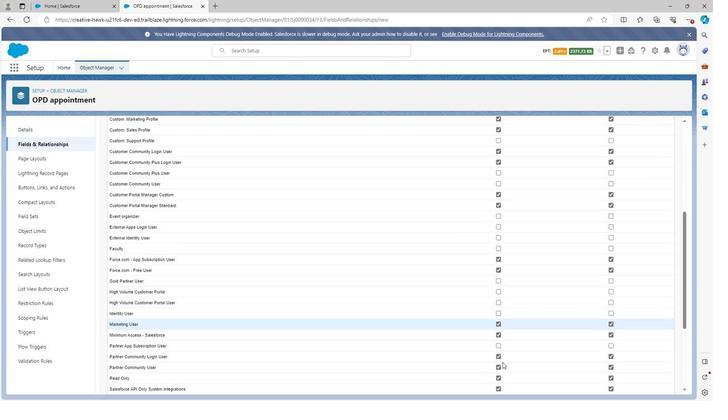 
Action: Mouse moved to (495, 332)
Screenshot: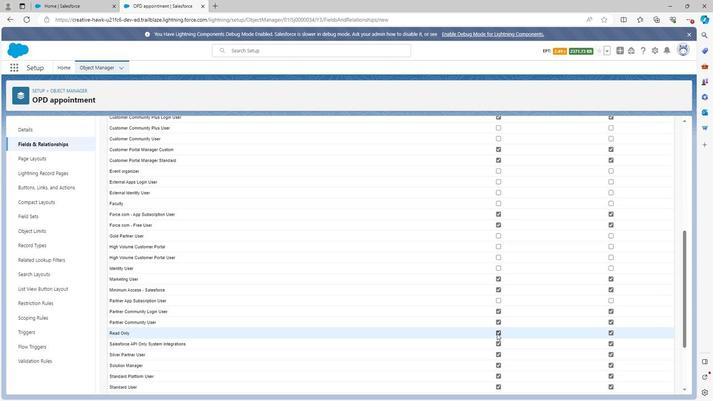 
Action: Mouse pressed left at (495, 332)
Screenshot: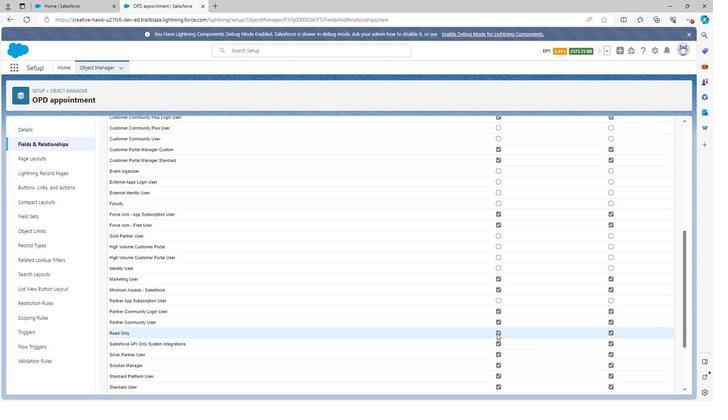 
Action: Mouse moved to (496, 344)
Screenshot: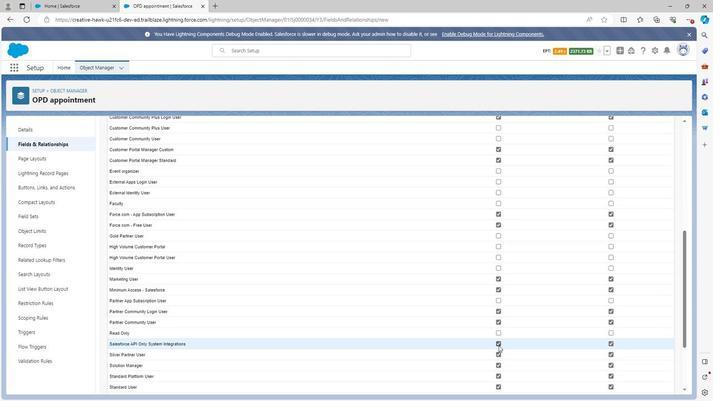 
Action: Mouse pressed left at (496, 344)
Screenshot: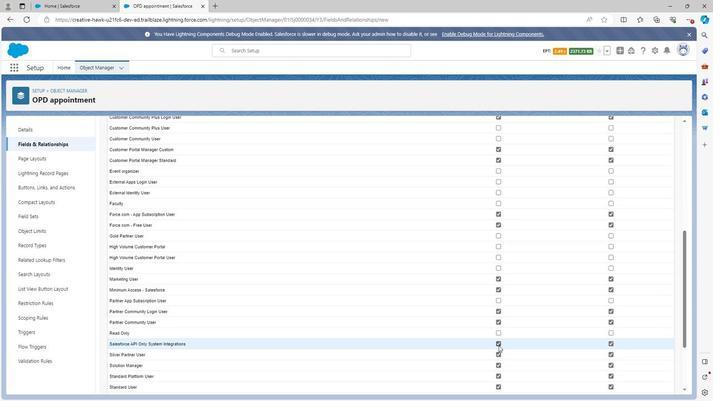 
Action: Mouse moved to (497, 353)
Screenshot: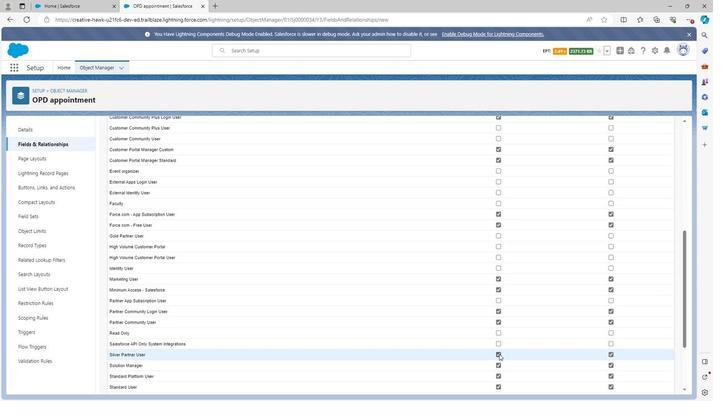 
Action: Mouse pressed left at (497, 353)
Screenshot: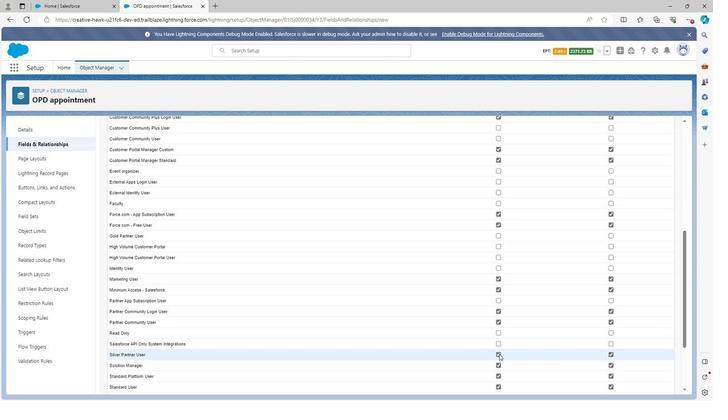 
Action: Mouse moved to (496, 363)
Screenshot: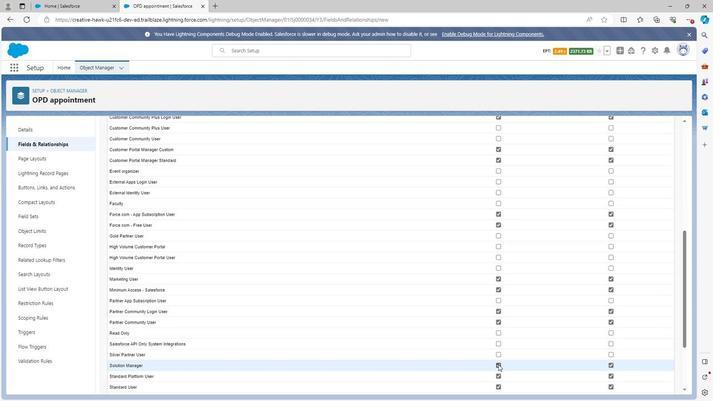 
Action: Mouse pressed left at (496, 363)
Screenshot: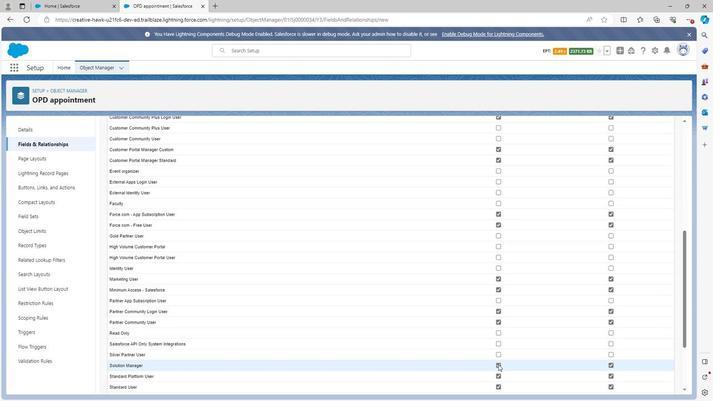 
Action: Mouse moved to (504, 354)
Screenshot: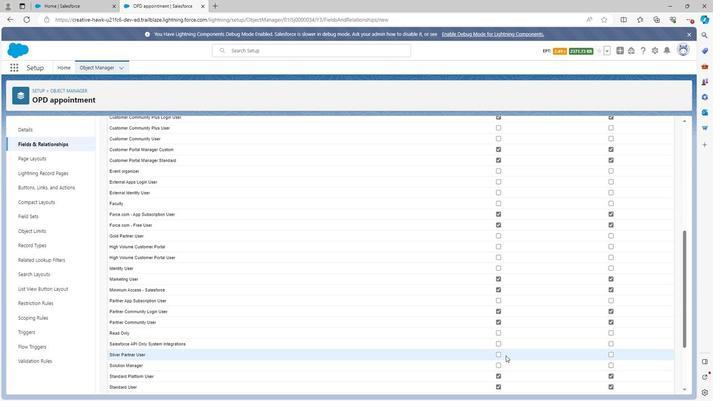 
Action: Mouse scrolled (504, 354) with delta (0, 0)
Screenshot: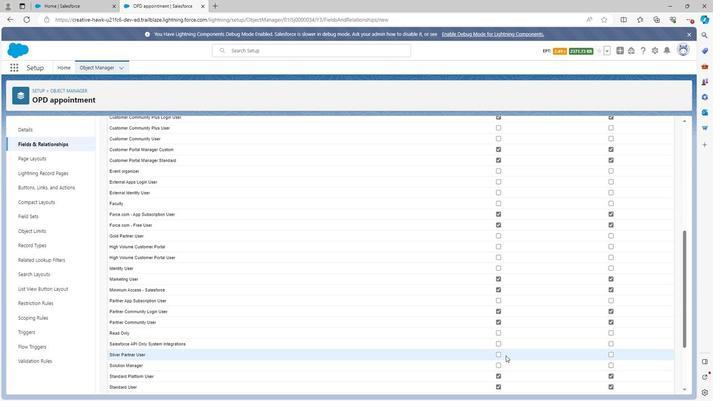 
Action: Mouse moved to (498, 355)
Screenshot: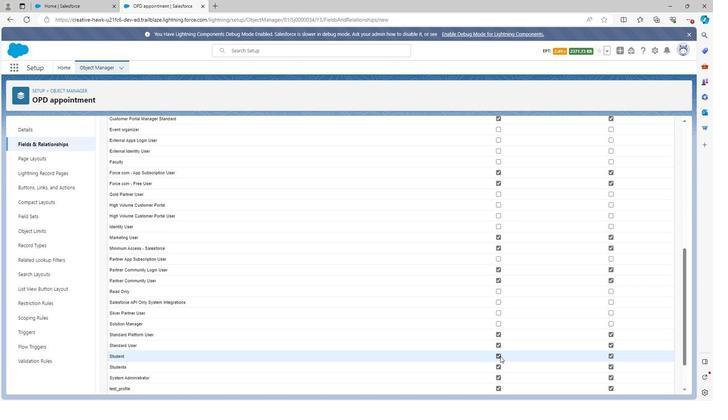 
Action: Mouse pressed left at (498, 355)
Screenshot: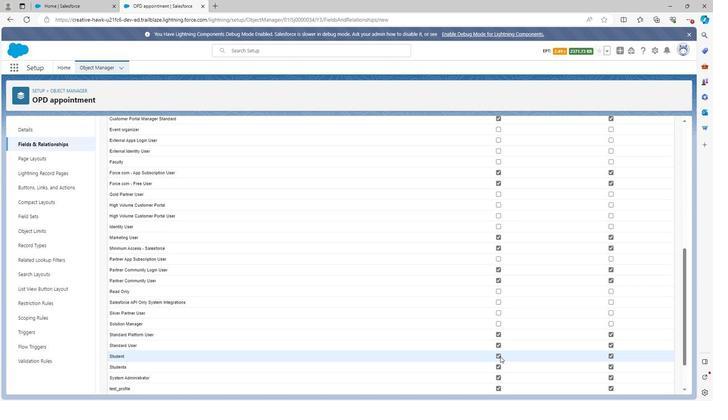 
Action: Mouse moved to (496, 365)
Screenshot: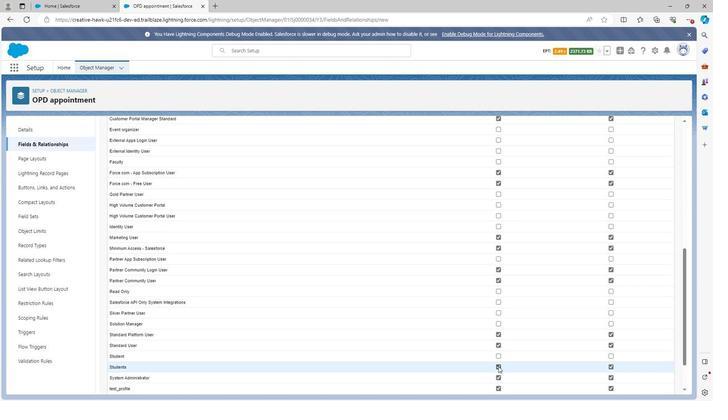 
Action: Mouse pressed left at (496, 365)
Screenshot: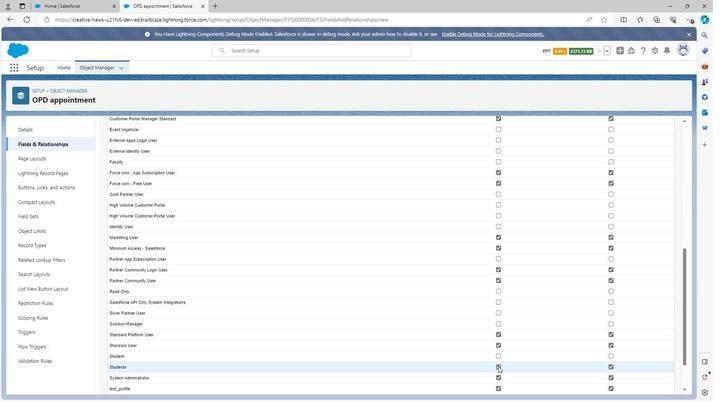 
Action: Mouse scrolled (496, 364) with delta (0, 0)
Screenshot: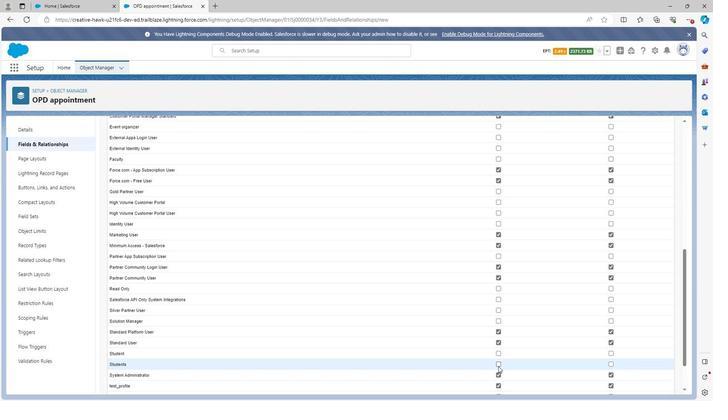 
Action: Mouse moved to (496, 346)
Screenshot: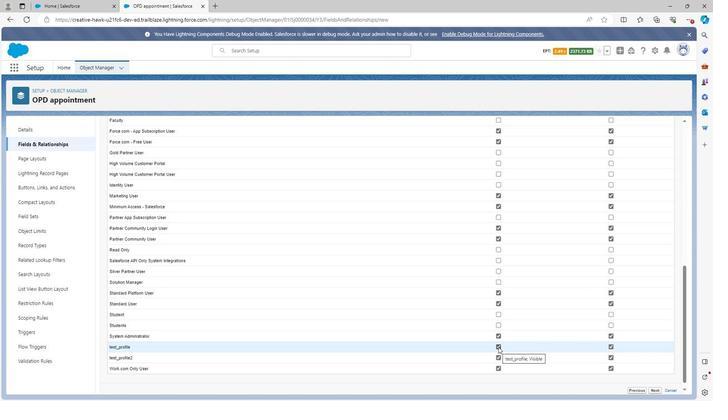 
Action: Mouse pressed left at (496, 346)
Screenshot: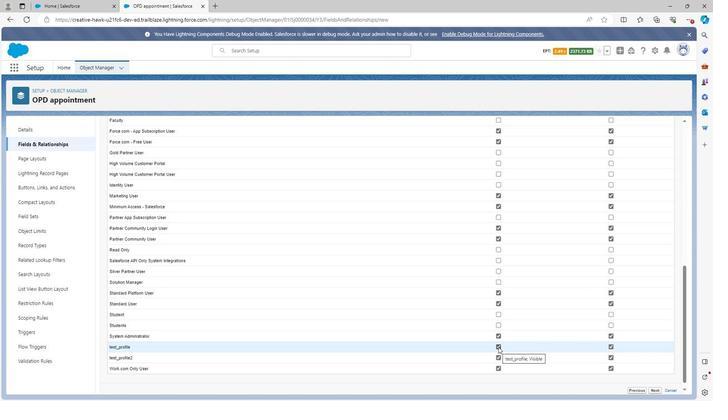 
Action: Mouse moved to (495, 357)
Screenshot: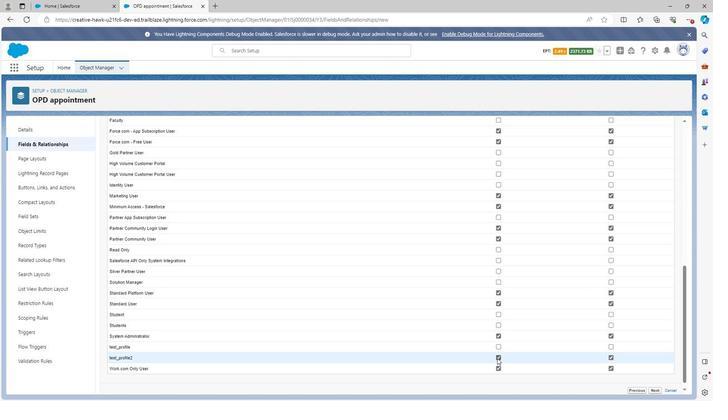 
Action: Mouse pressed left at (495, 357)
Screenshot: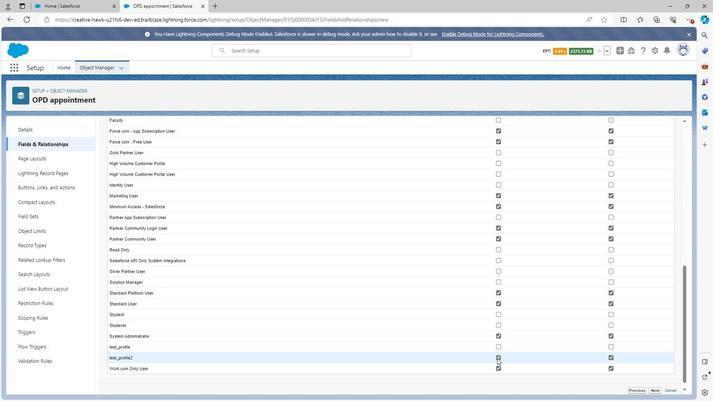 
Action: Mouse moved to (495, 368)
Screenshot: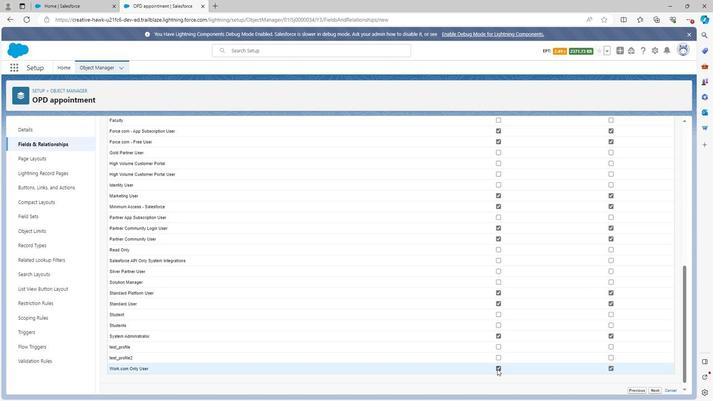 
Action: Mouse pressed left at (495, 368)
Screenshot: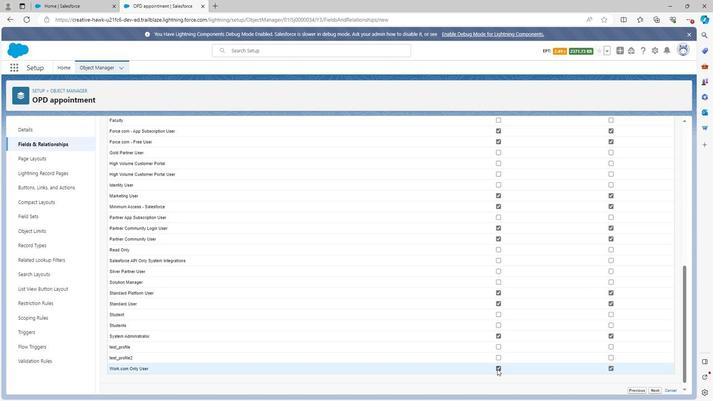 
Action: Mouse moved to (654, 388)
Screenshot: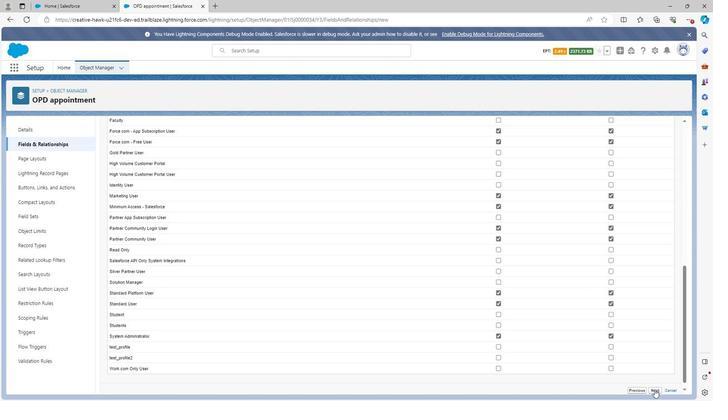 
Action: Mouse pressed left at (654, 388)
Screenshot: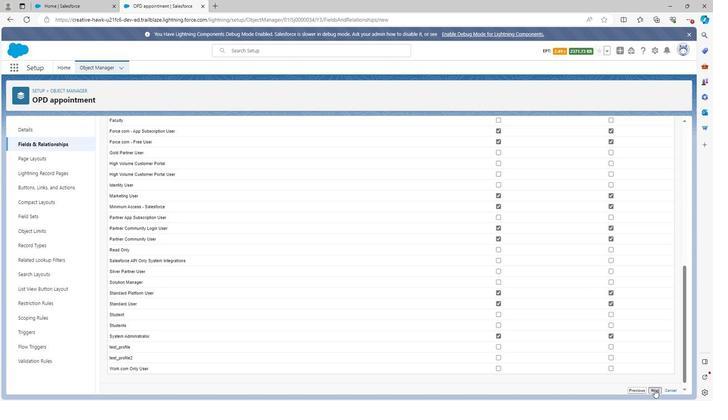 
Action: Mouse moved to (662, 262)
Screenshot: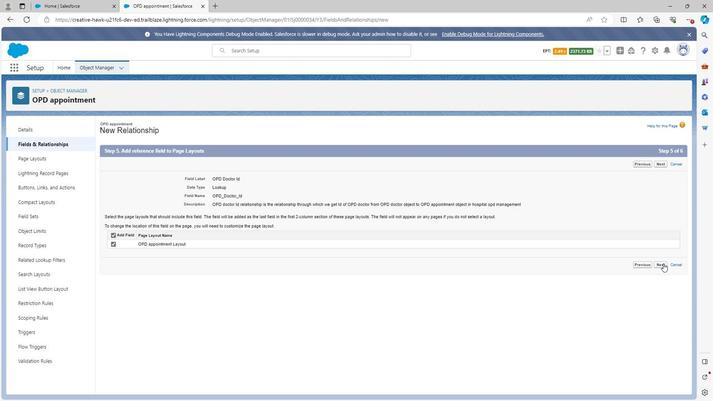 
Action: Mouse pressed left at (662, 262)
Screenshot: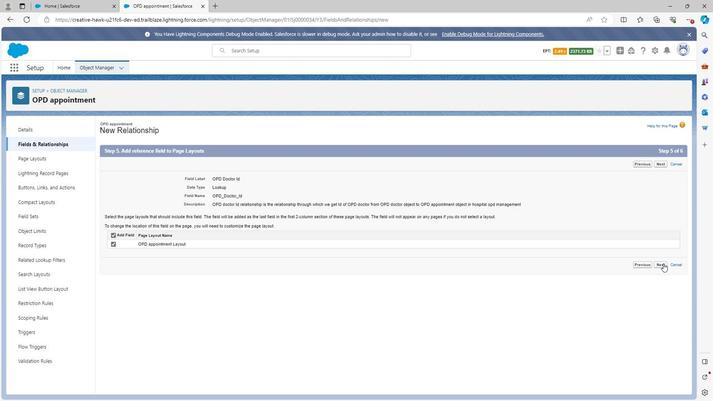 
Action: Mouse moved to (655, 292)
Screenshot: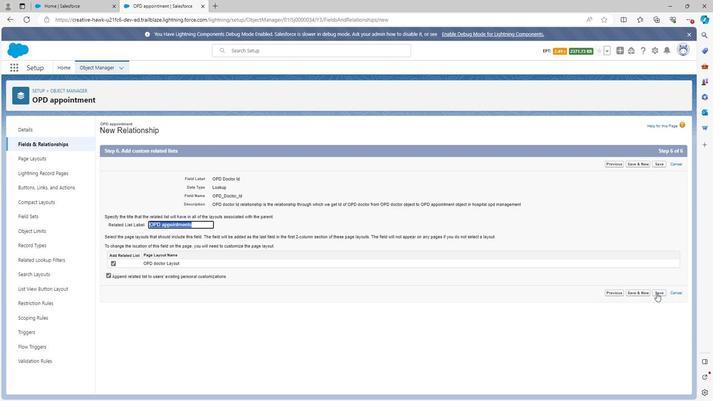 
Action: Mouse pressed left at (655, 292)
Screenshot: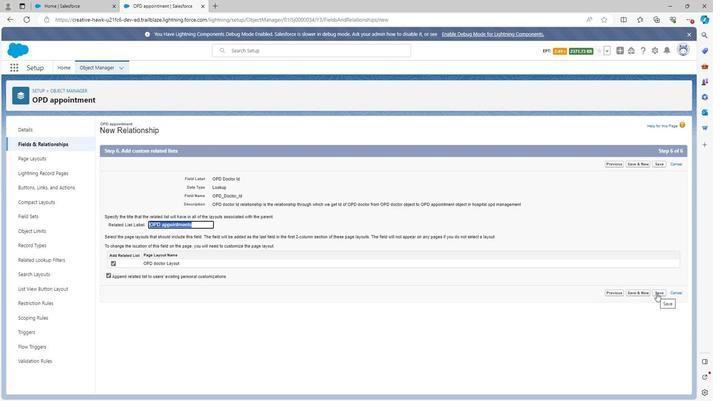 
Action: Mouse moved to (522, 125)
Screenshot: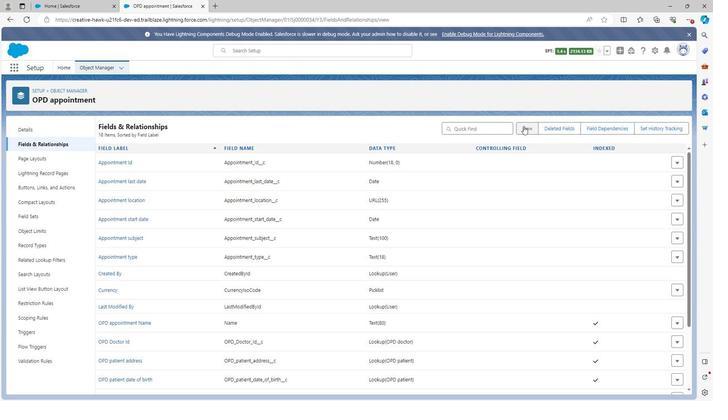 
Action: Mouse pressed left at (522, 125)
Screenshot: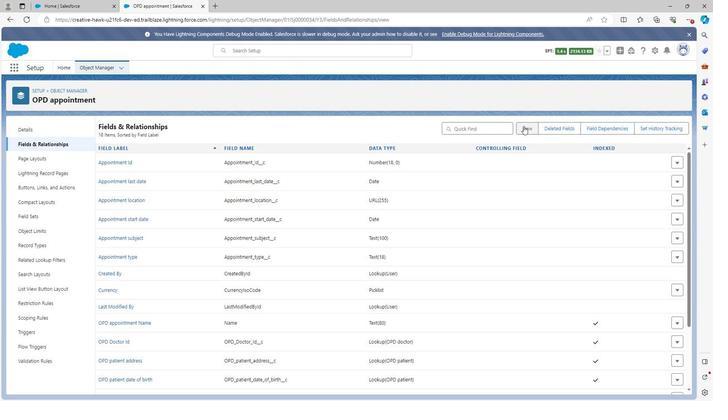 
Action: Mouse moved to (108, 263)
